 Task: Search one way flight ticket for 5 adults, 2 children, 1 infant in seat and 2 infants on lap in economy from Houston: George Bush Intercontinental/houston Airport to Springfield: Abraham Lincoln Capital Airport on 5-2-2023. Choice of flights is Spirit. Number of bags: 6 checked bags. Price is upto 77000. Outbound departure time preference is 9:15.
Action: Mouse moved to (377, 160)
Screenshot: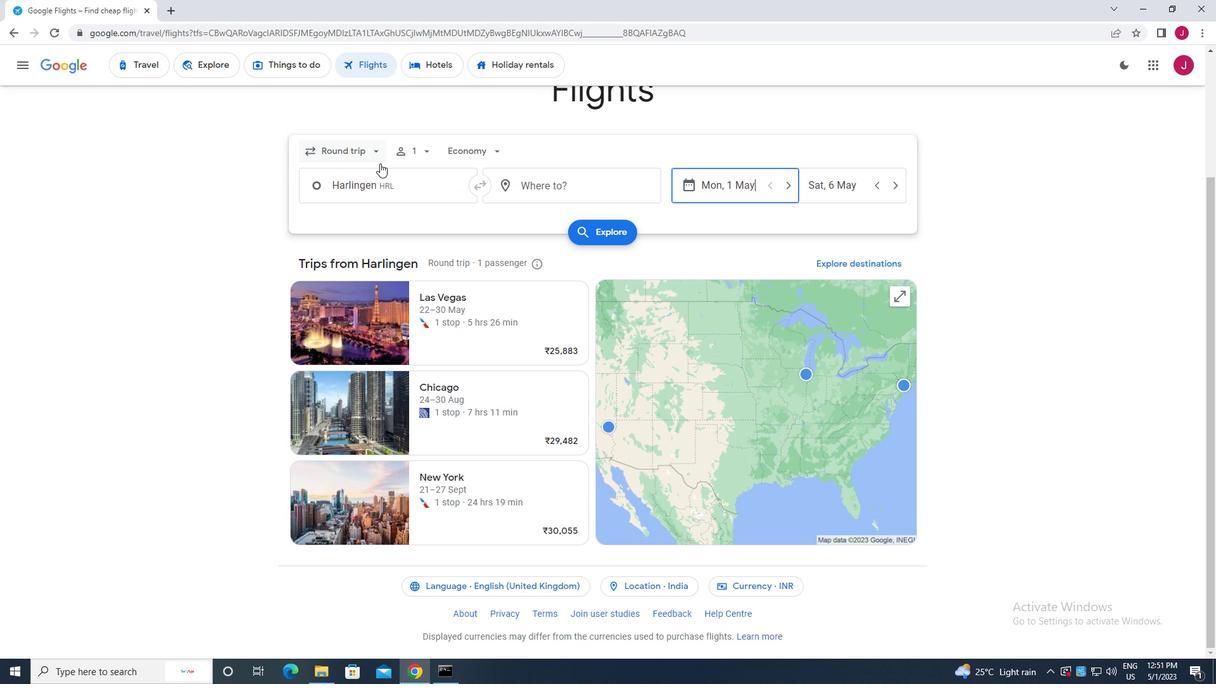 
Action: Mouse pressed left at (377, 160)
Screenshot: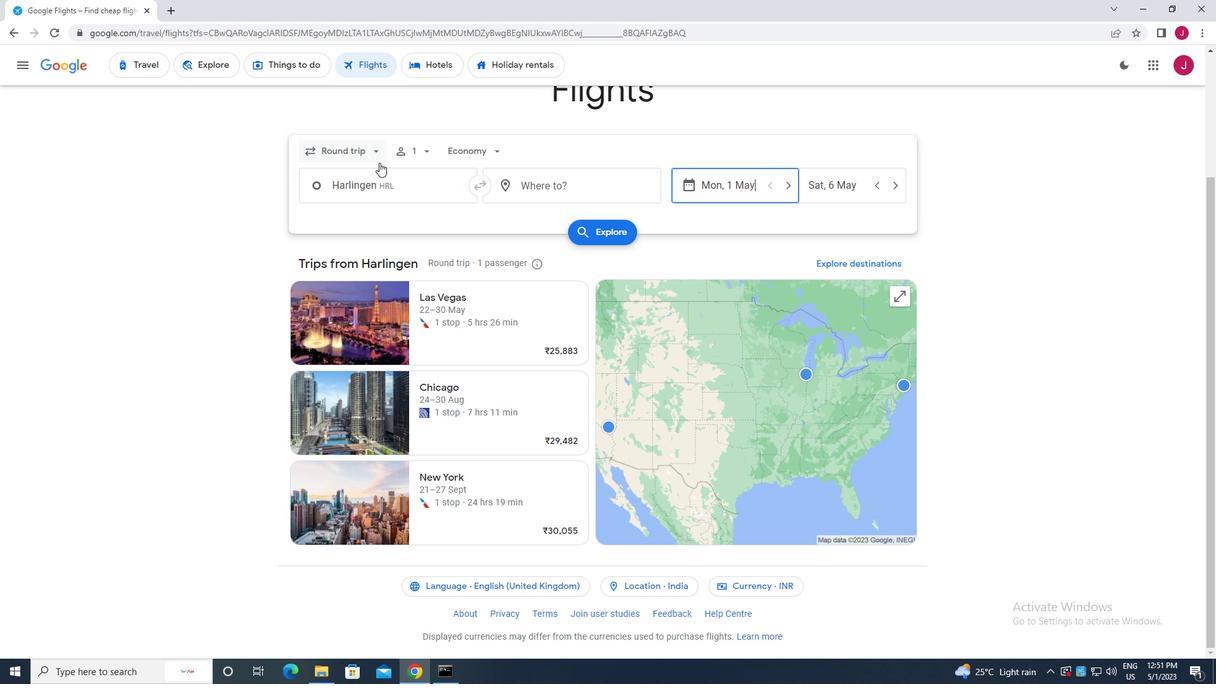 
Action: Mouse moved to (365, 208)
Screenshot: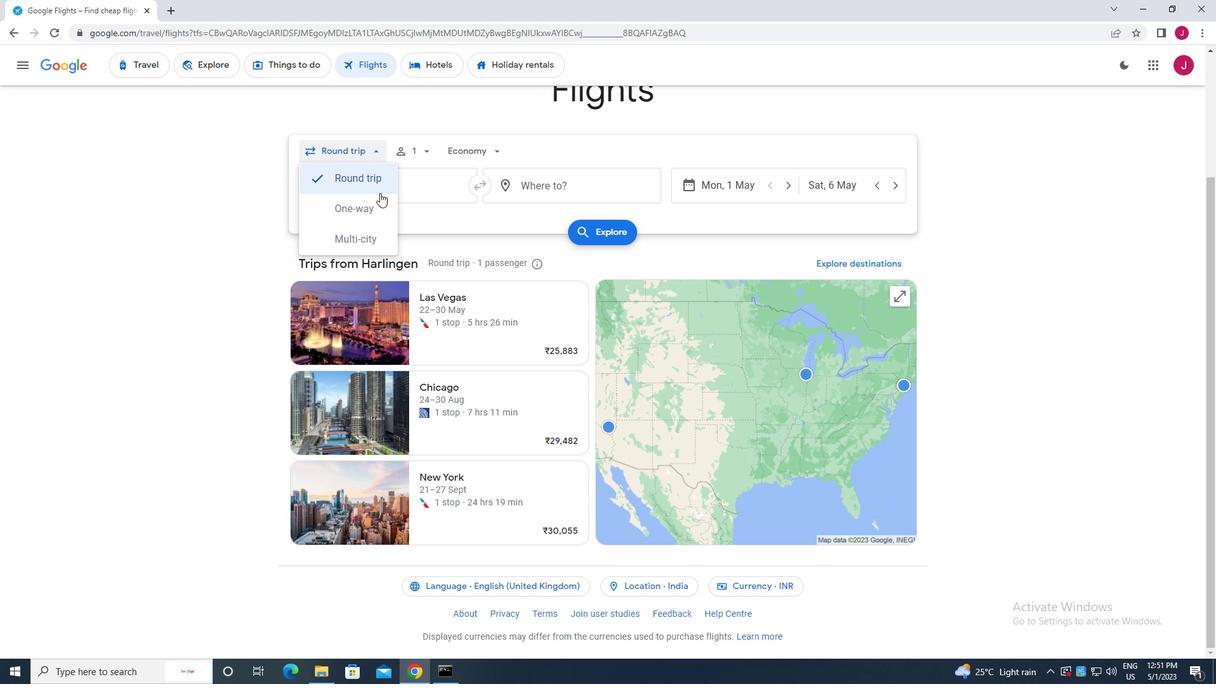 
Action: Mouse pressed left at (365, 208)
Screenshot: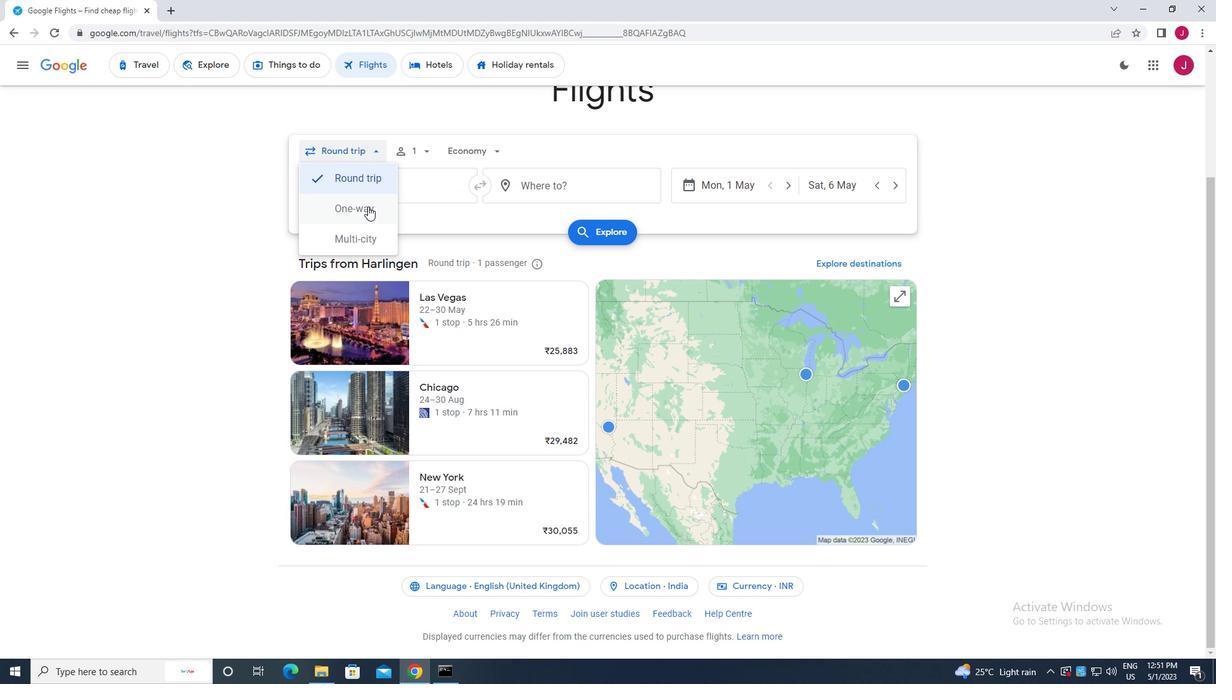
Action: Mouse moved to (423, 157)
Screenshot: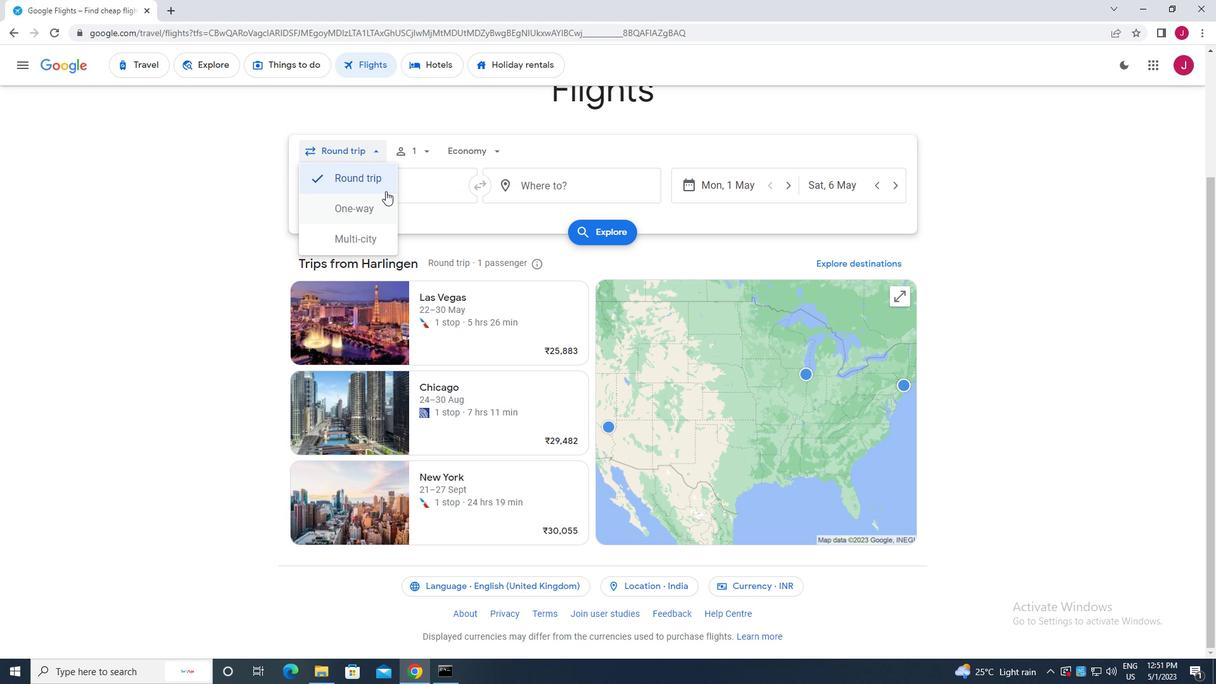 
Action: Mouse pressed left at (423, 157)
Screenshot: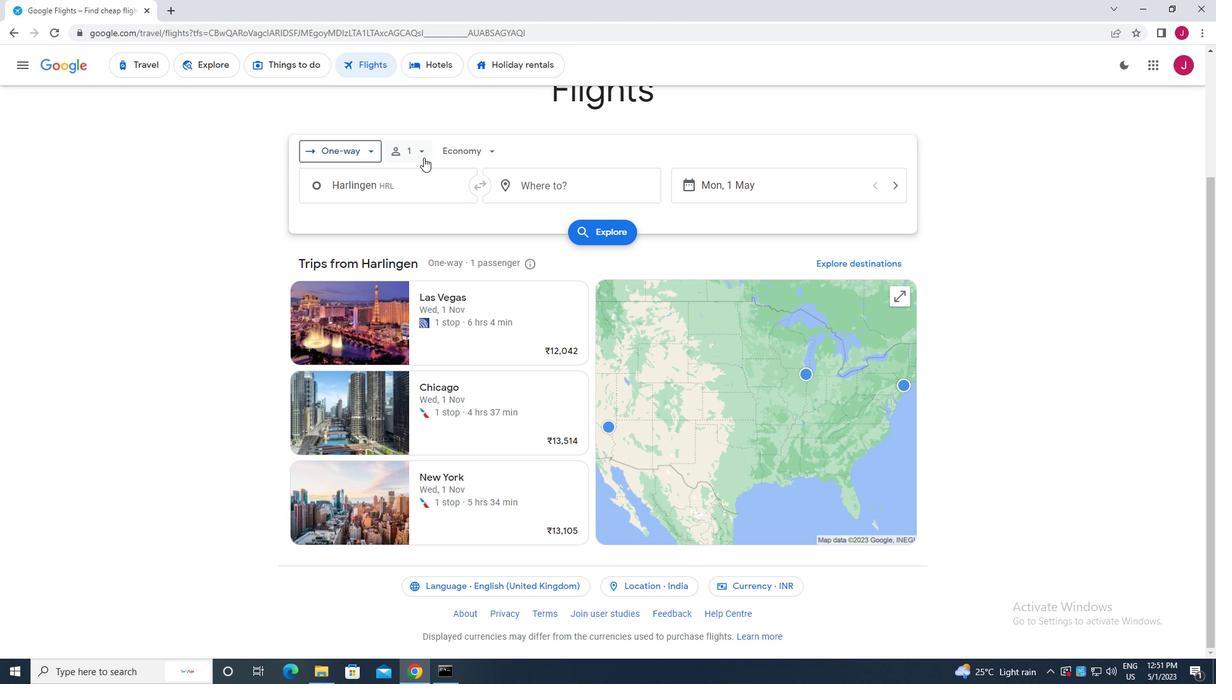 
Action: Mouse moved to (517, 187)
Screenshot: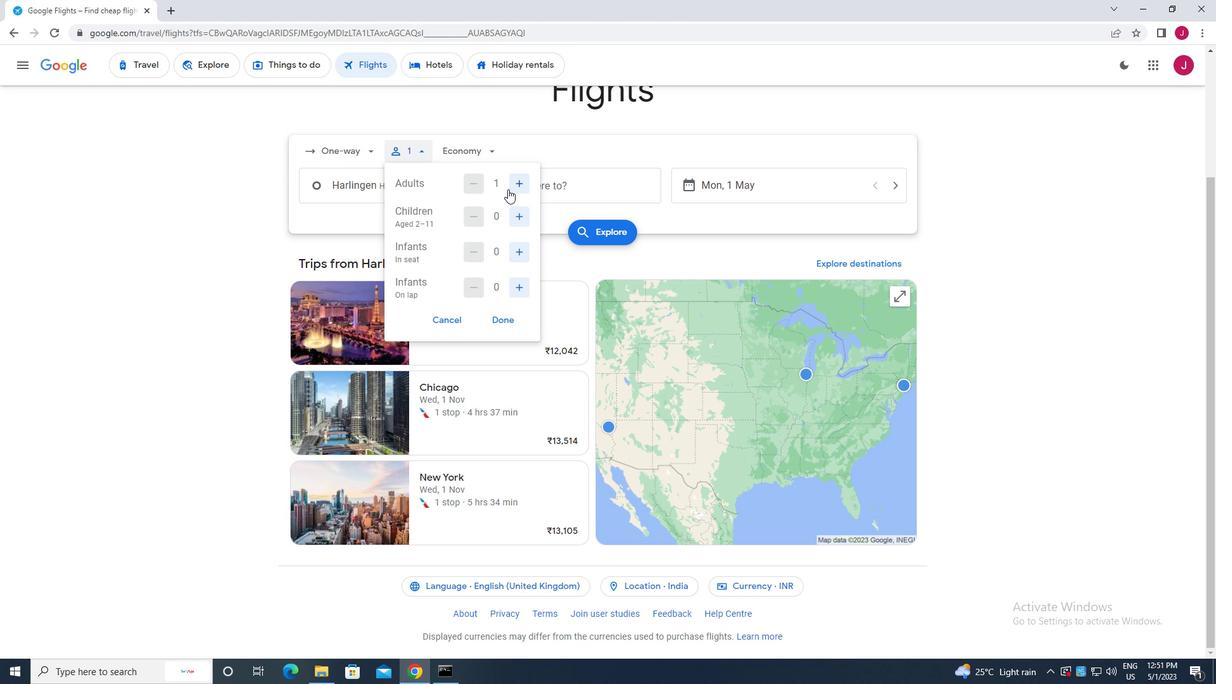 
Action: Mouse pressed left at (517, 187)
Screenshot: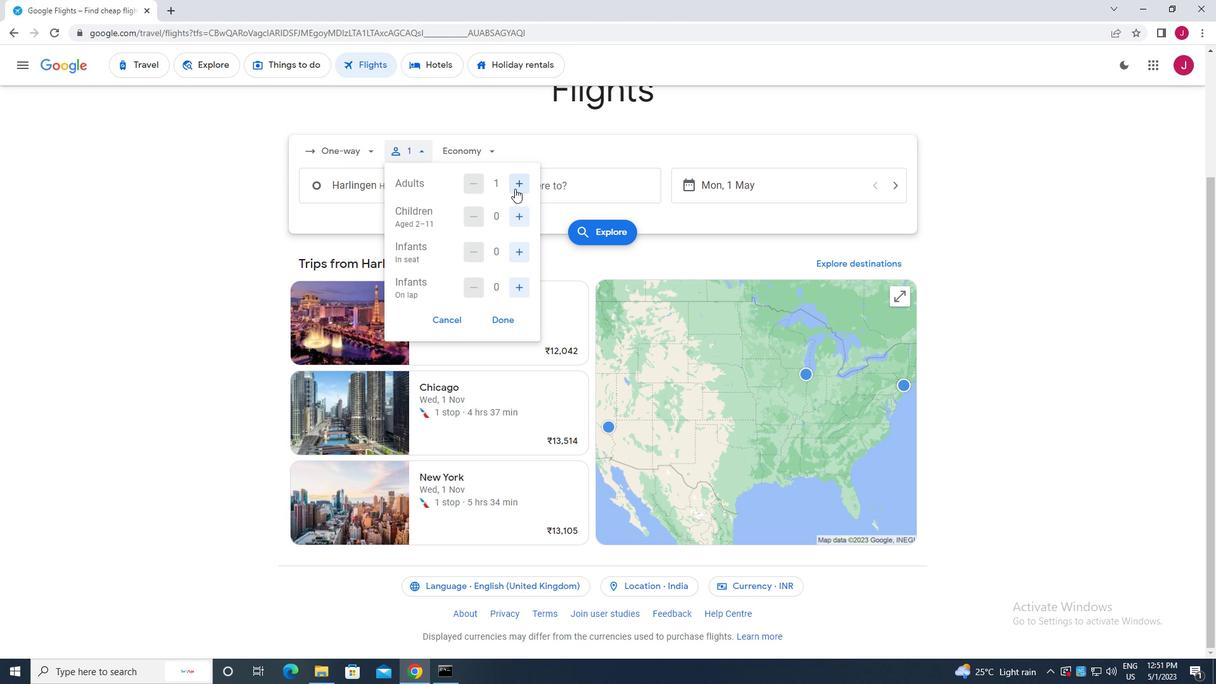 
Action: Mouse pressed left at (517, 187)
Screenshot: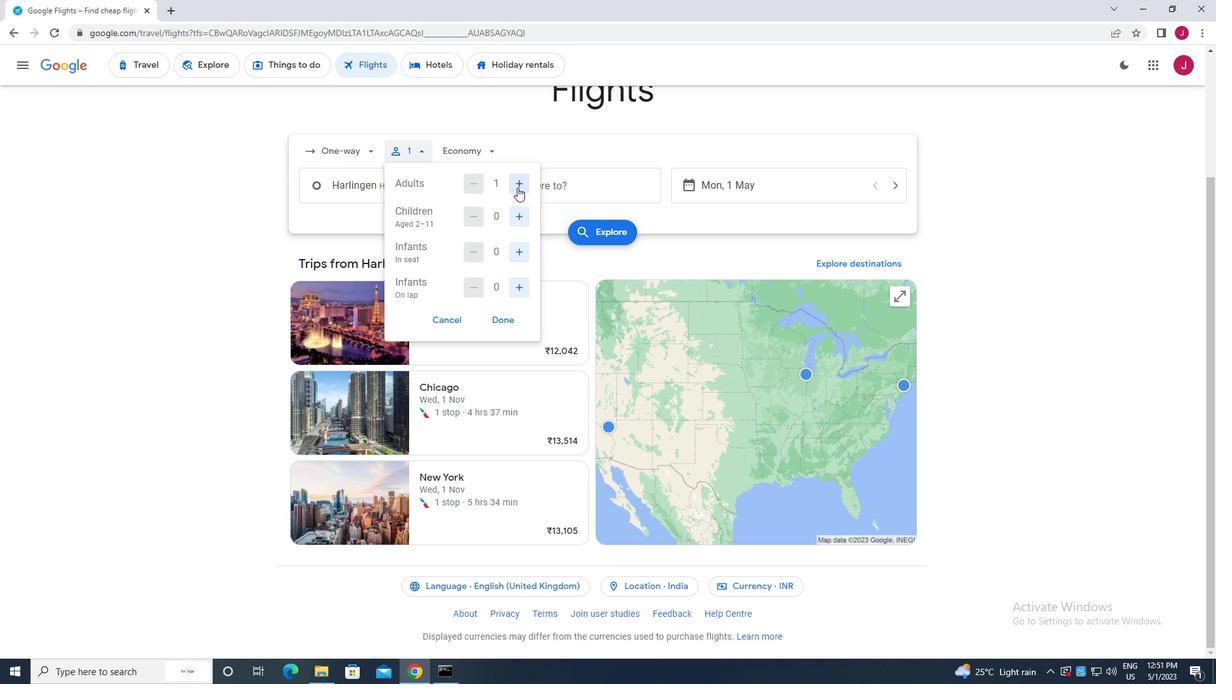 
Action: Mouse moved to (520, 186)
Screenshot: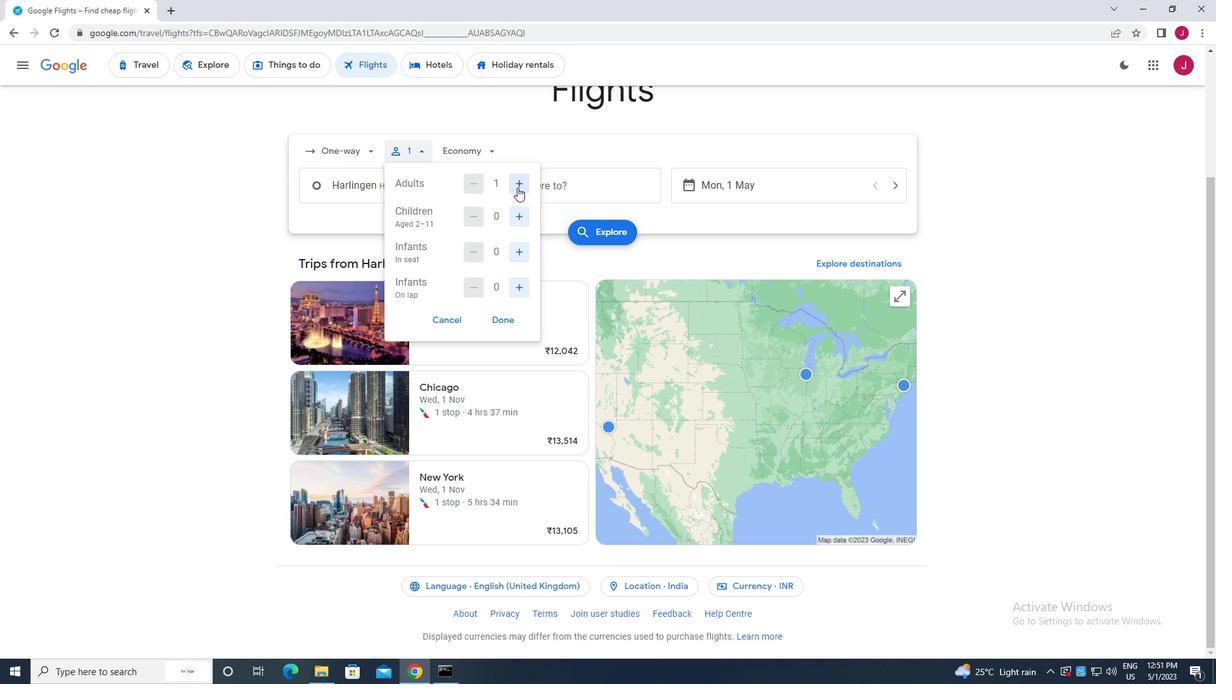 
Action: Mouse pressed left at (520, 186)
Screenshot: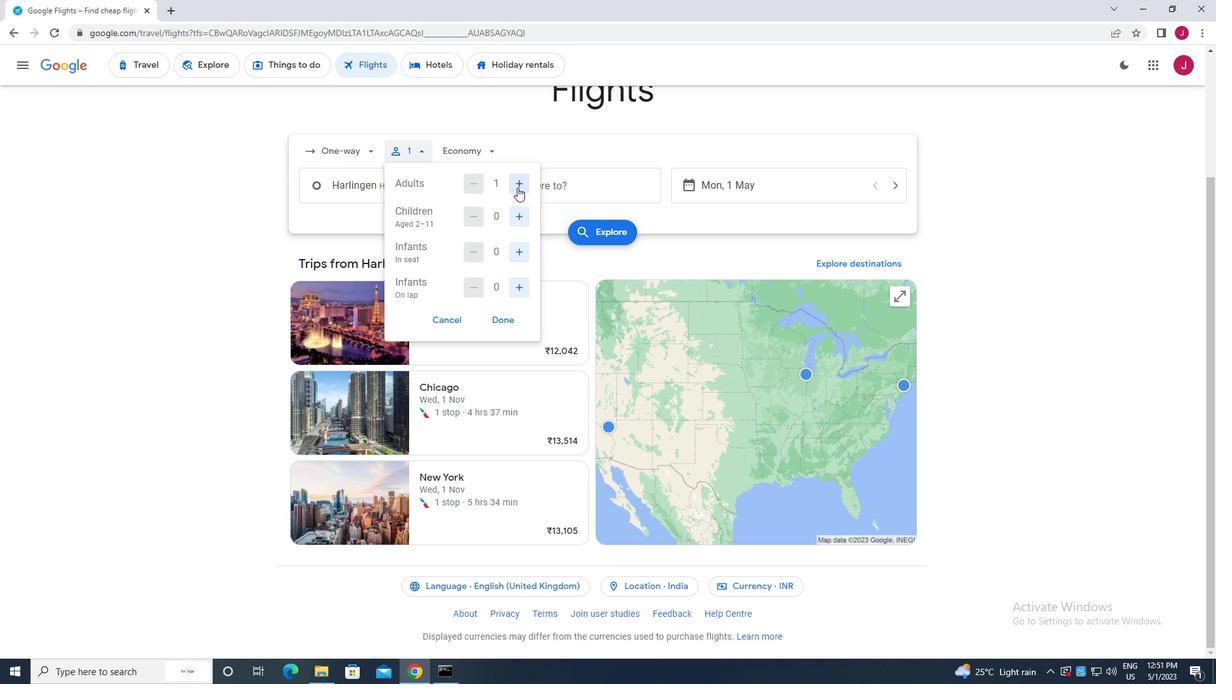 
Action: Mouse moved to (521, 183)
Screenshot: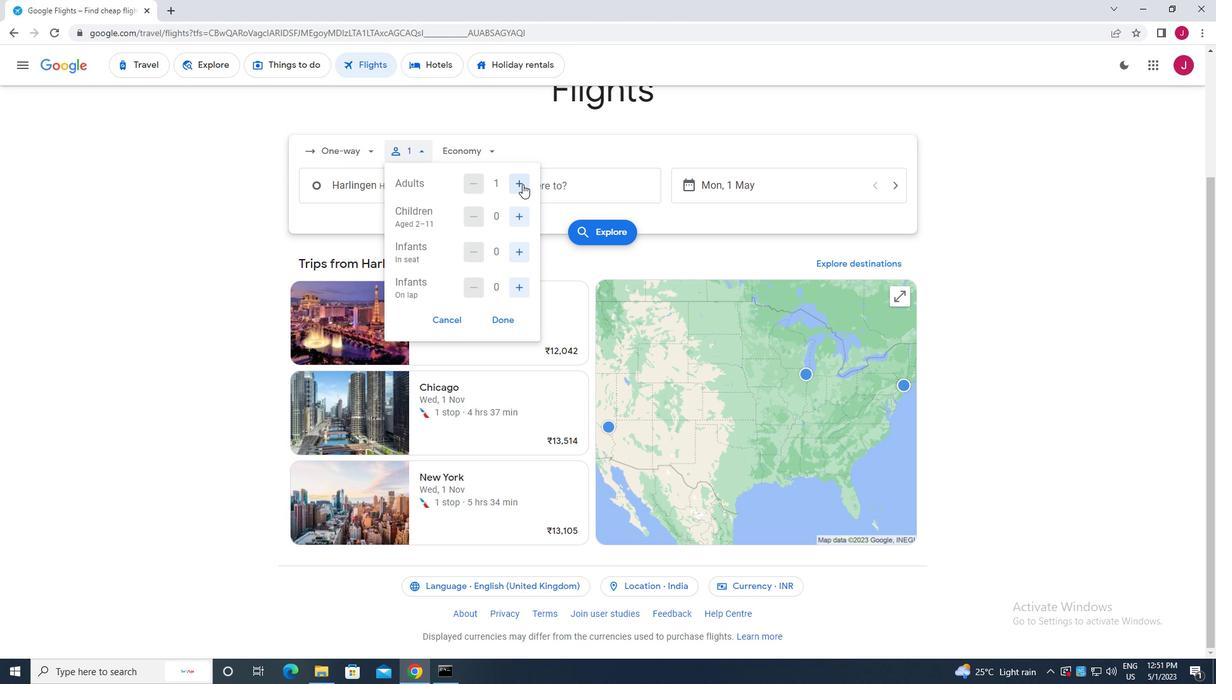 
Action: Mouse pressed left at (521, 183)
Screenshot: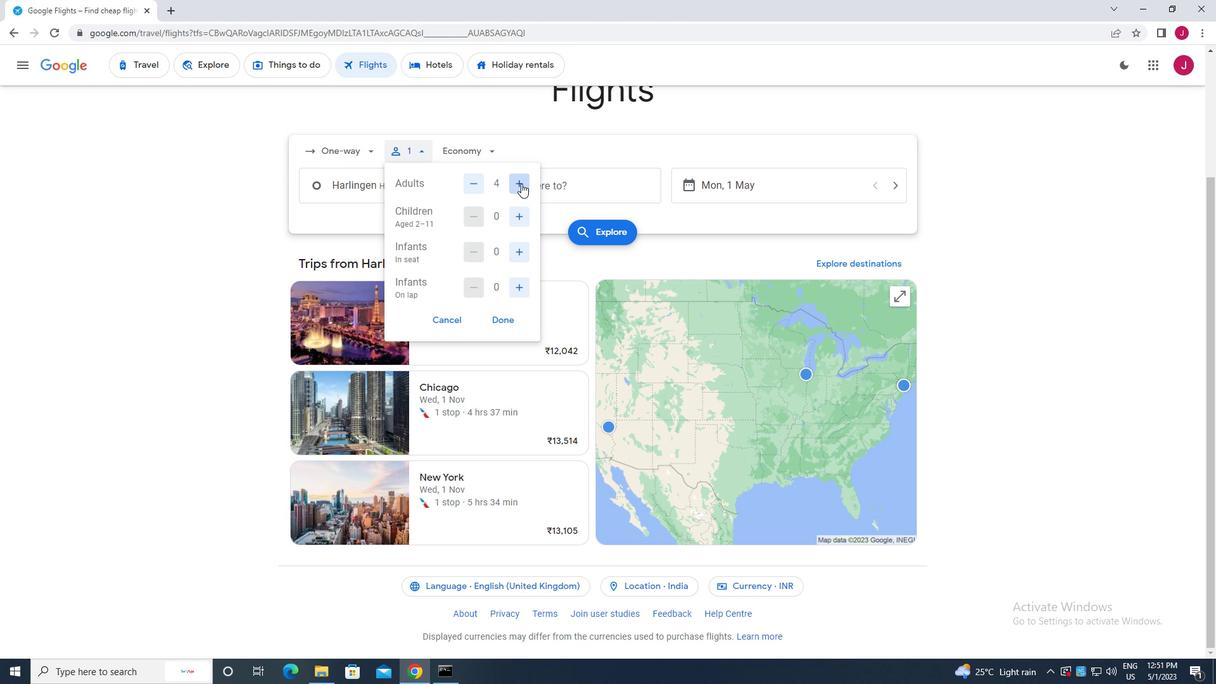 
Action: Mouse moved to (522, 215)
Screenshot: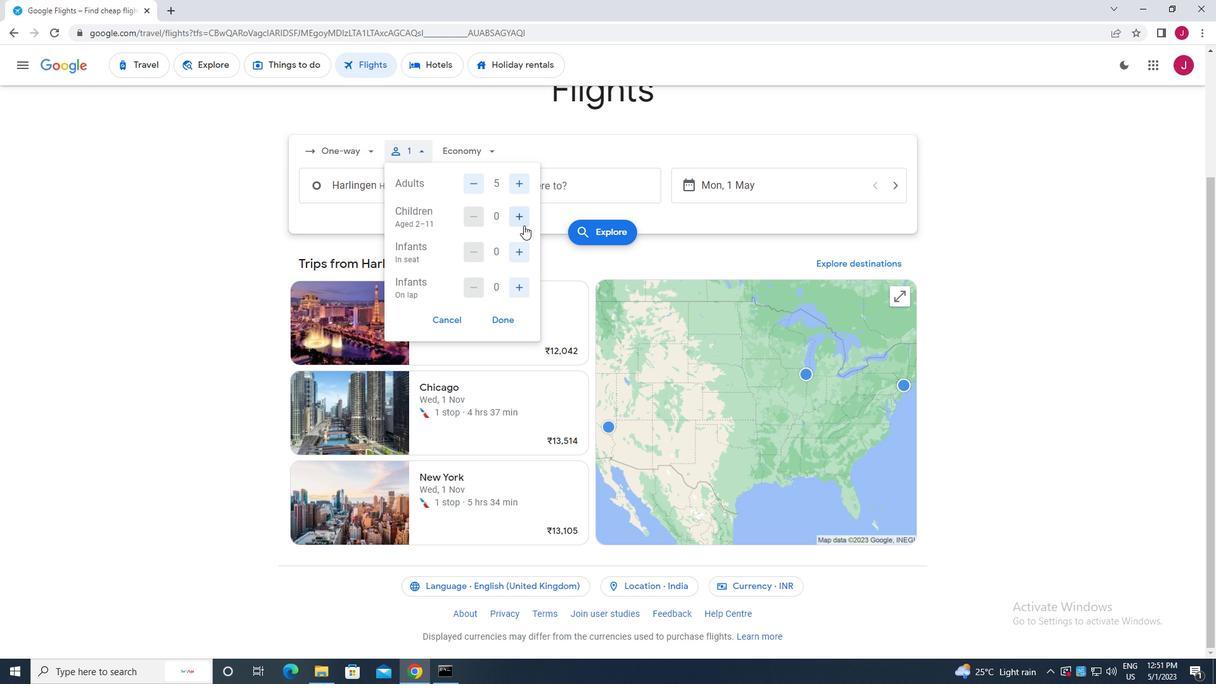 
Action: Mouse pressed left at (522, 215)
Screenshot: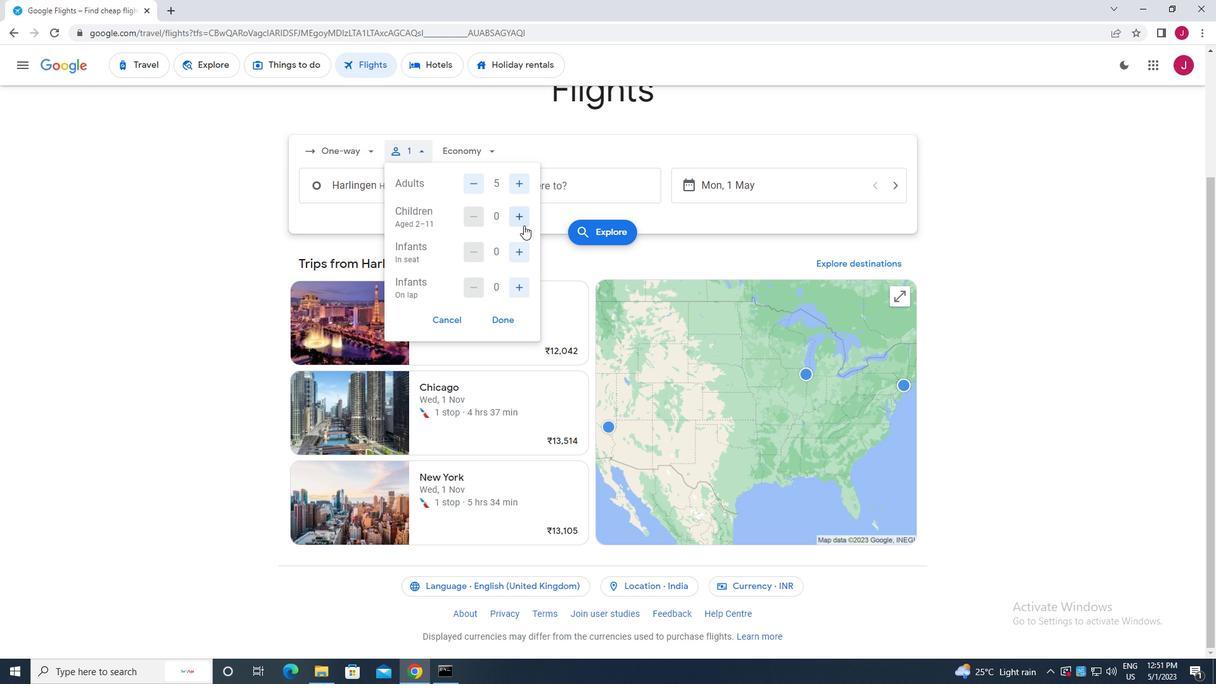 
Action: Mouse pressed left at (522, 215)
Screenshot: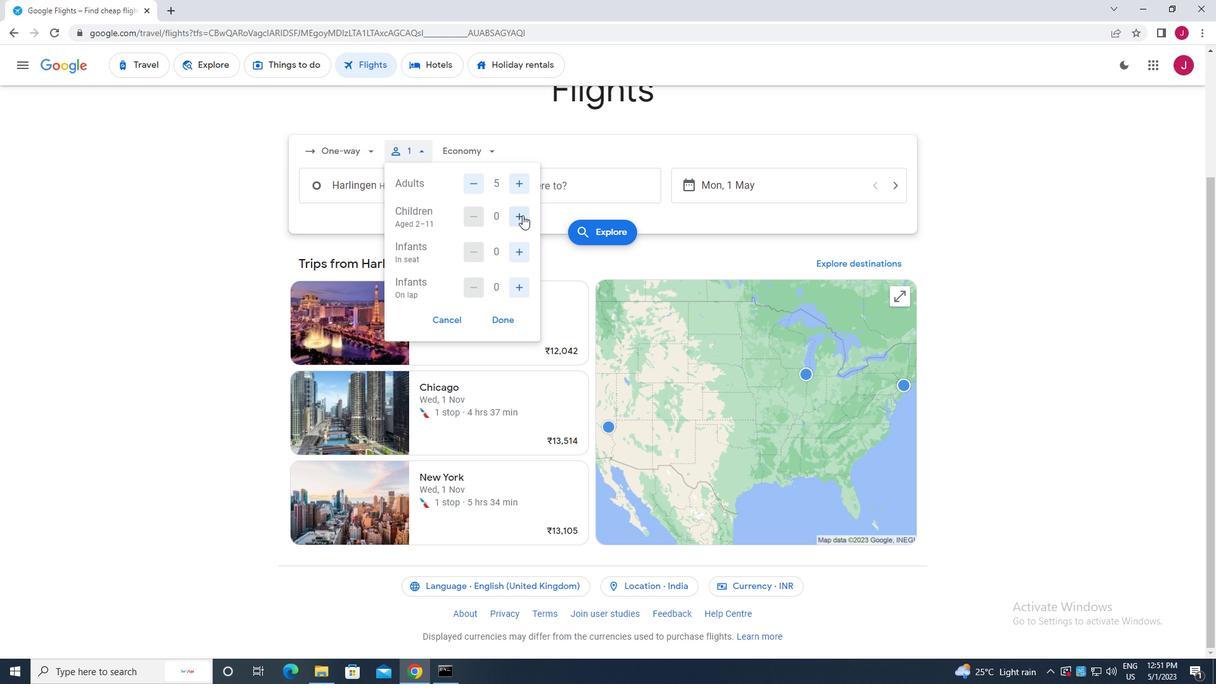 
Action: Mouse moved to (520, 252)
Screenshot: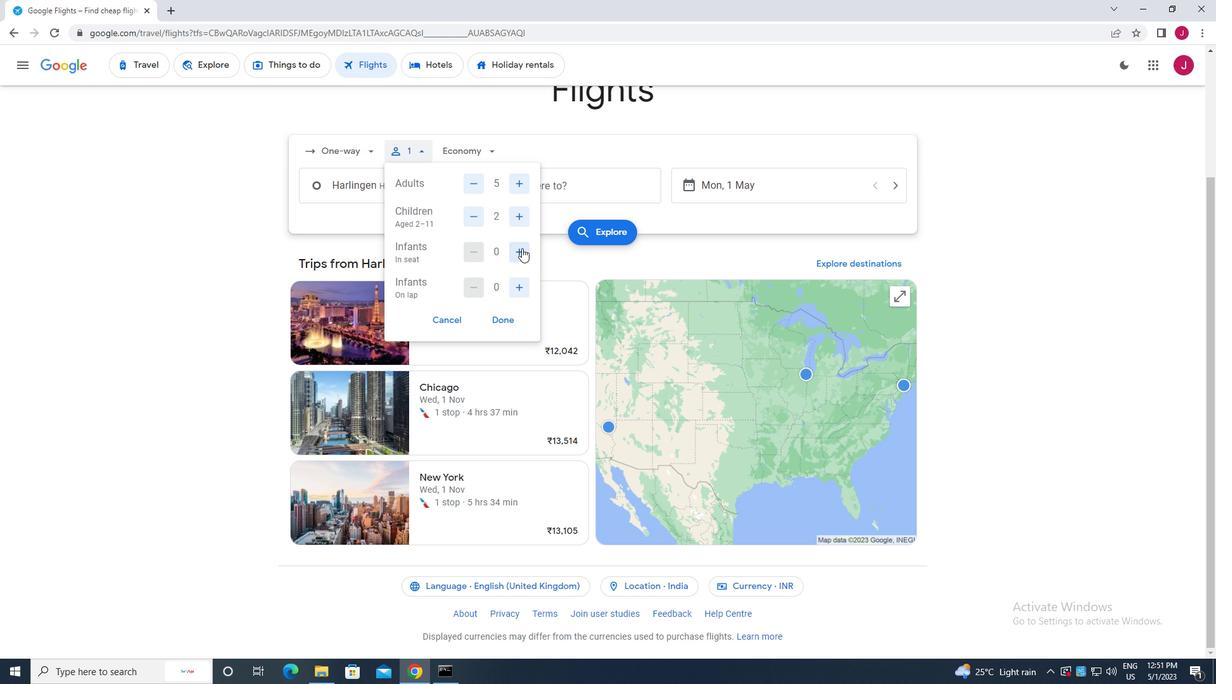 
Action: Mouse pressed left at (520, 252)
Screenshot: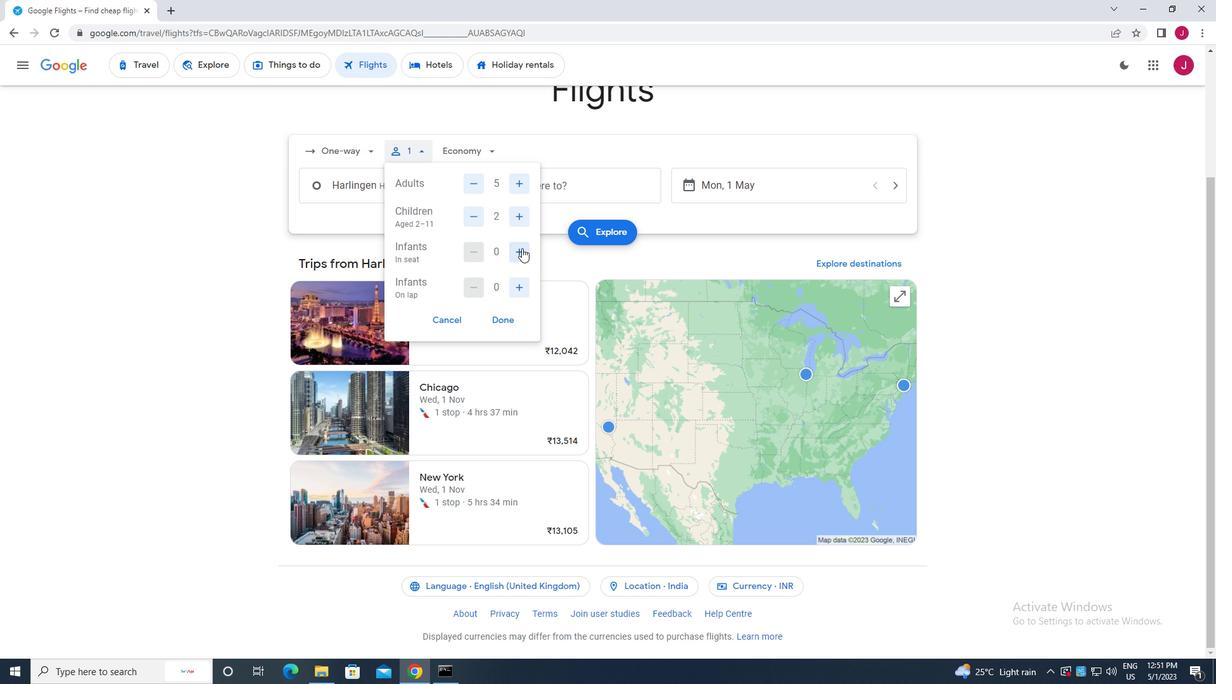 
Action: Mouse moved to (519, 290)
Screenshot: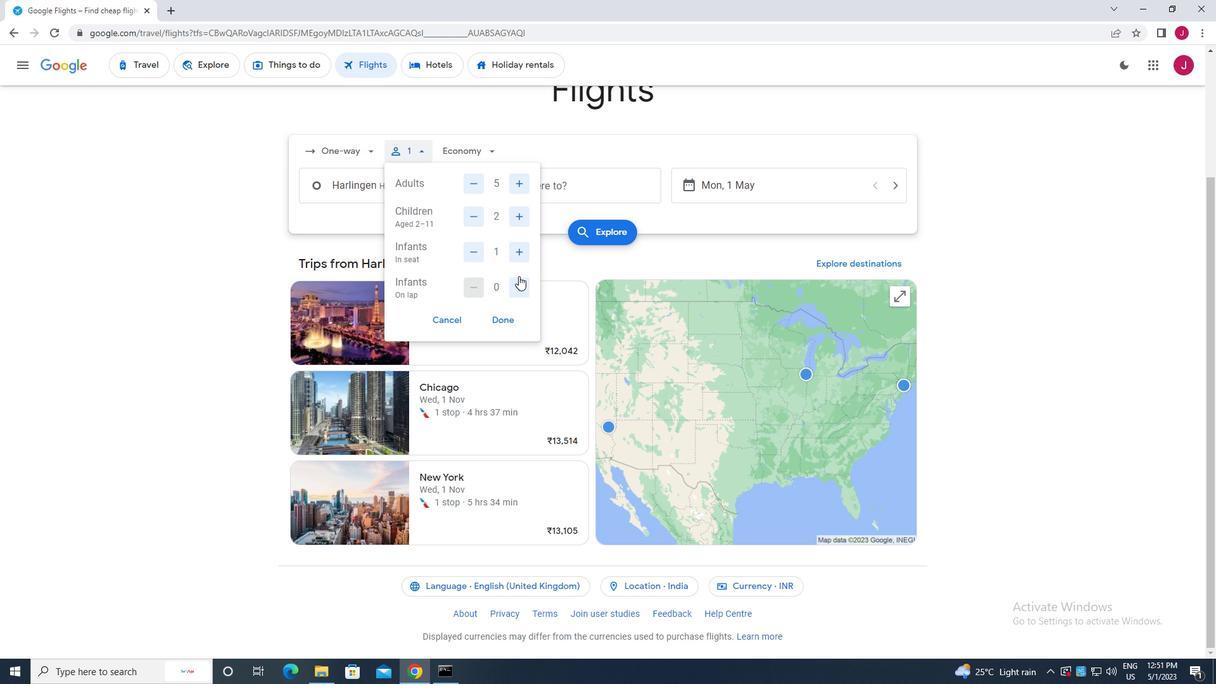 
Action: Mouse pressed left at (519, 290)
Screenshot: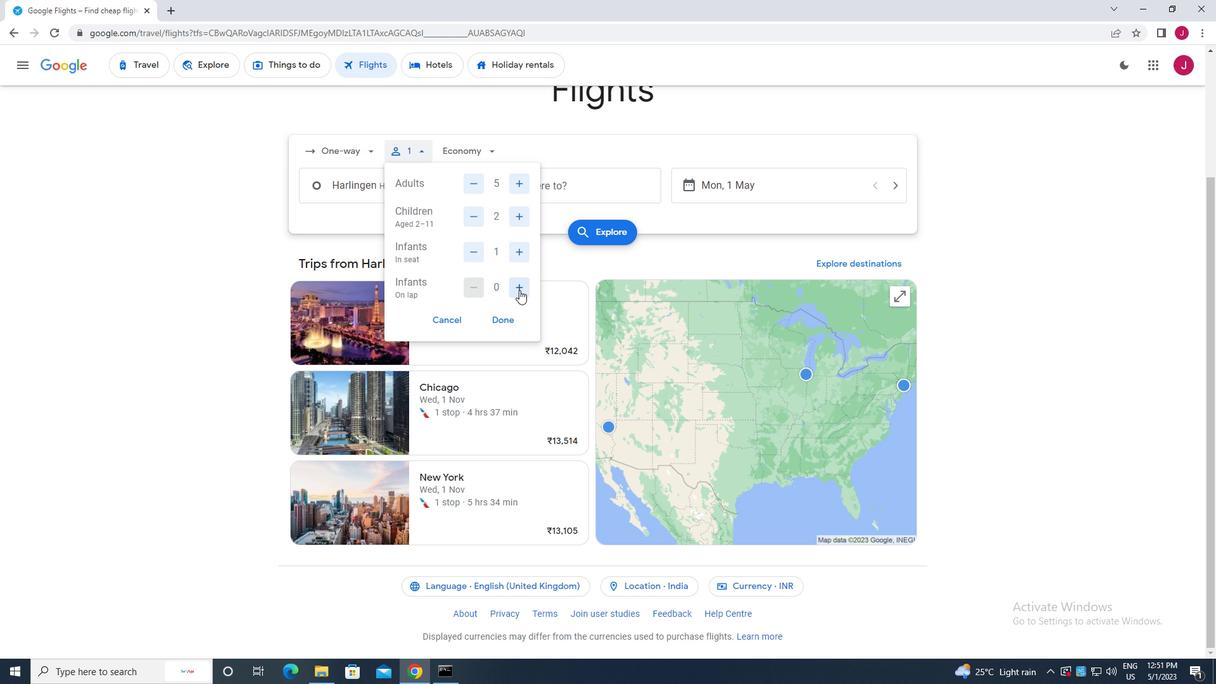 
Action: Mouse pressed left at (519, 290)
Screenshot: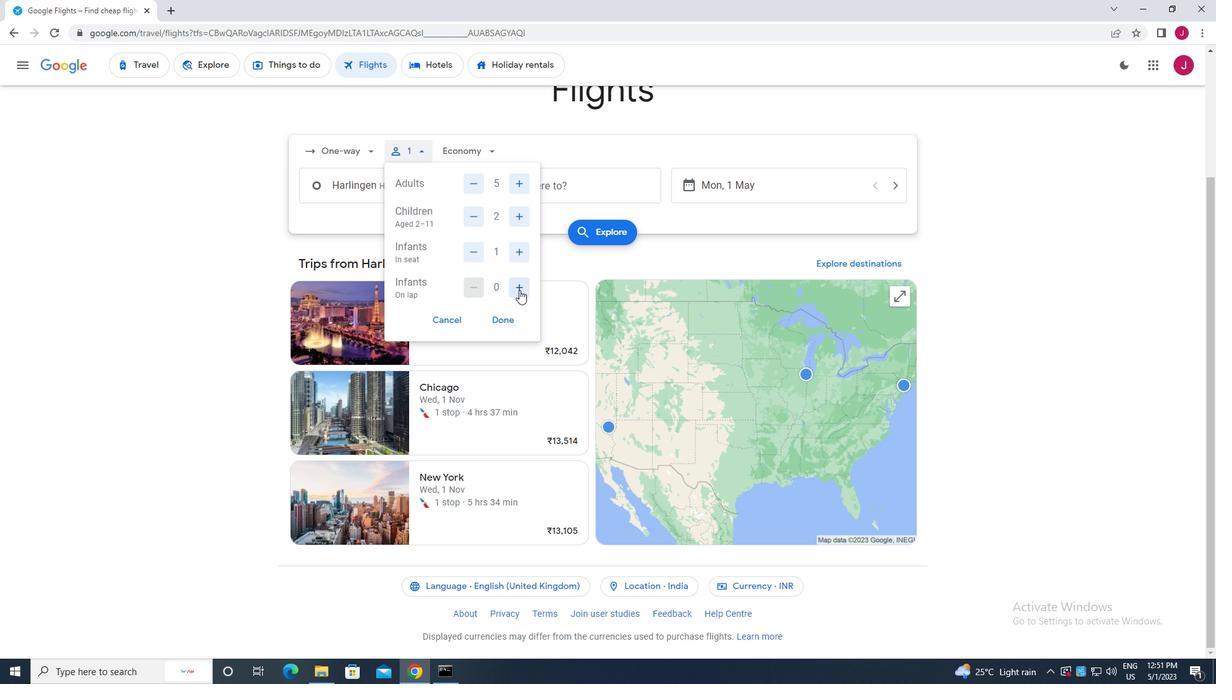 
Action: Mouse moved to (475, 287)
Screenshot: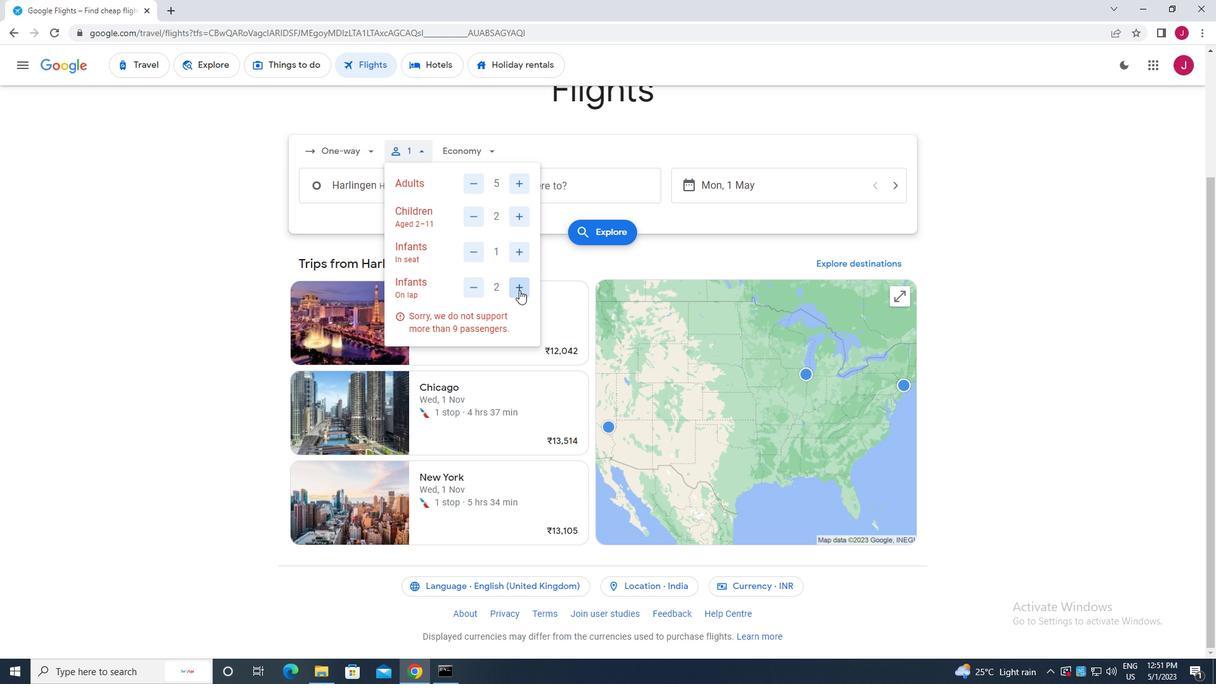 
Action: Mouse pressed left at (475, 287)
Screenshot: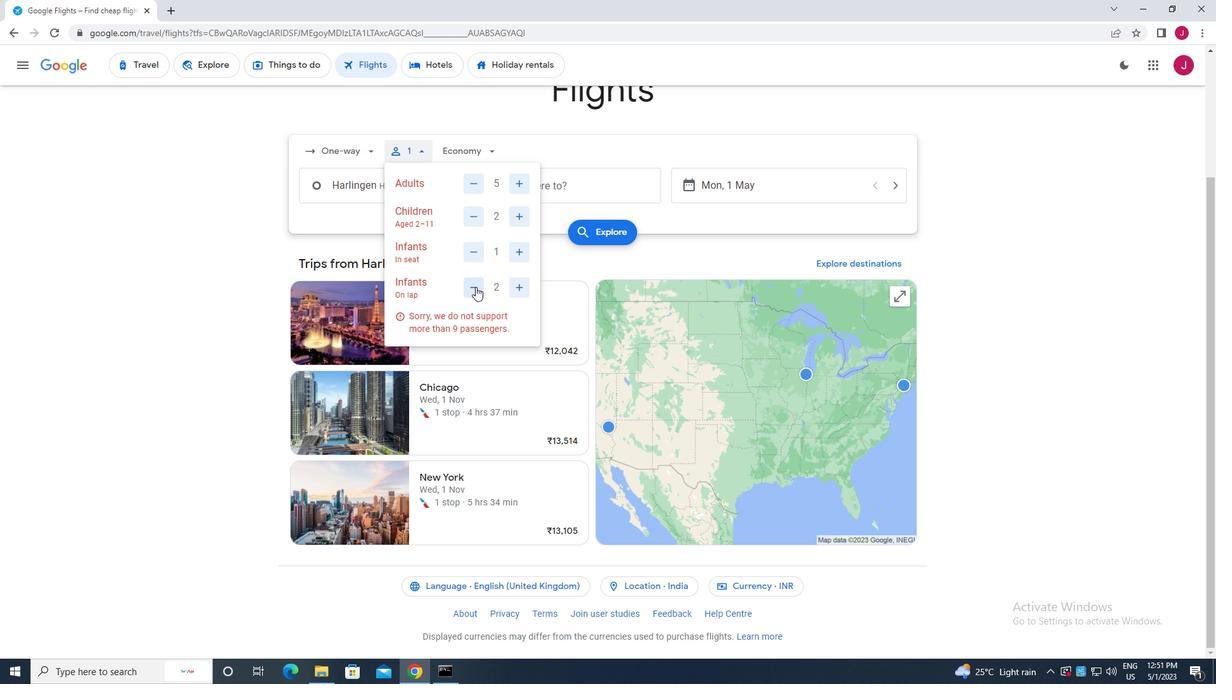 
Action: Mouse moved to (509, 320)
Screenshot: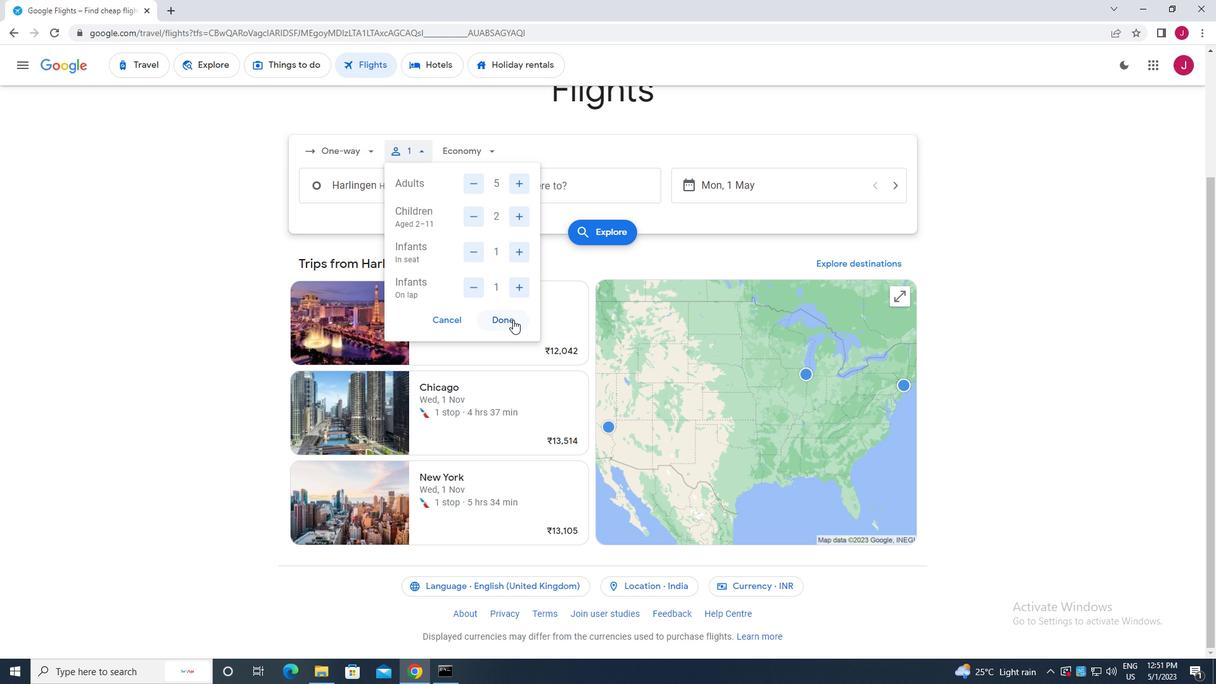 
Action: Mouse pressed left at (509, 320)
Screenshot: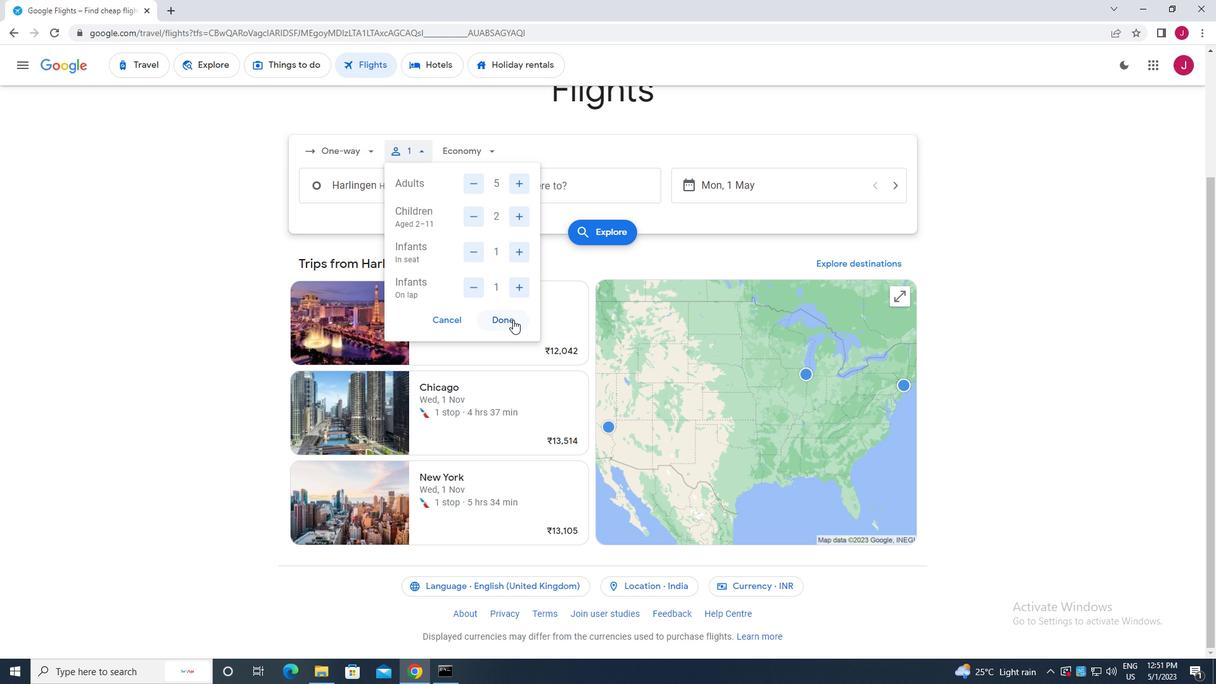 
Action: Mouse moved to (497, 156)
Screenshot: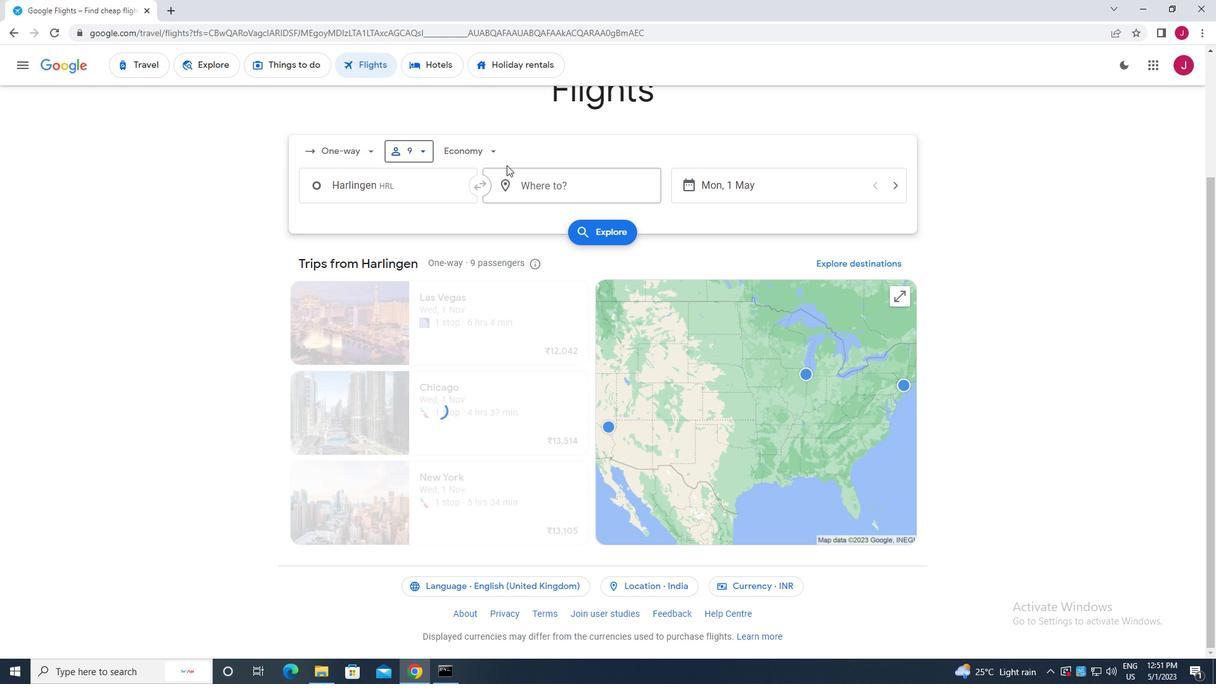 
Action: Mouse pressed left at (497, 156)
Screenshot: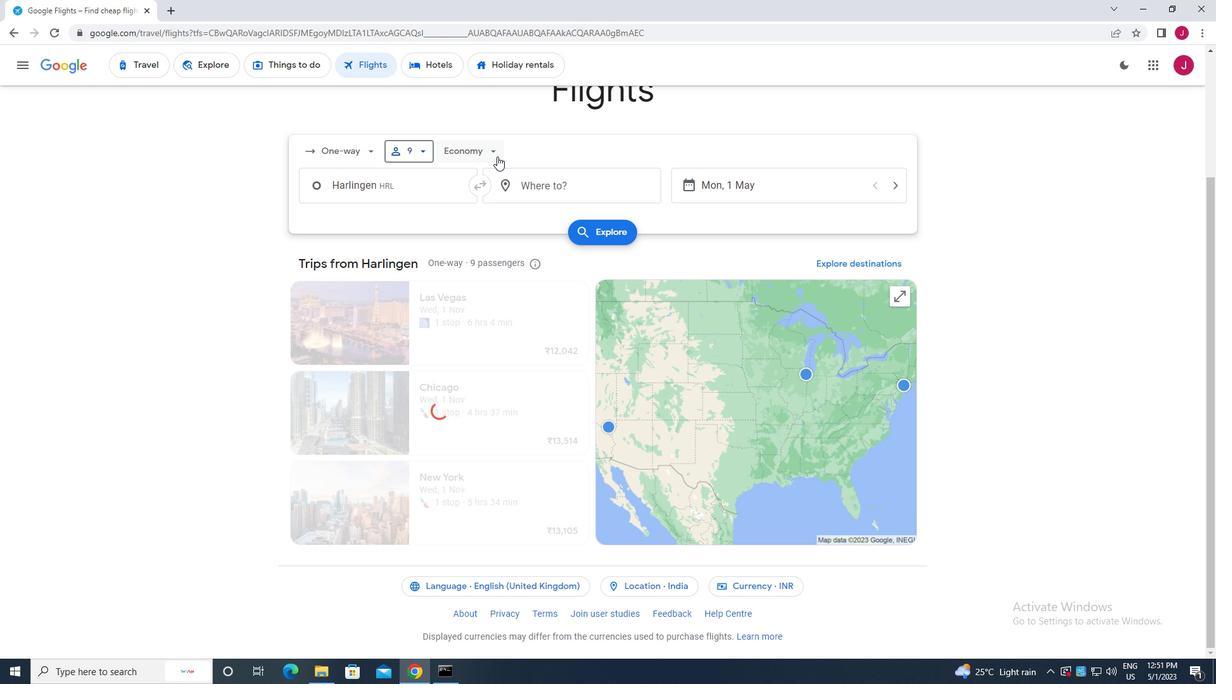 
Action: Mouse moved to (486, 171)
Screenshot: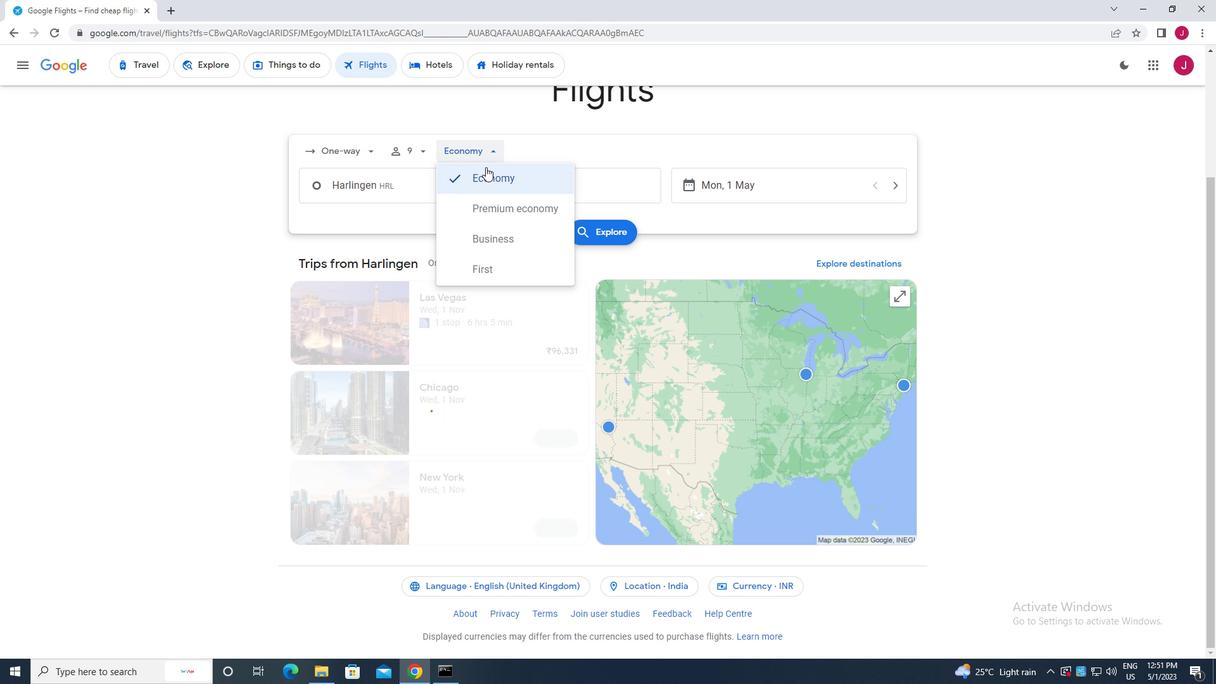 
Action: Mouse pressed left at (486, 171)
Screenshot: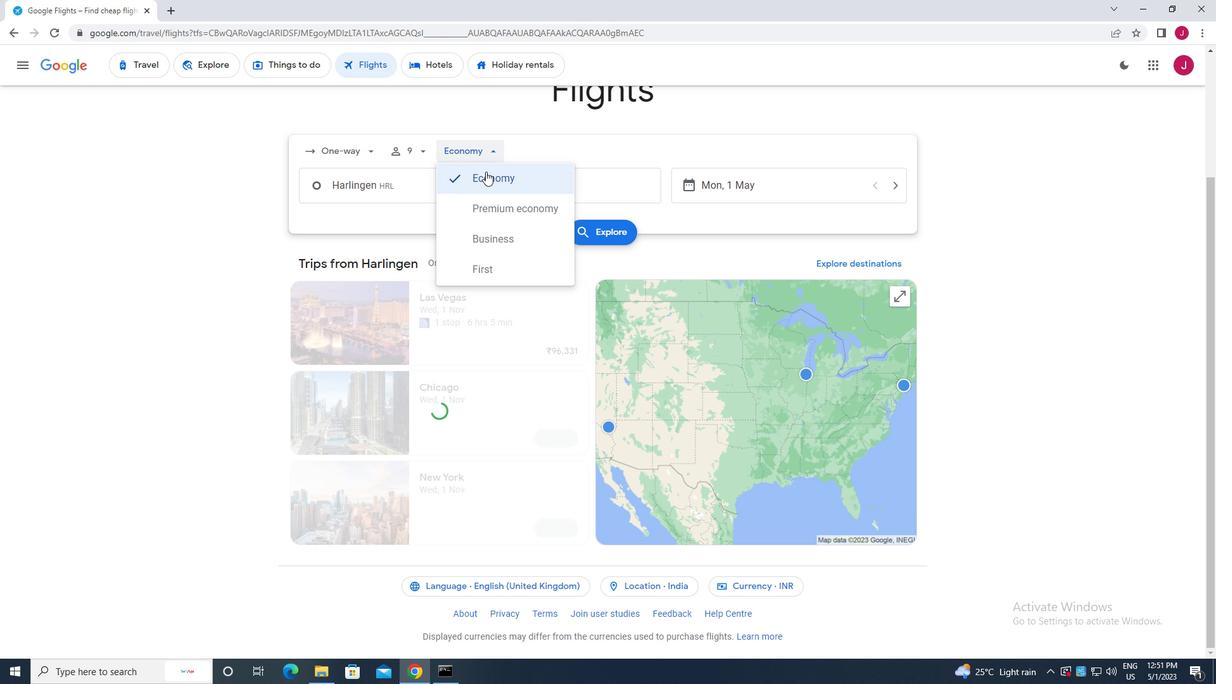 
Action: Mouse moved to (423, 195)
Screenshot: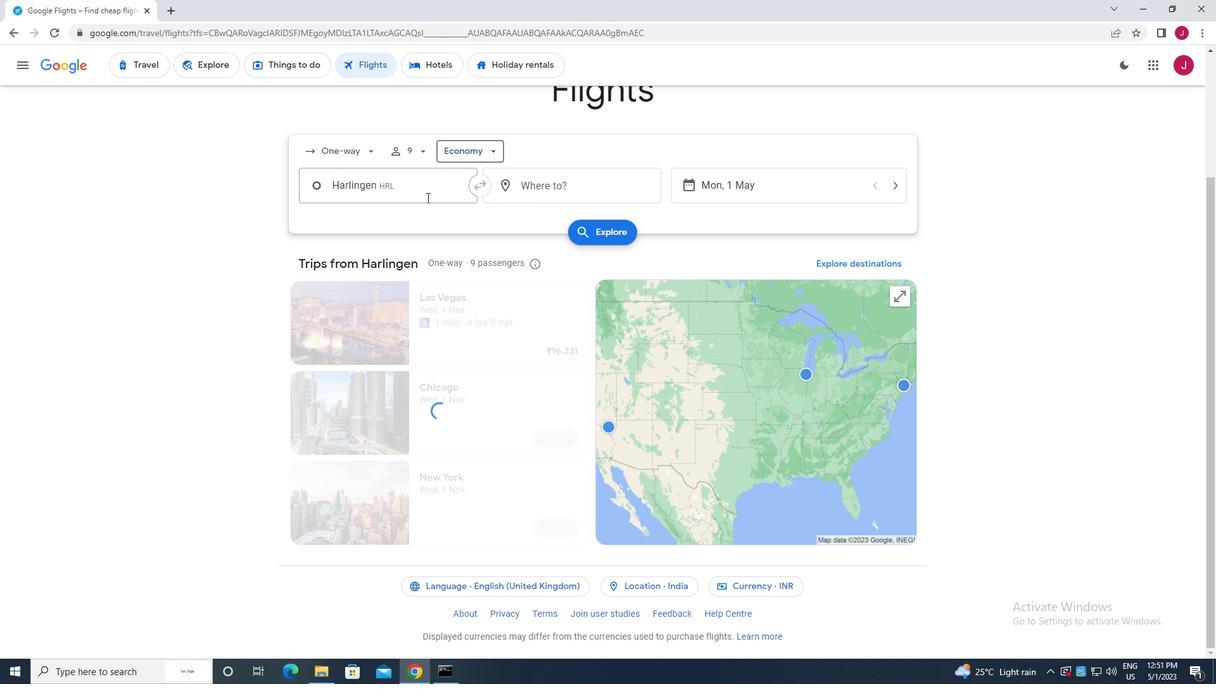 
Action: Mouse pressed left at (423, 195)
Screenshot: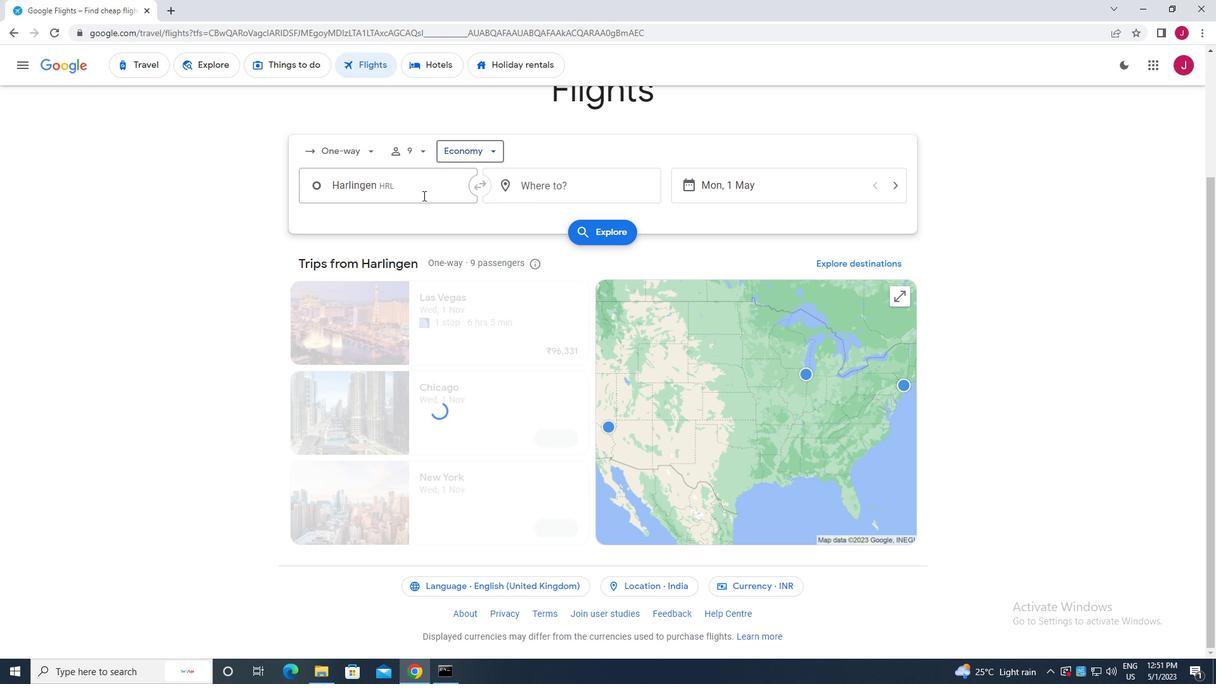 
Action: Mouse moved to (422, 195)
Screenshot: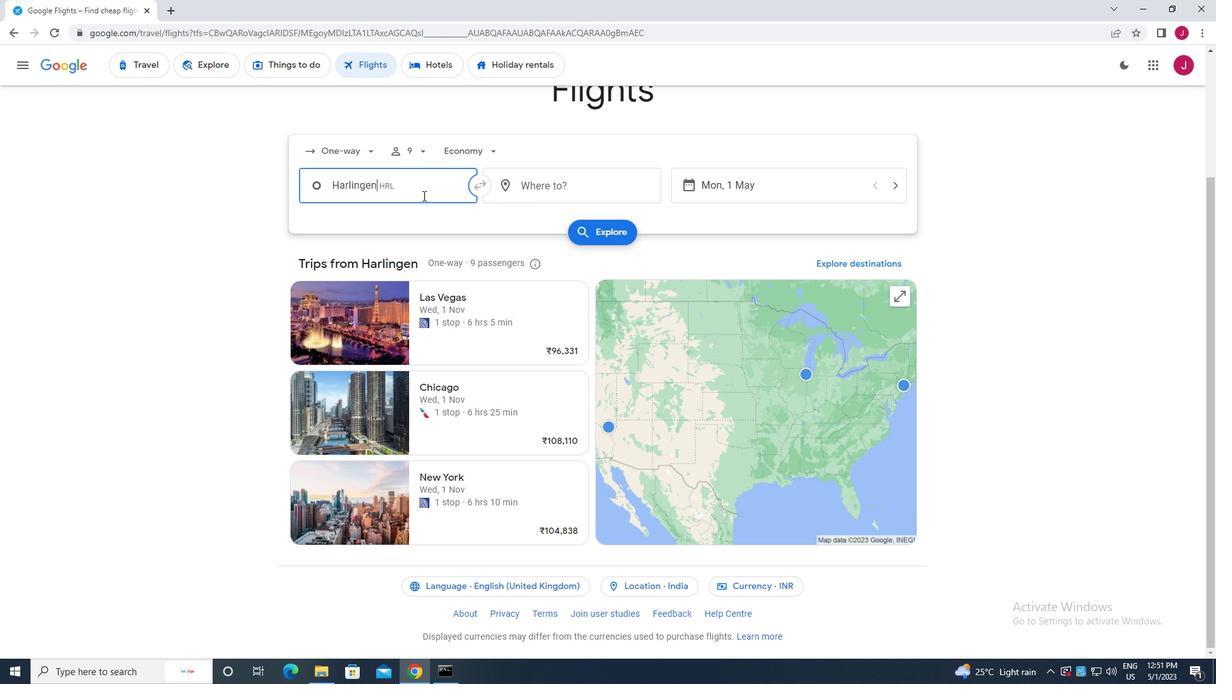 
Action: Key pressed houston<Key.backspace><Key.backspace><Key.backspace><Key.backspace><Key.backspace><Key.backspace><Key.backspace><Key.backspace><Key.backspace><Key.backspace><Key.backspace><Key.backspace><Key.backspace><Key.backspace><Key.backspace>george<Key.space>bu
Screenshot: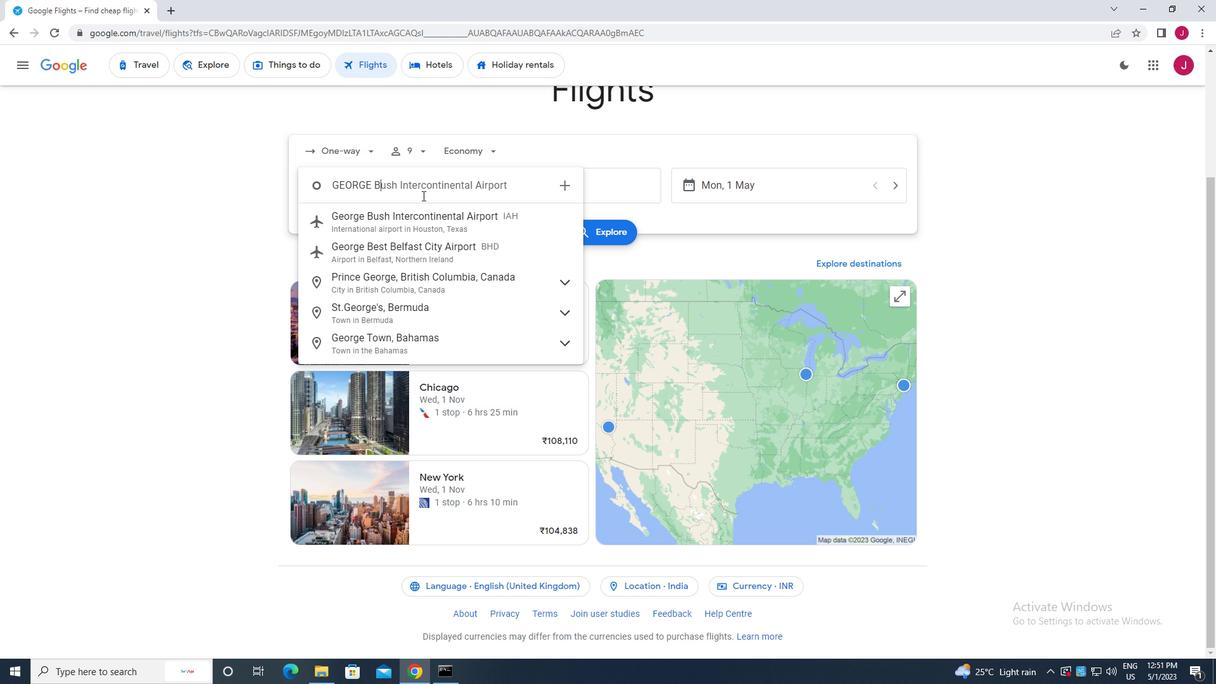 
Action: Mouse moved to (435, 225)
Screenshot: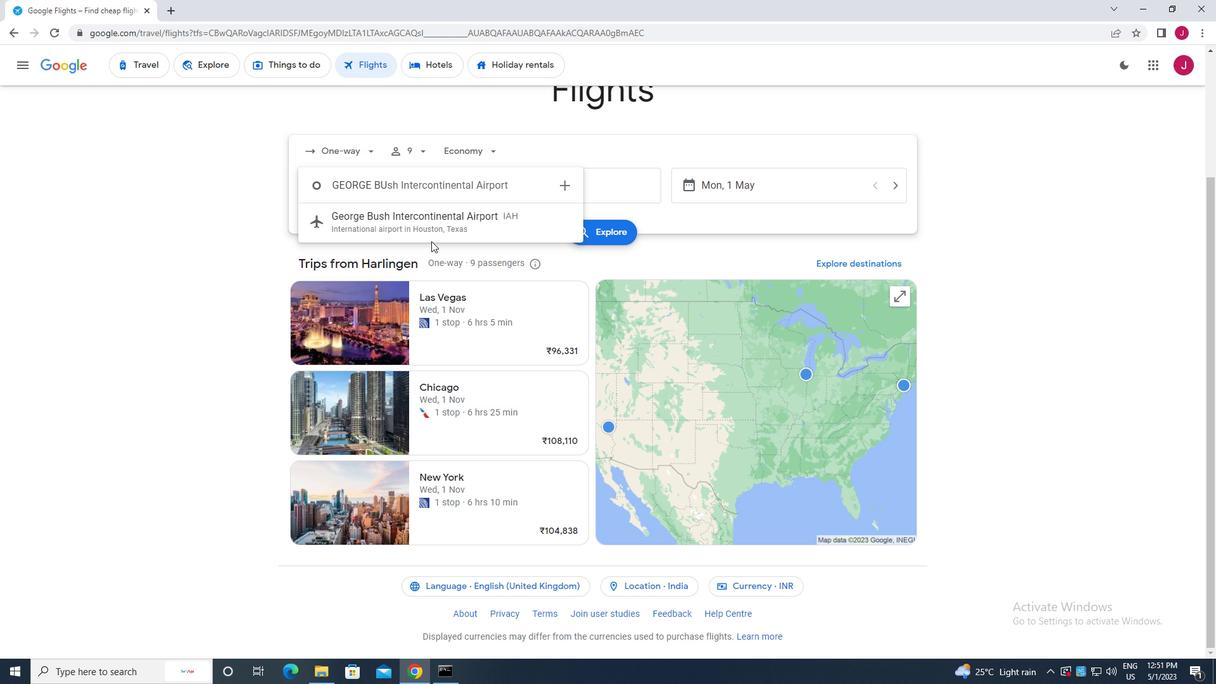 
Action: Mouse pressed left at (435, 225)
Screenshot: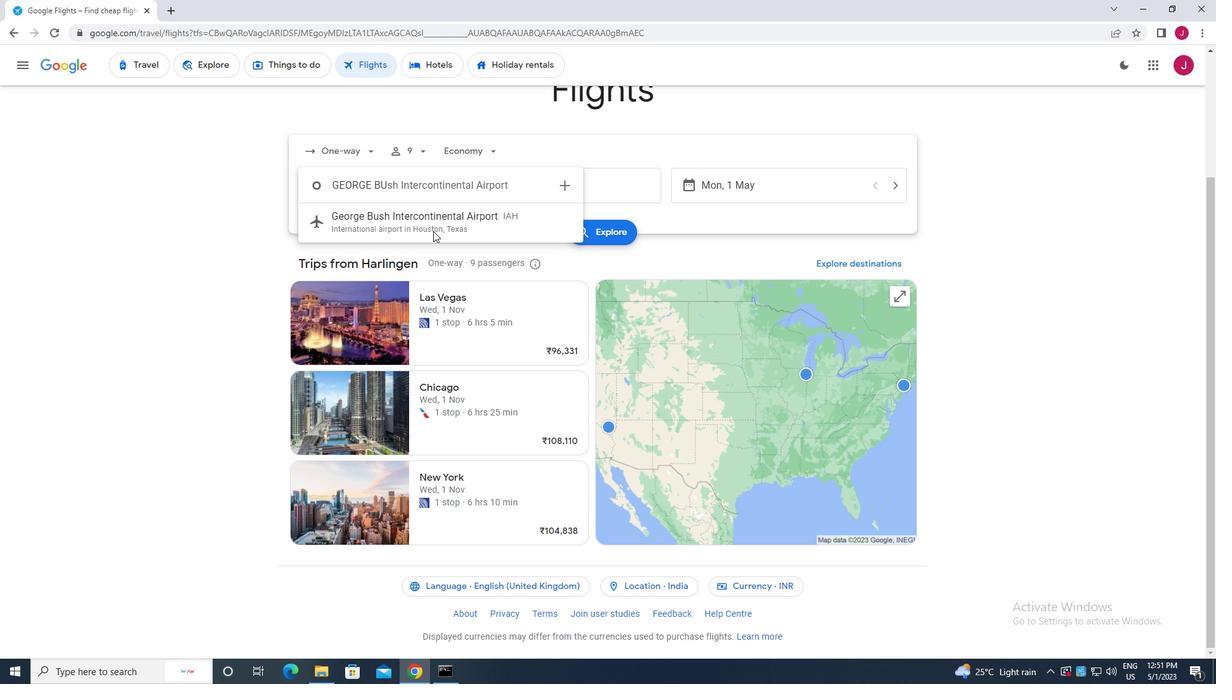
Action: Mouse moved to (593, 181)
Screenshot: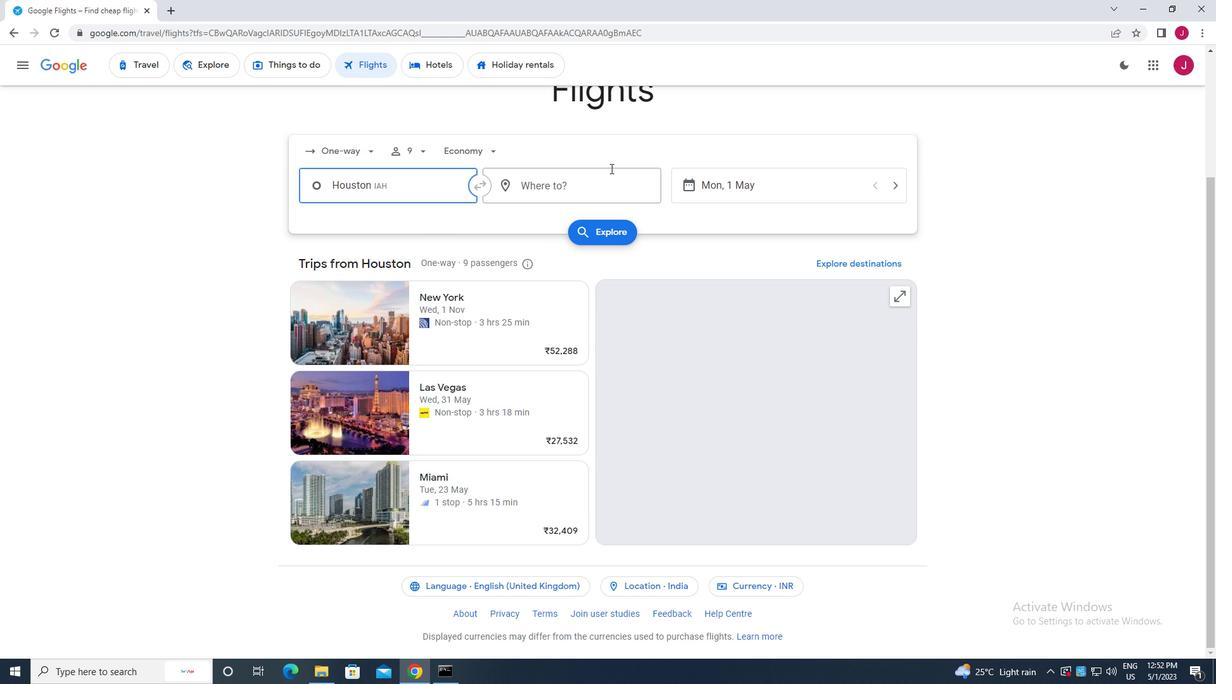 
Action: Mouse pressed left at (593, 181)
Screenshot: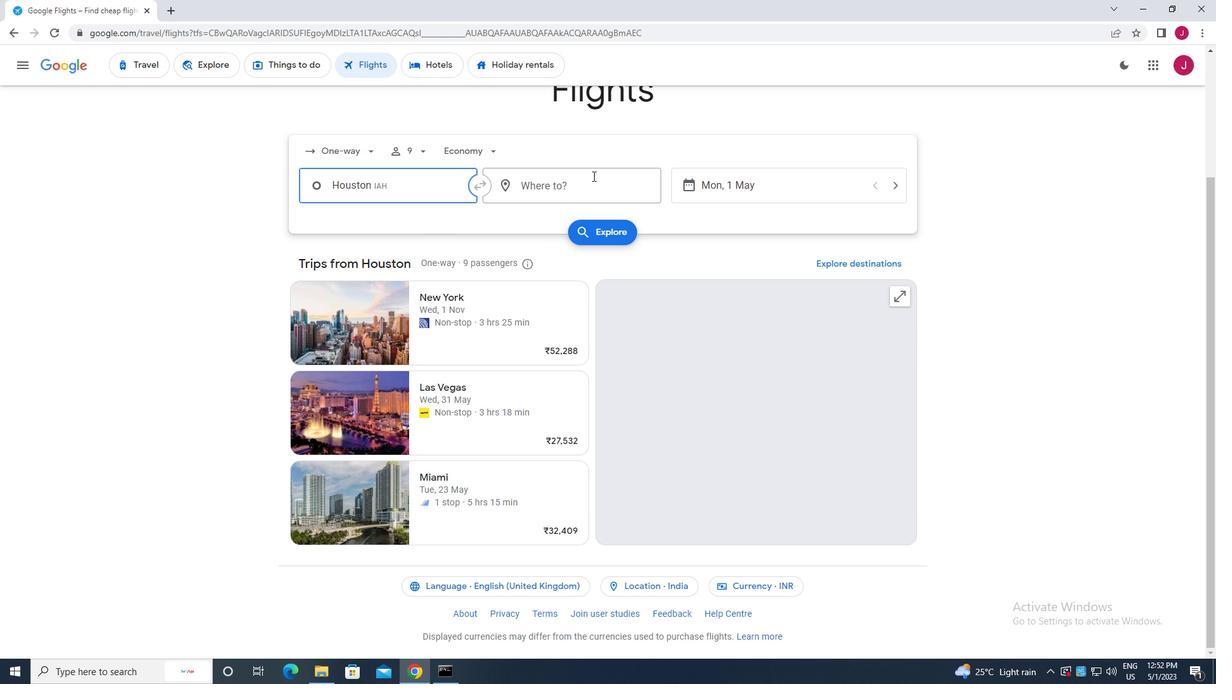 
Action: Mouse moved to (591, 181)
Screenshot: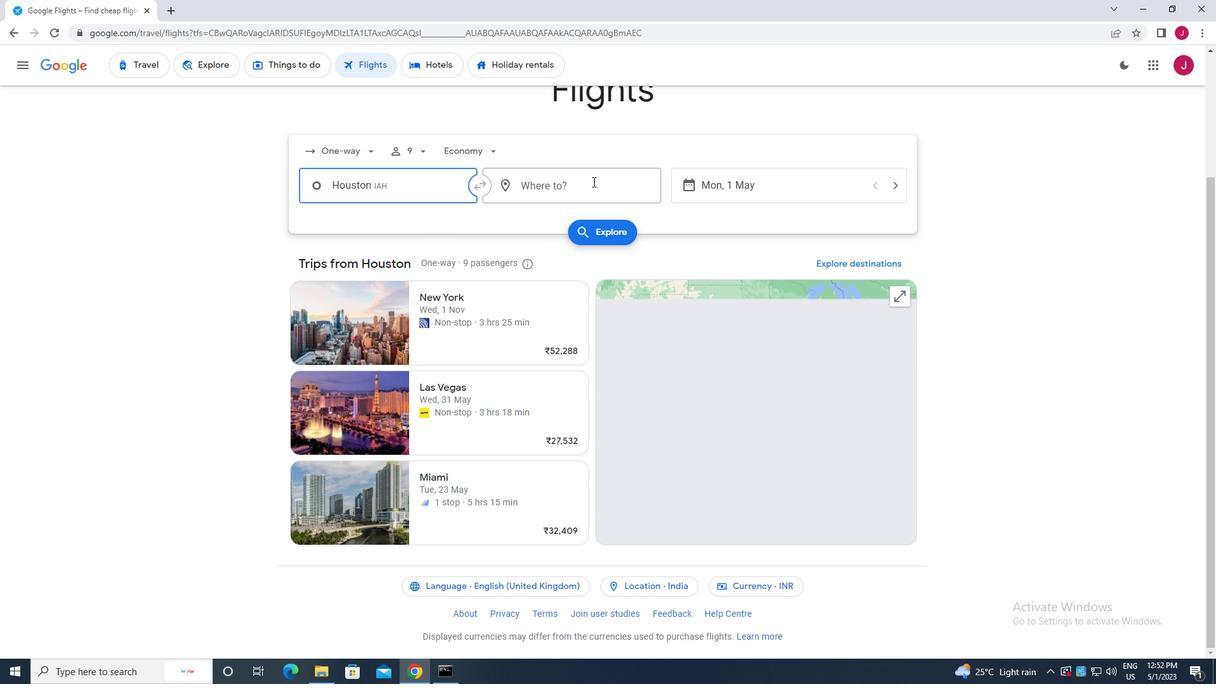 
Action: Key pressed springf
Screenshot: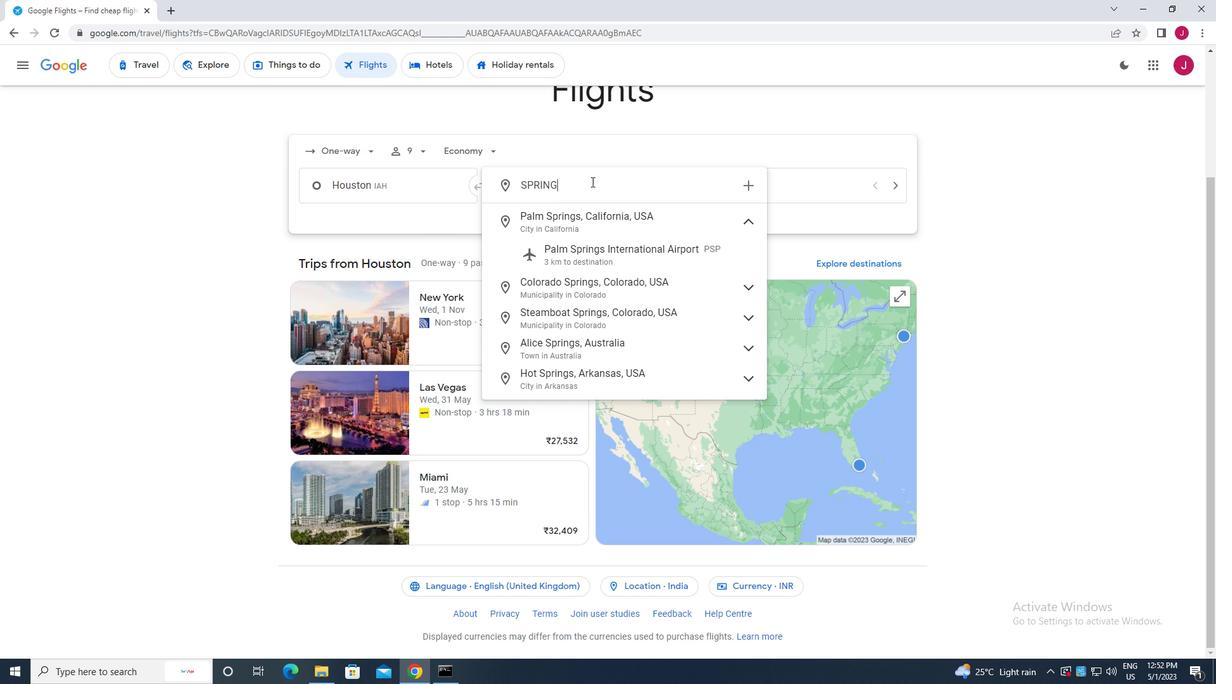 
Action: Mouse moved to (591, 283)
Screenshot: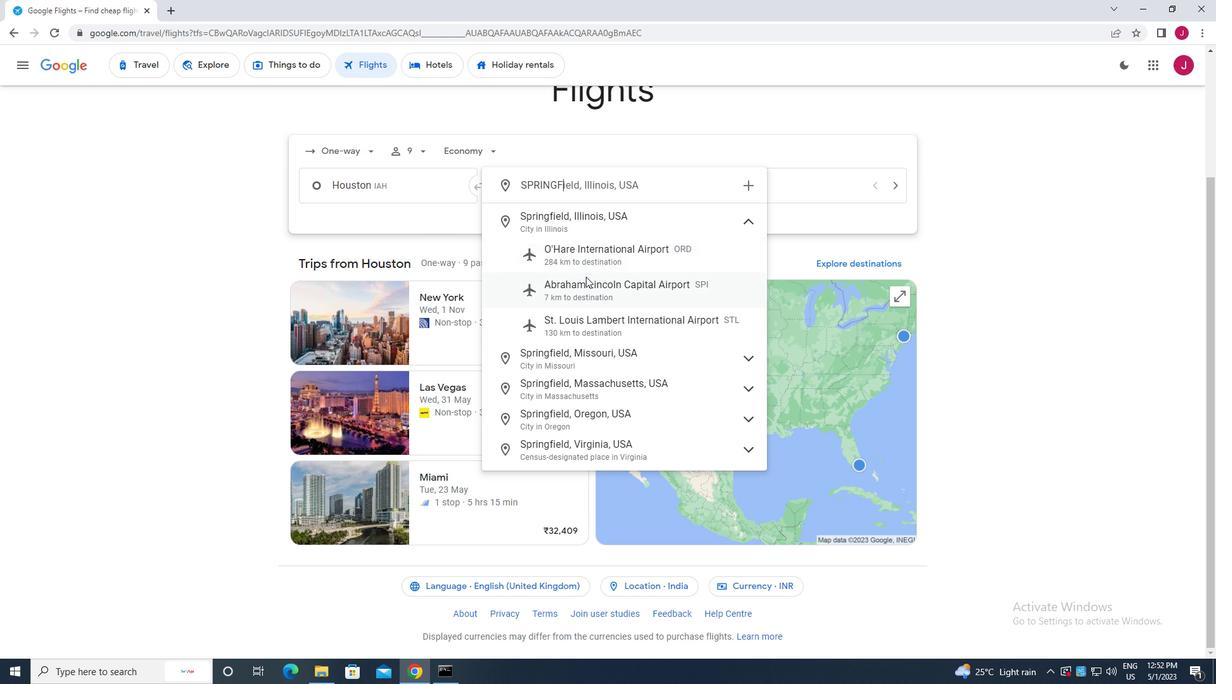 
Action: Mouse pressed left at (591, 283)
Screenshot: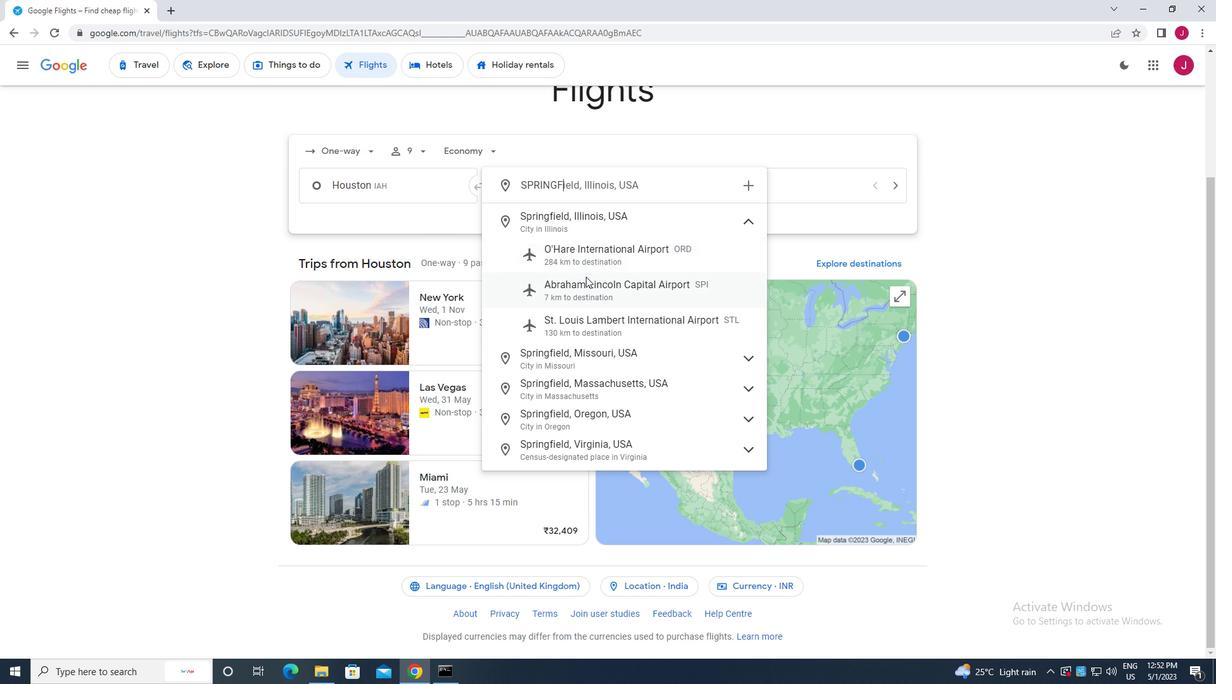 
Action: Mouse moved to (719, 189)
Screenshot: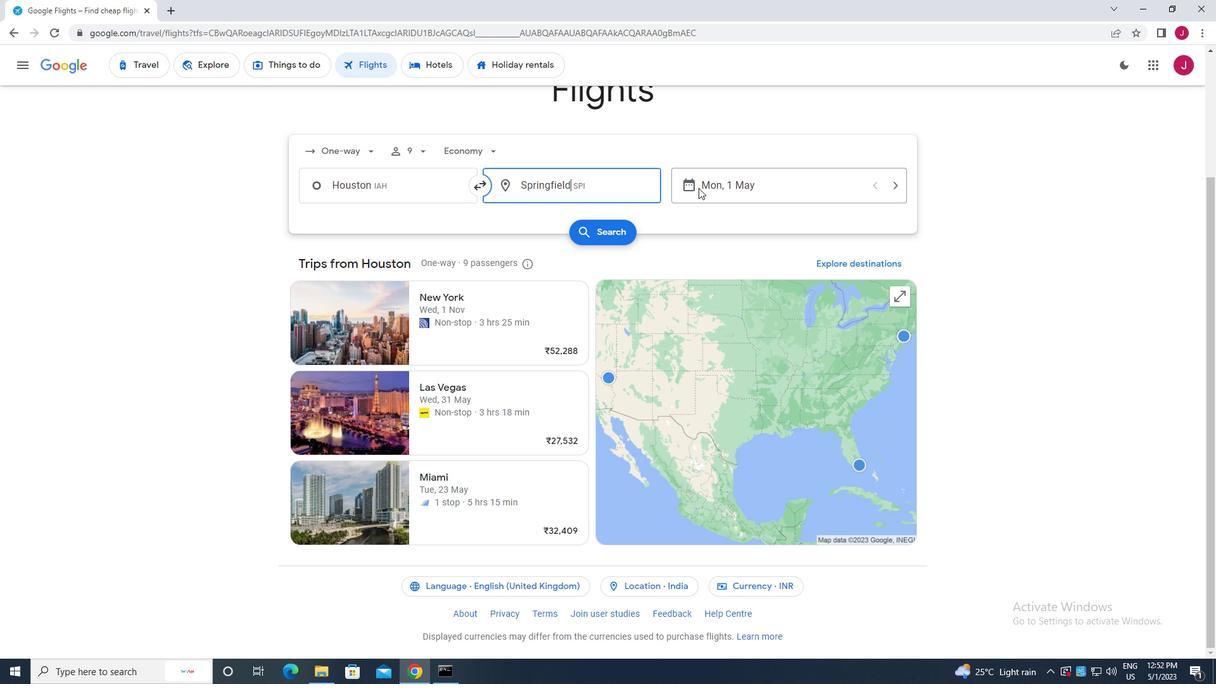 
Action: Mouse pressed left at (719, 189)
Screenshot: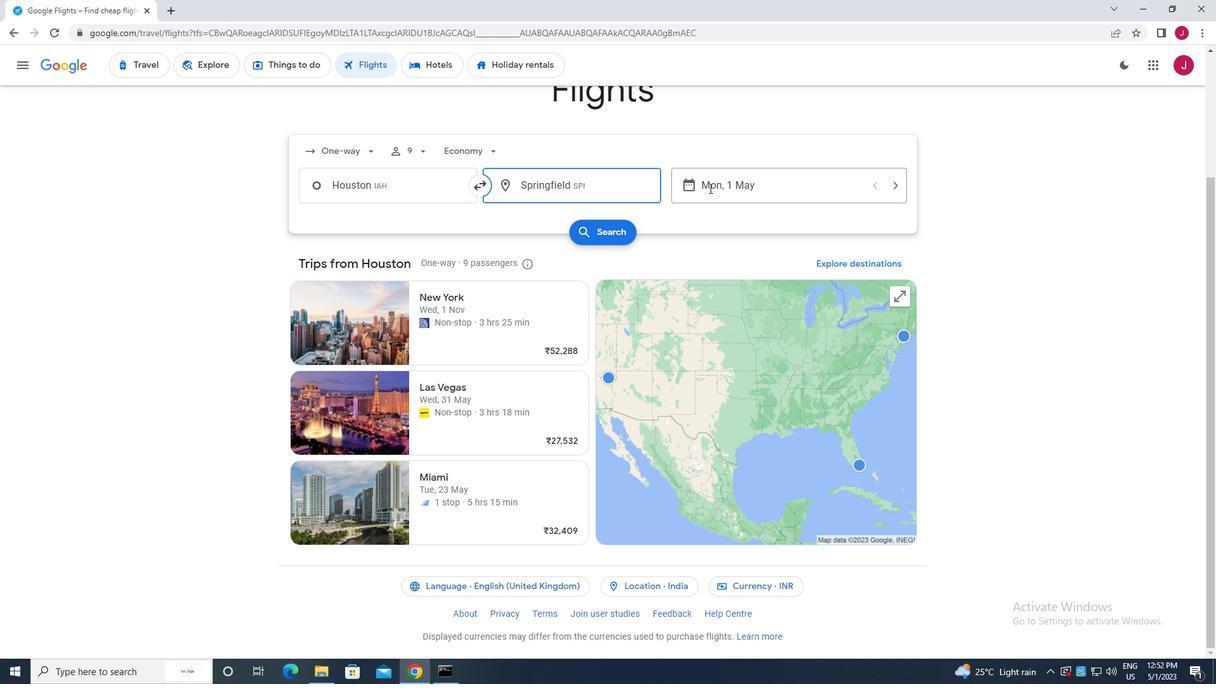 
Action: Mouse moved to (525, 285)
Screenshot: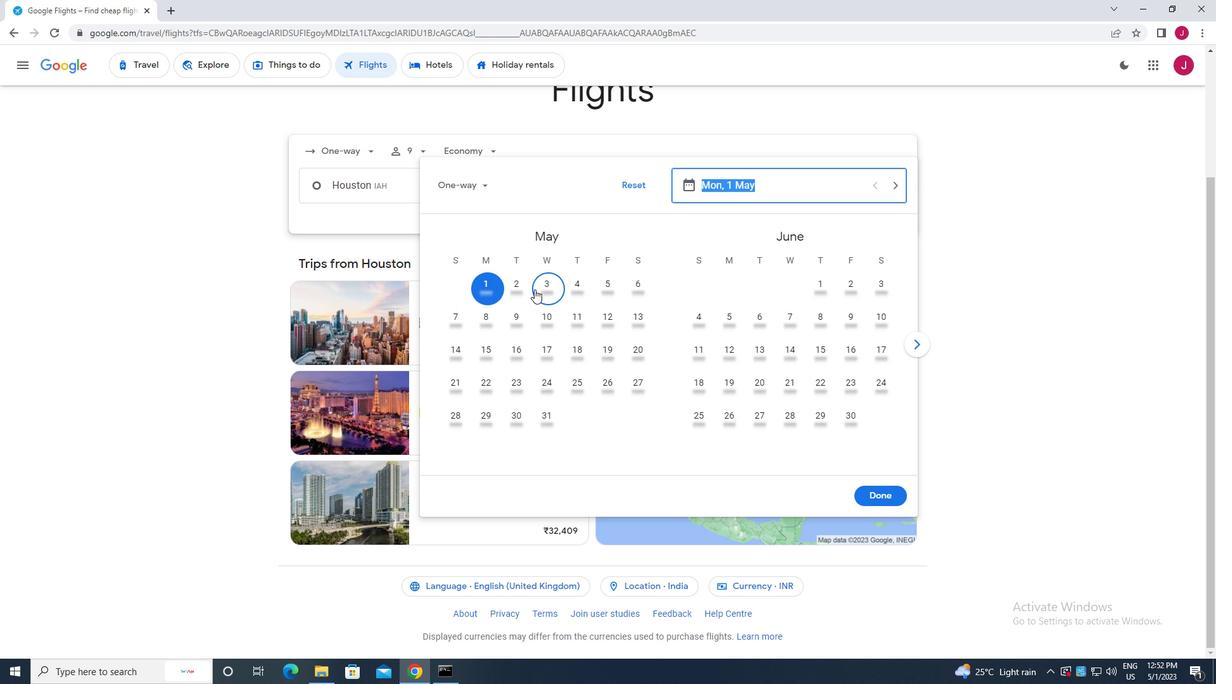 
Action: Mouse pressed left at (525, 285)
Screenshot: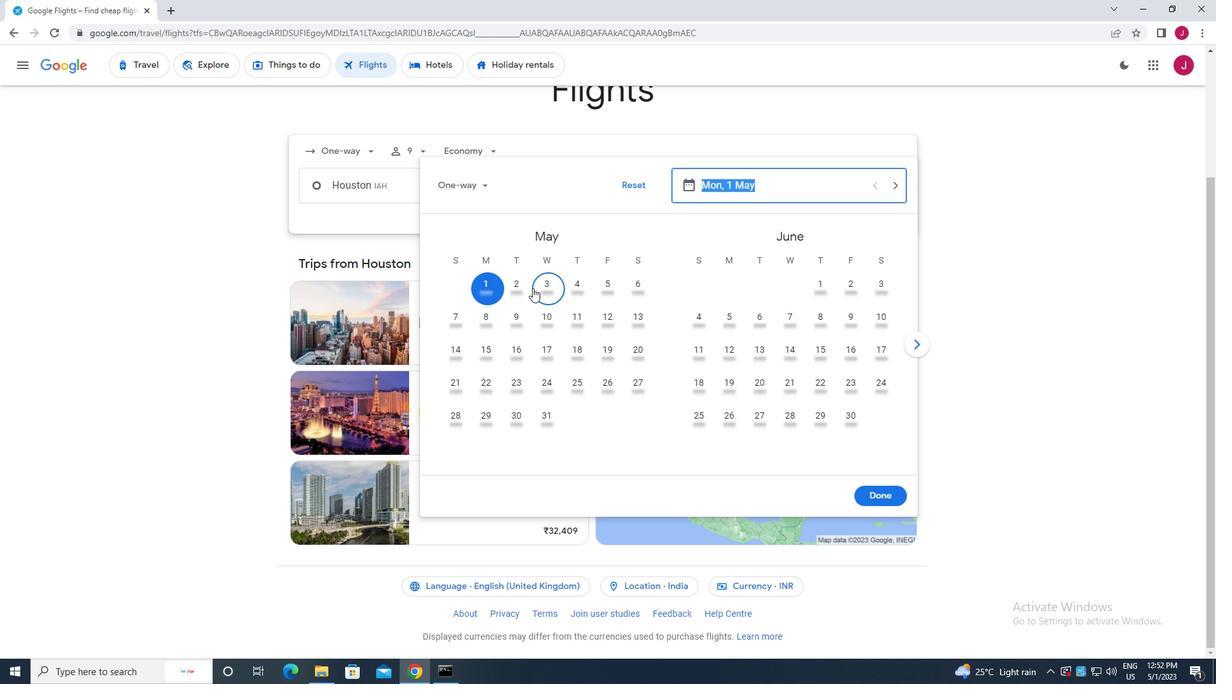 
Action: Mouse moved to (875, 500)
Screenshot: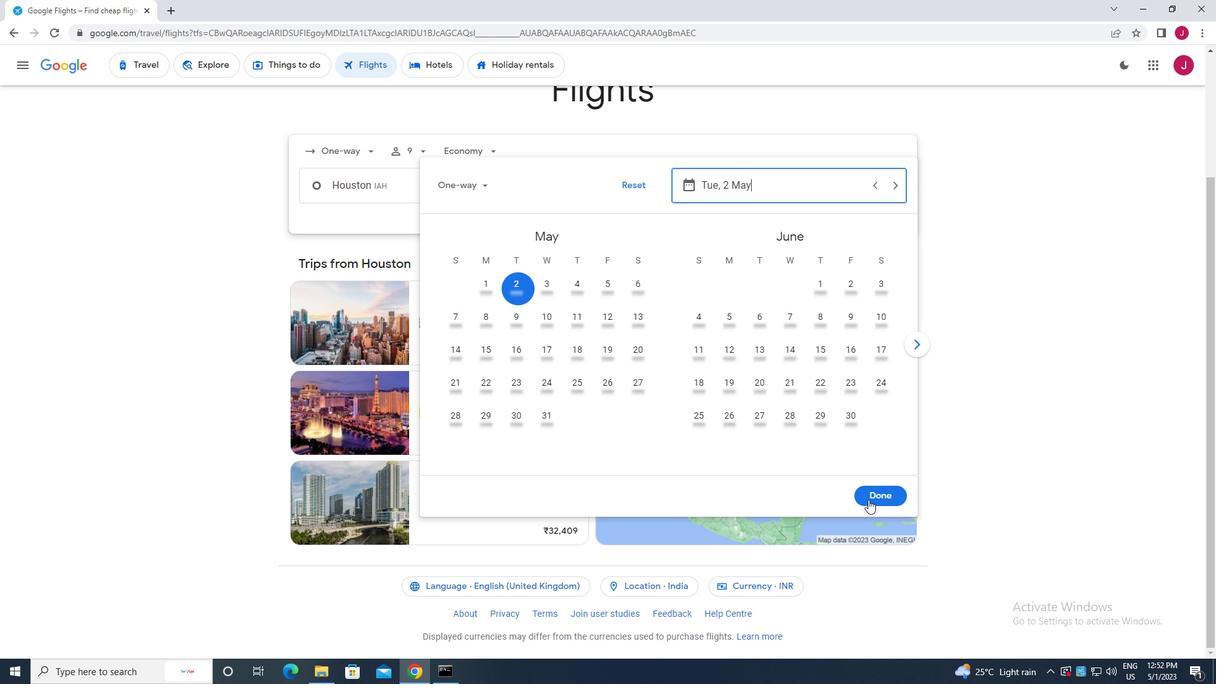 
Action: Mouse pressed left at (875, 500)
Screenshot: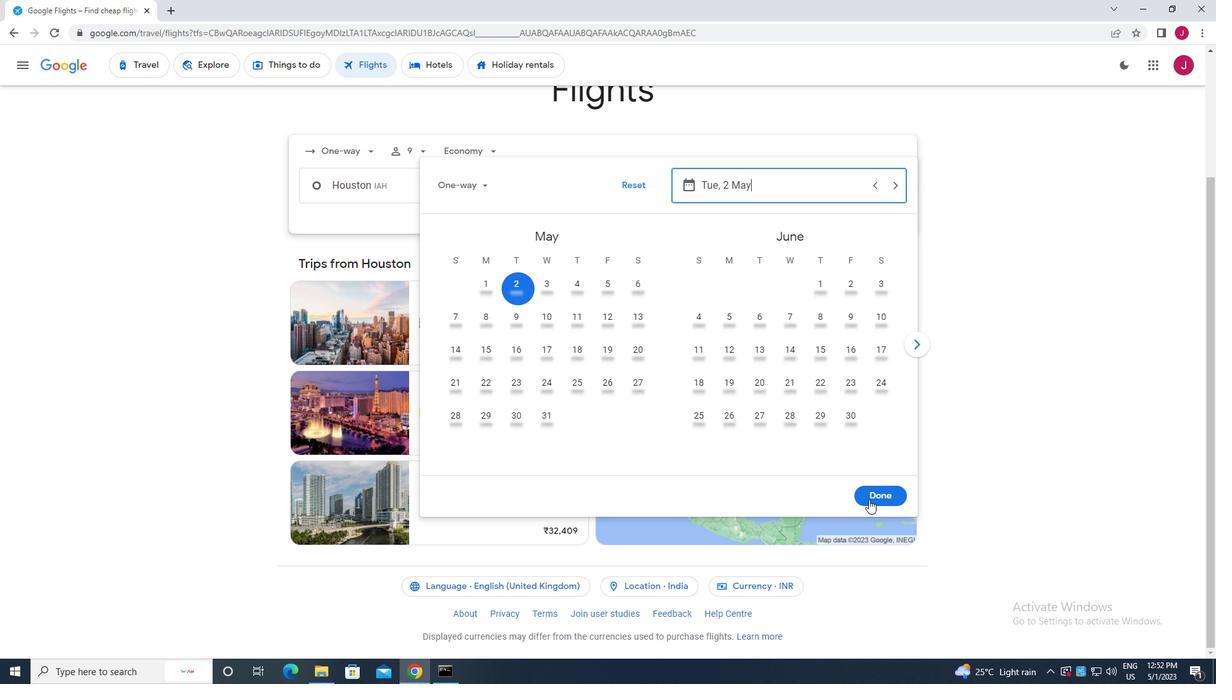 
Action: Mouse moved to (593, 234)
Screenshot: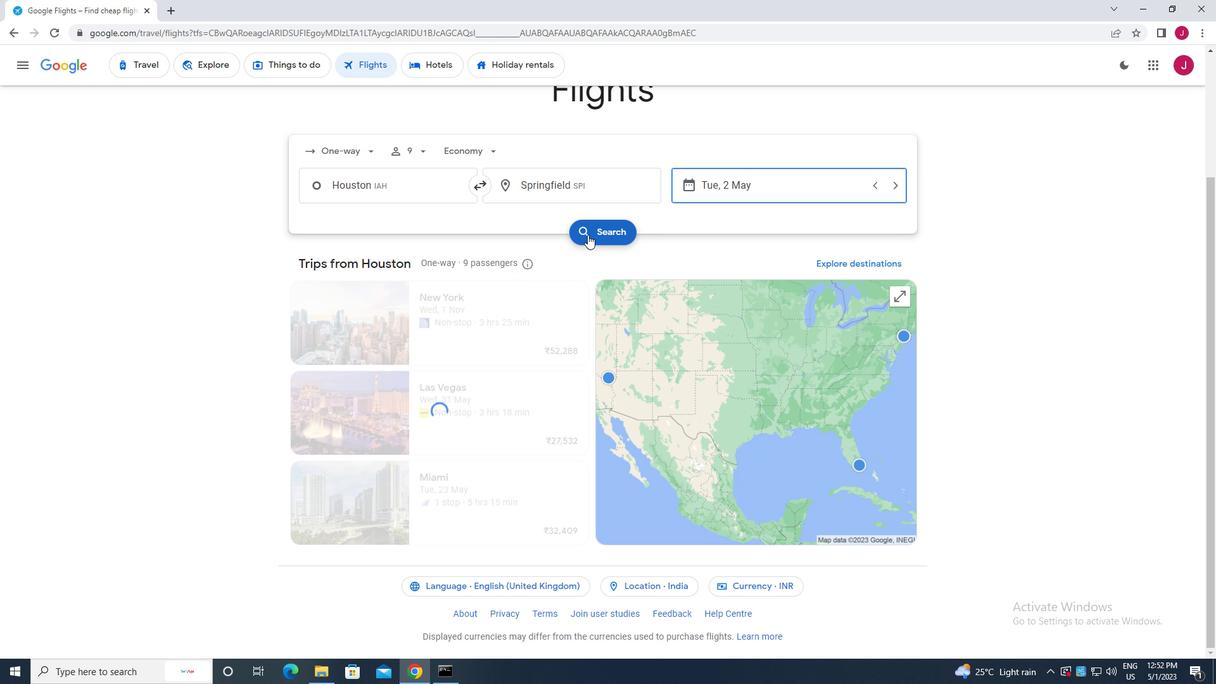 
Action: Mouse pressed left at (593, 234)
Screenshot: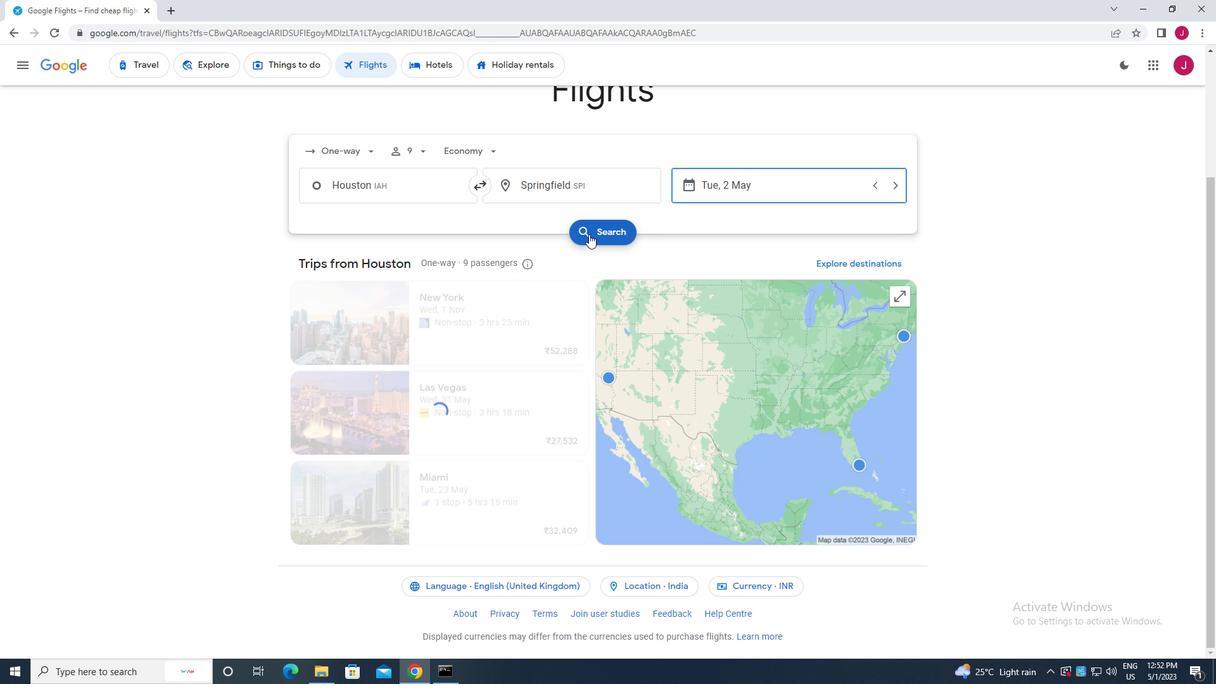 
Action: Mouse moved to (332, 179)
Screenshot: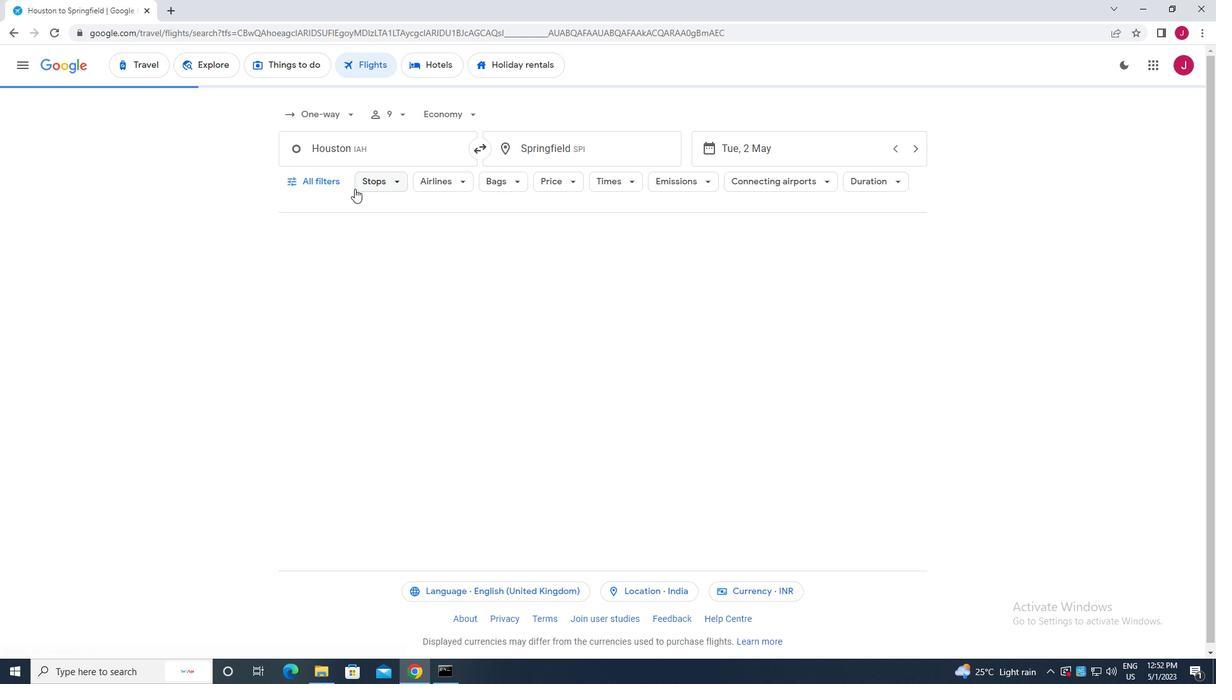 
Action: Mouse pressed left at (332, 179)
Screenshot: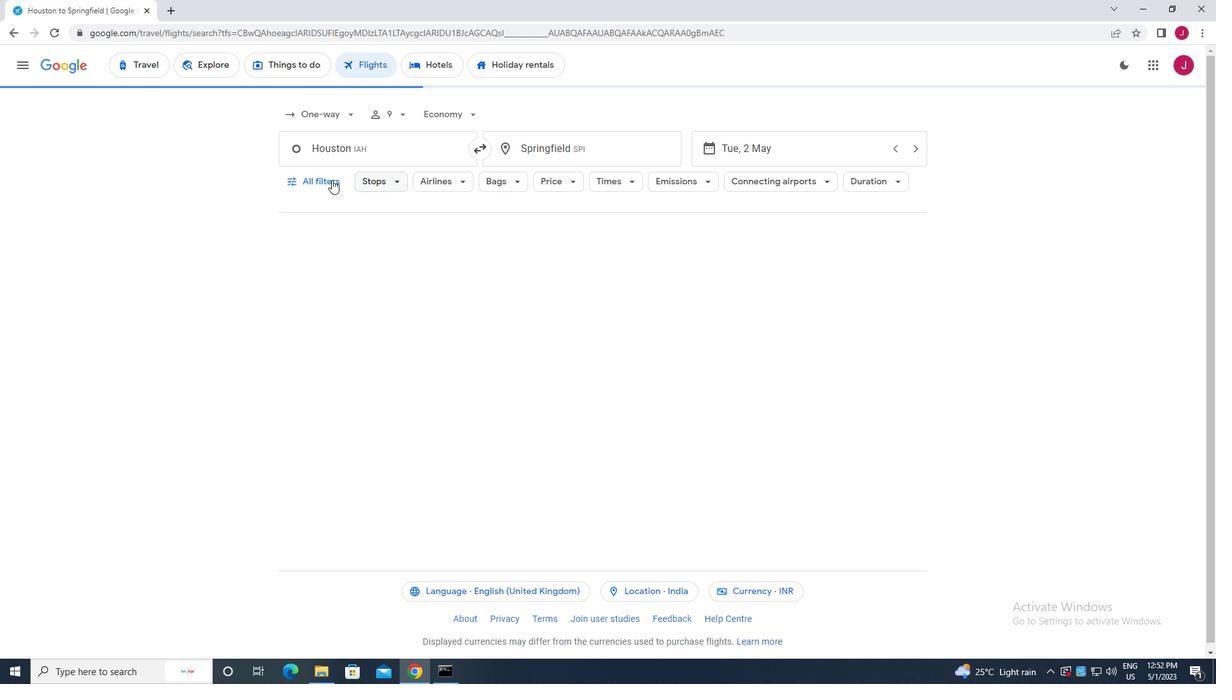
Action: Mouse moved to (415, 314)
Screenshot: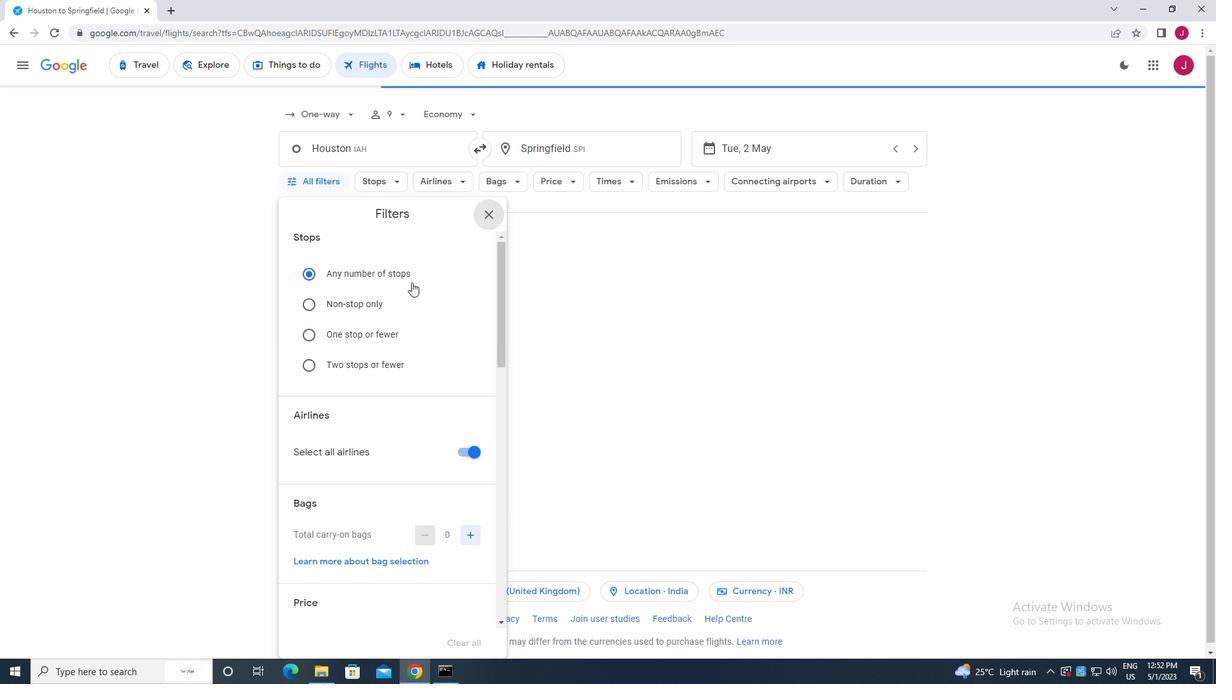 
Action: Mouse scrolled (415, 313) with delta (0, 0)
Screenshot: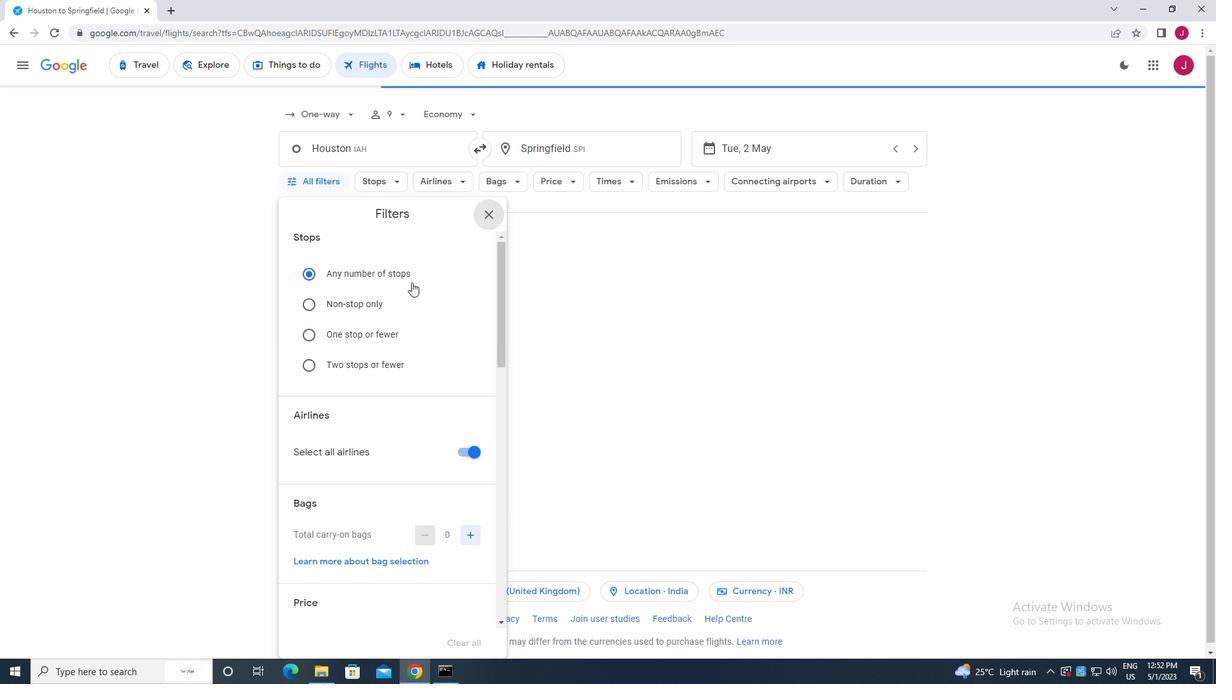 
Action: Mouse moved to (415, 314)
Screenshot: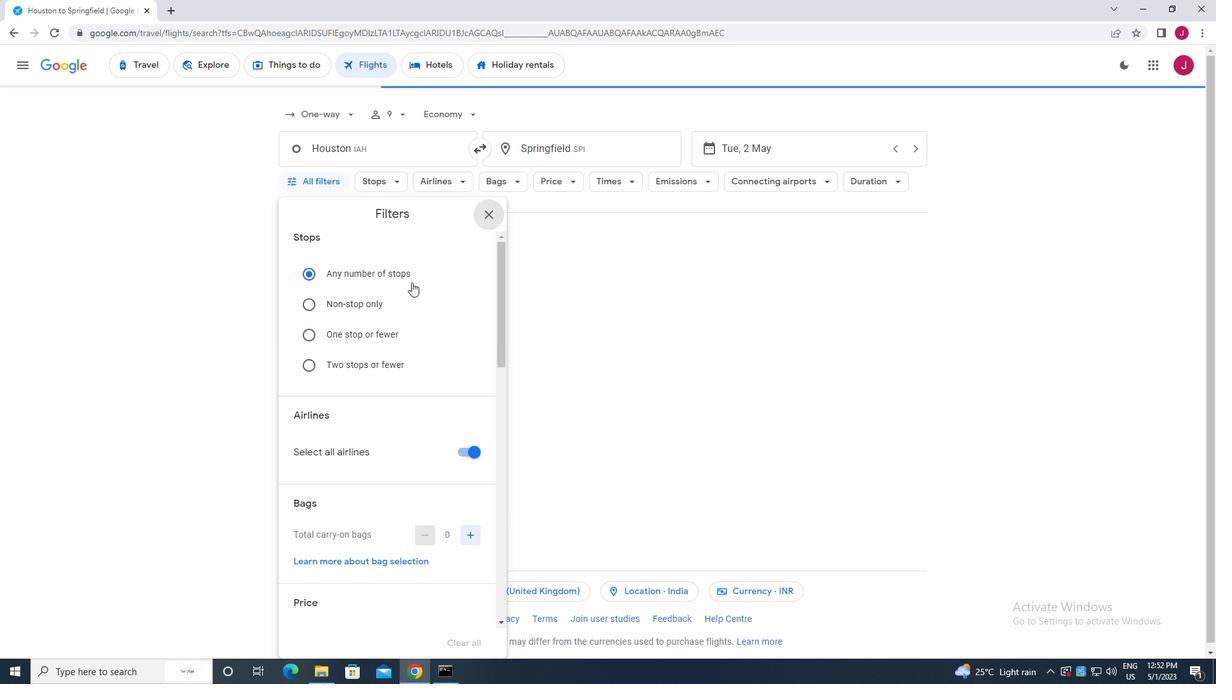 
Action: Mouse scrolled (415, 314) with delta (0, 0)
Screenshot: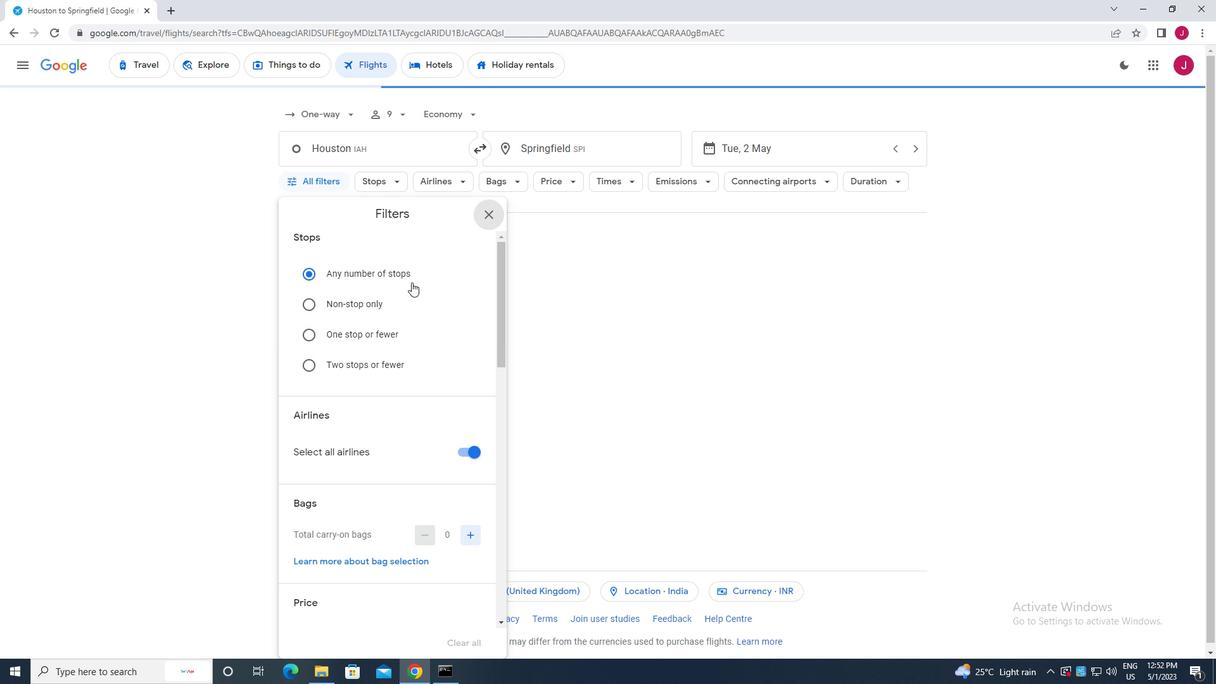 
Action: Mouse scrolled (415, 314) with delta (0, 0)
Screenshot: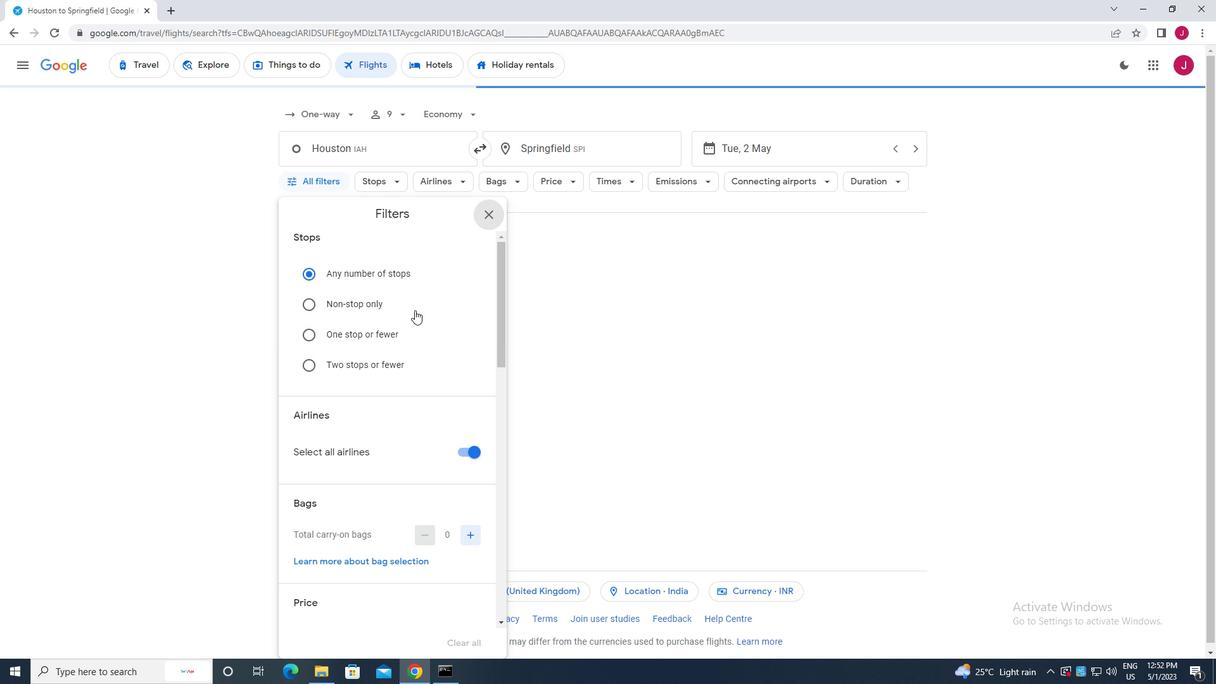 
Action: Mouse moved to (462, 261)
Screenshot: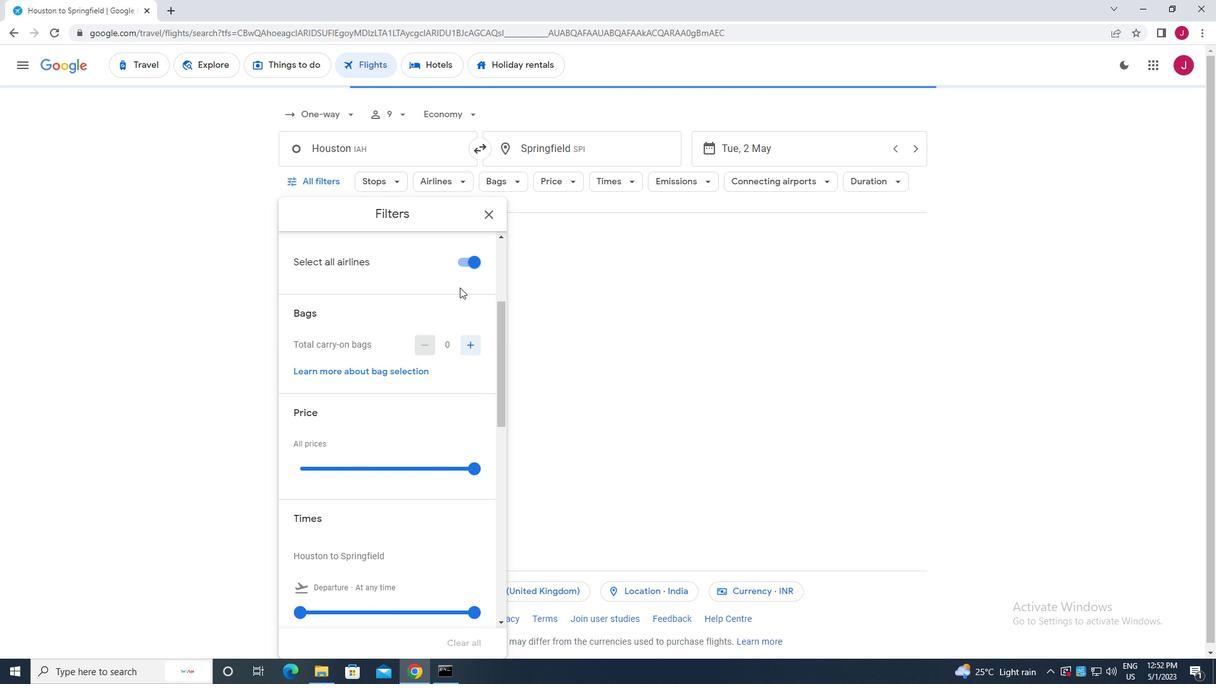 
Action: Mouse pressed left at (462, 261)
Screenshot: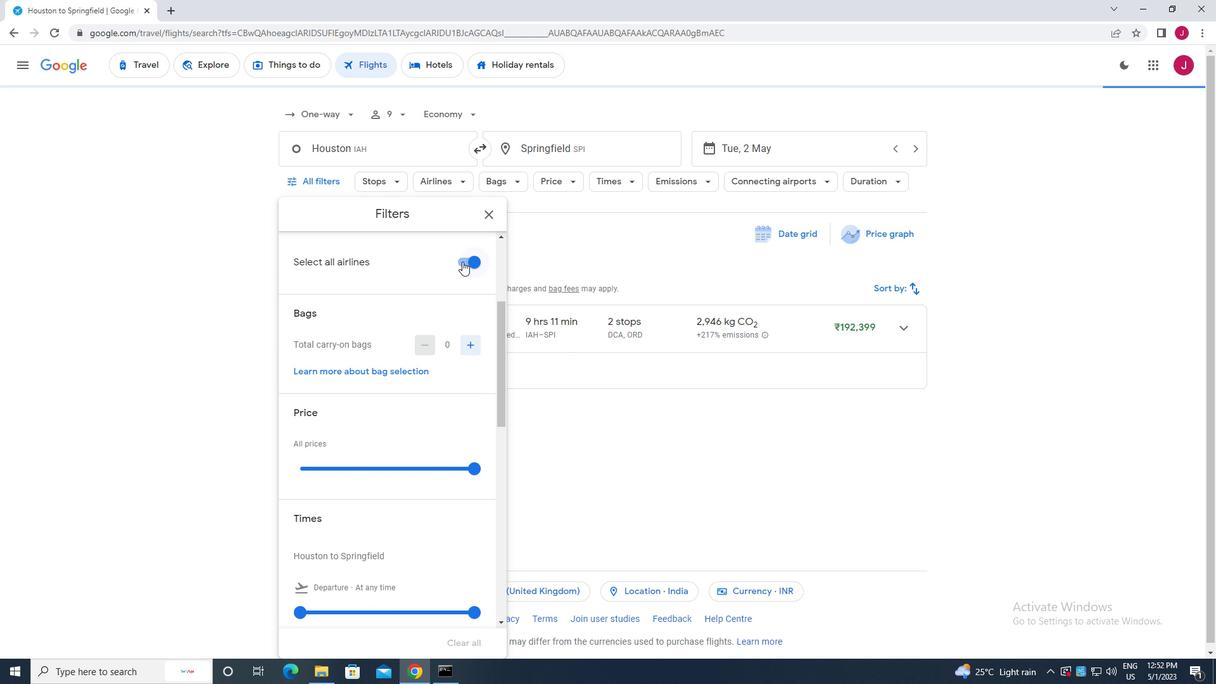 
Action: Mouse moved to (463, 257)
Screenshot: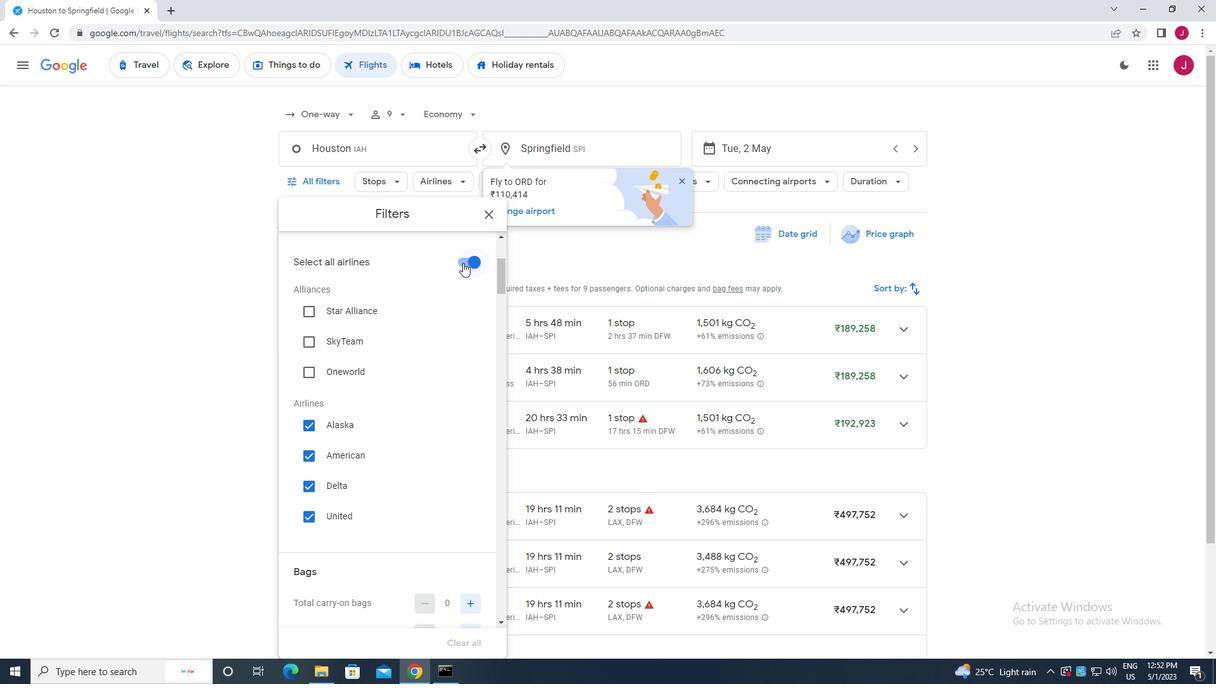 
Action: Mouse pressed left at (463, 257)
Screenshot: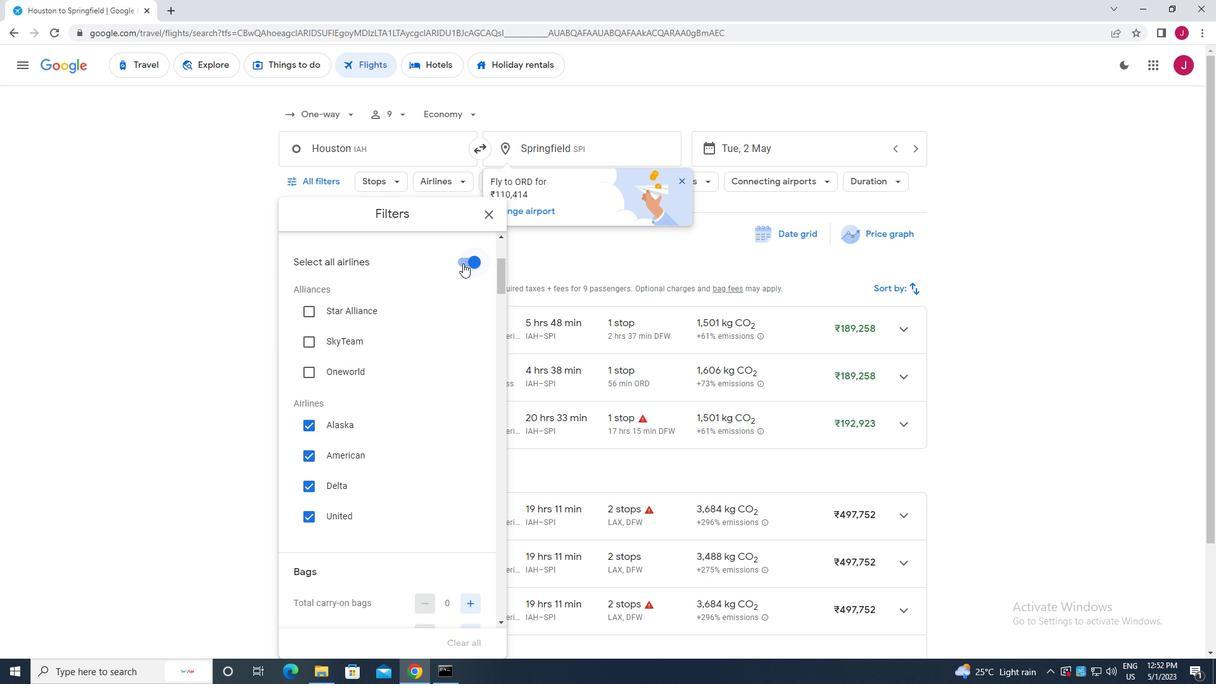 
Action: Mouse moved to (458, 280)
Screenshot: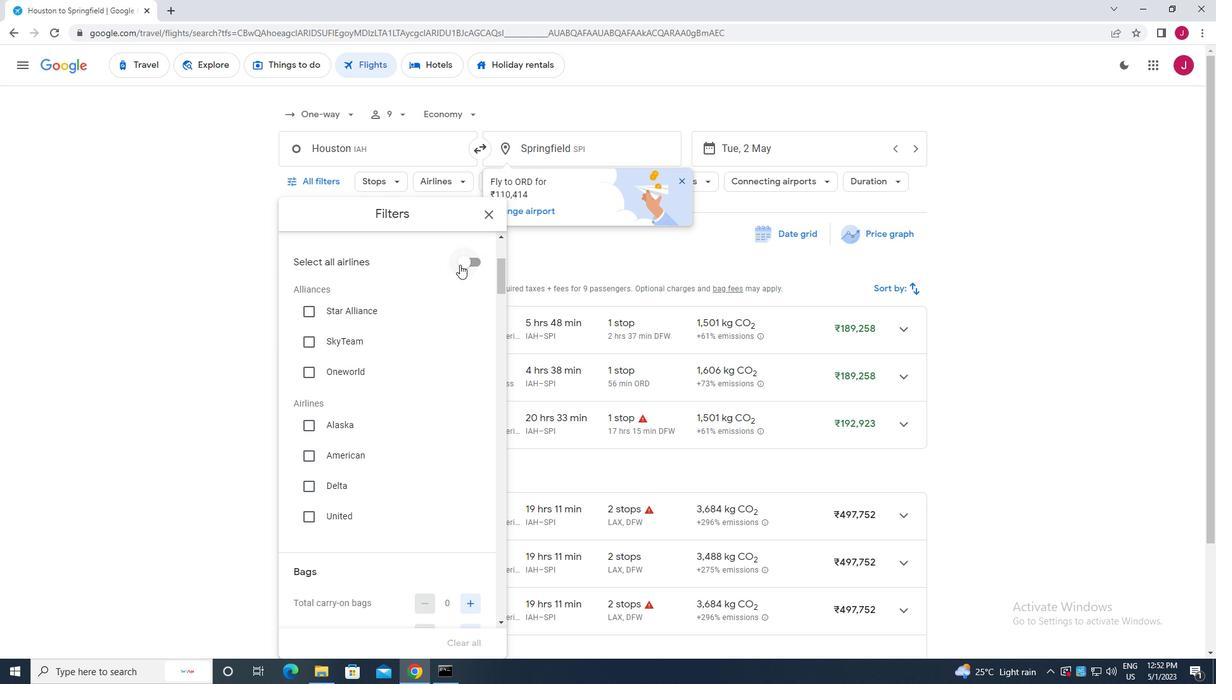 
Action: Mouse scrolled (458, 279) with delta (0, 0)
Screenshot: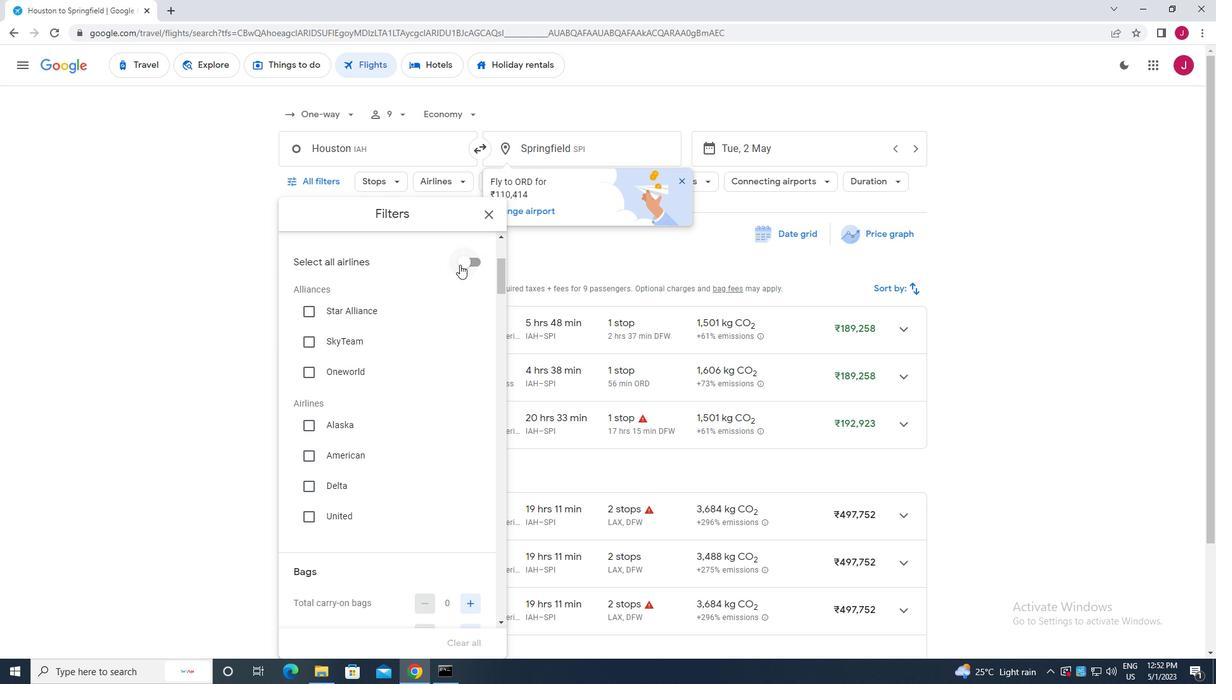
Action: Mouse moved to (458, 280)
Screenshot: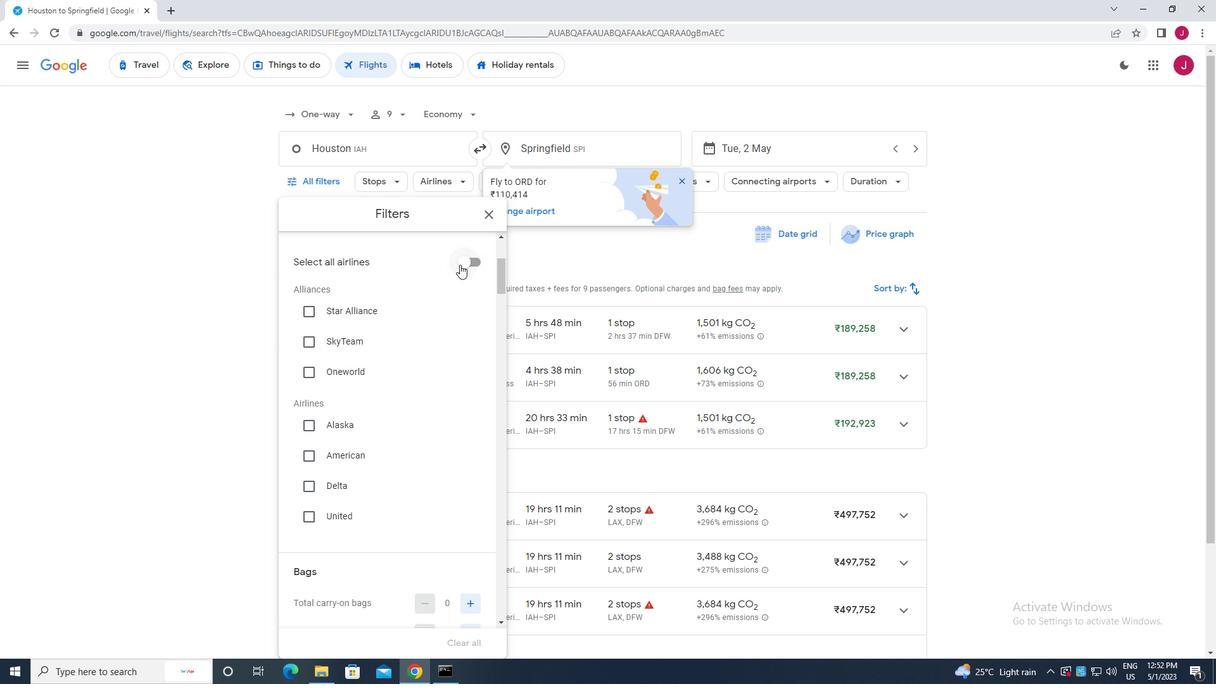 
Action: Mouse scrolled (458, 280) with delta (0, 0)
Screenshot: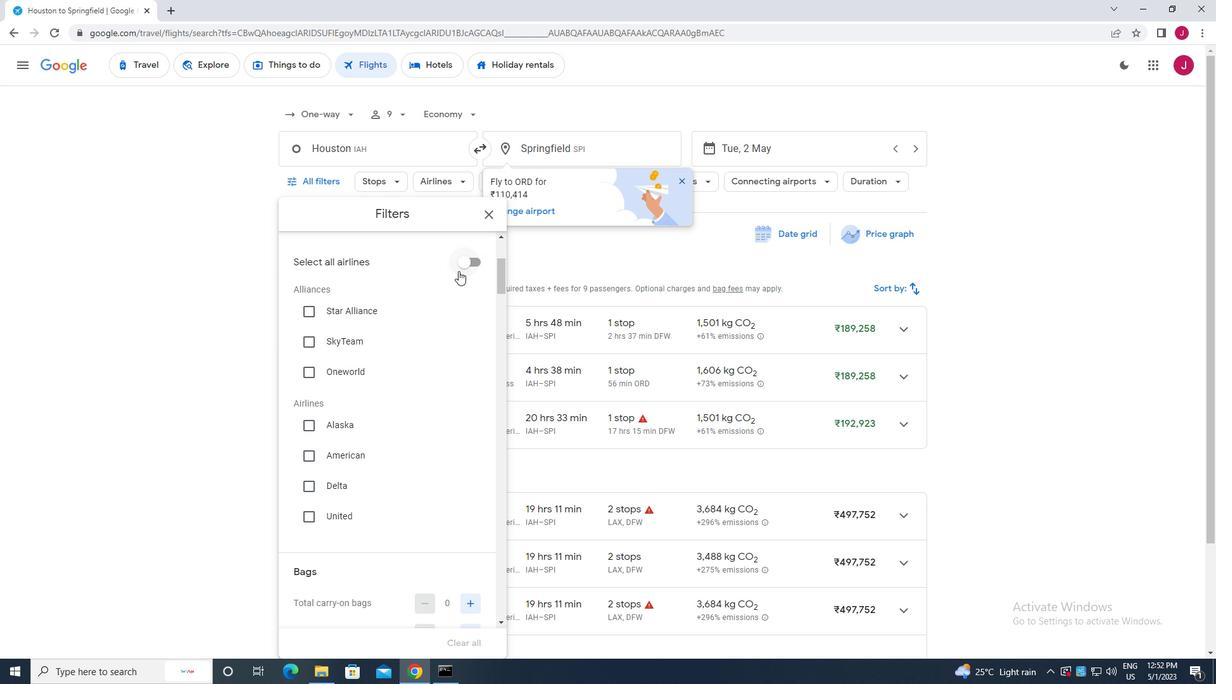 
Action: Mouse moved to (458, 282)
Screenshot: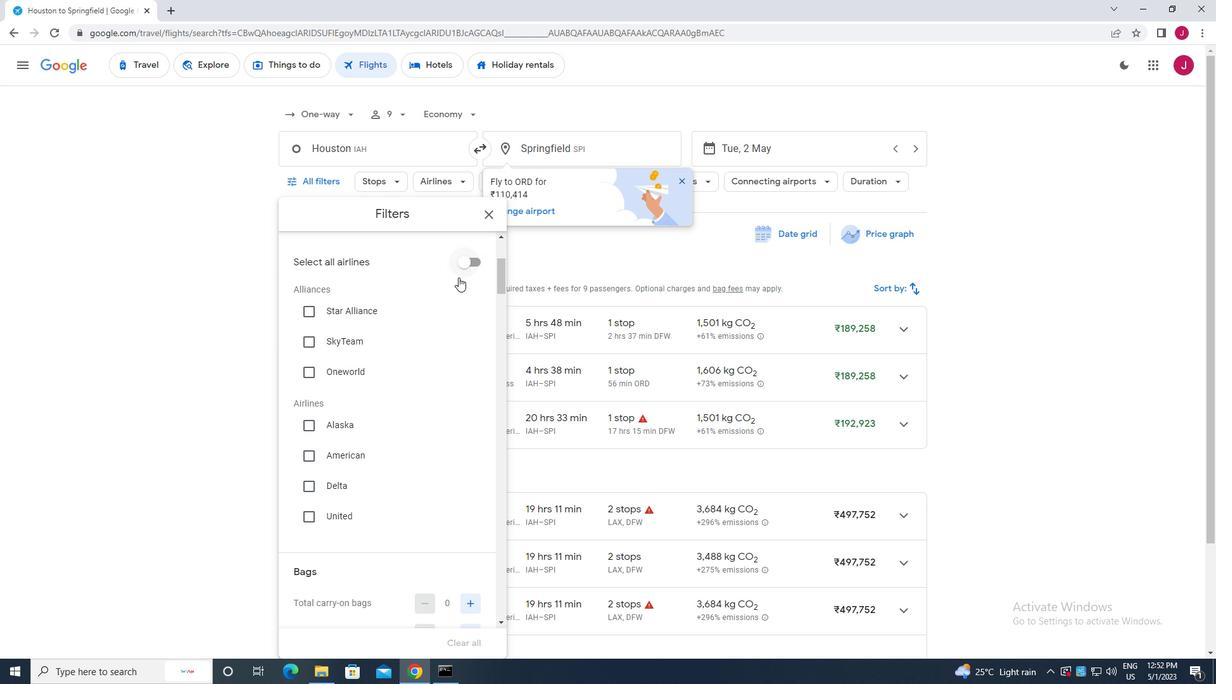 
Action: Mouse scrolled (458, 281) with delta (0, 0)
Screenshot: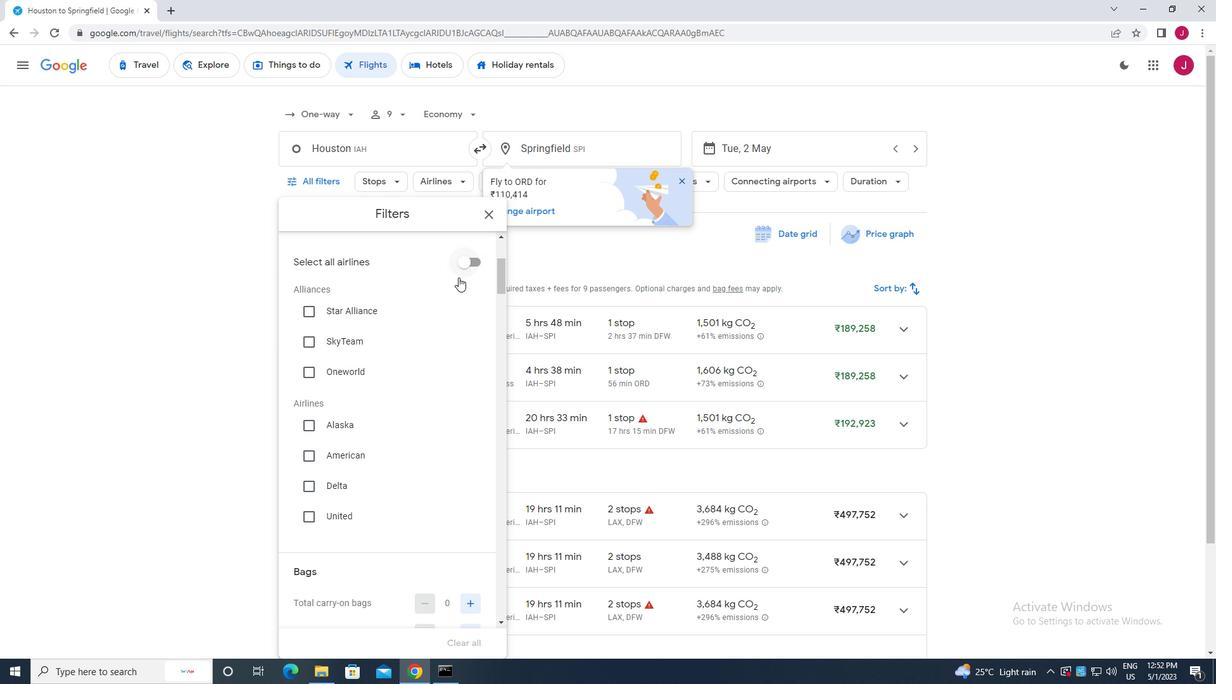 
Action: Mouse scrolled (458, 281) with delta (0, 0)
Screenshot: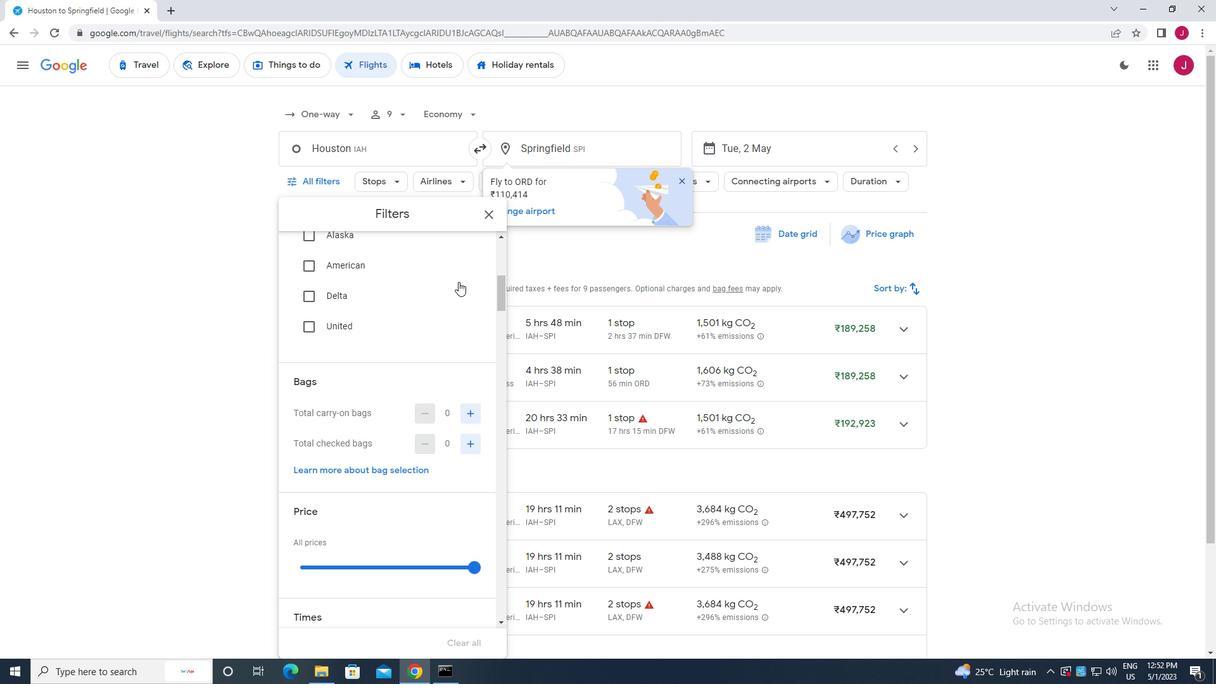 
Action: Mouse scrolled (458, 281) with delta (0, 0)
Screenshot: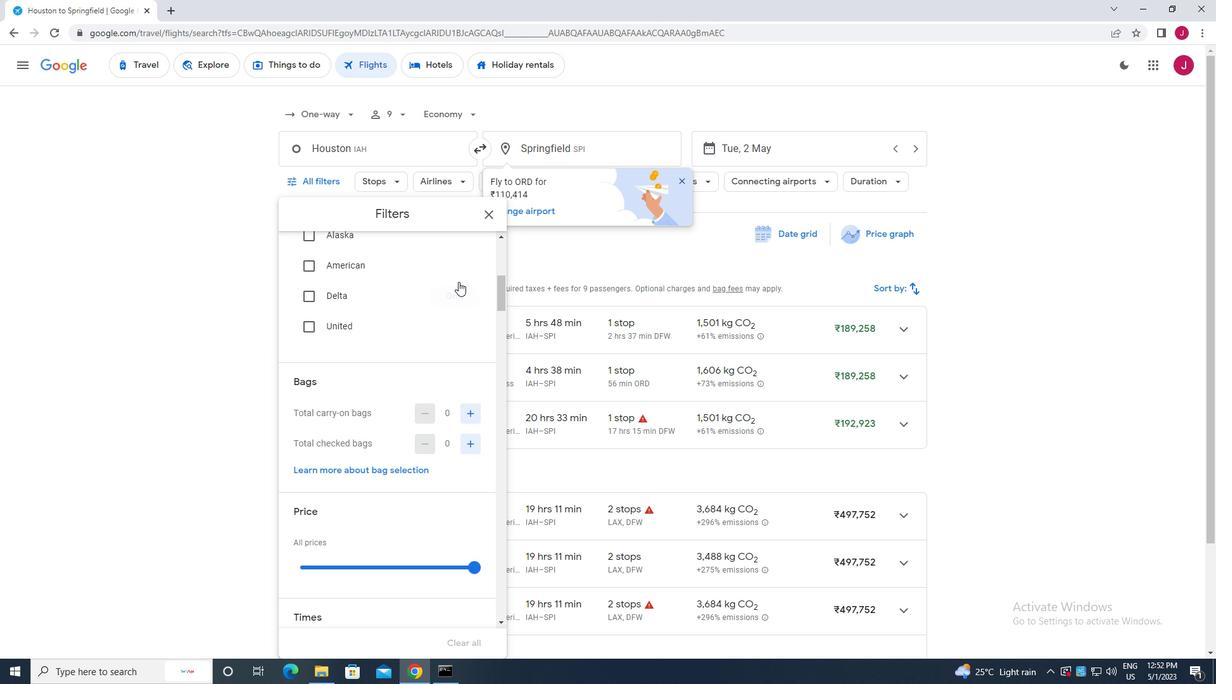 
Action: Mouse moved to (461, 328)
Screenshot: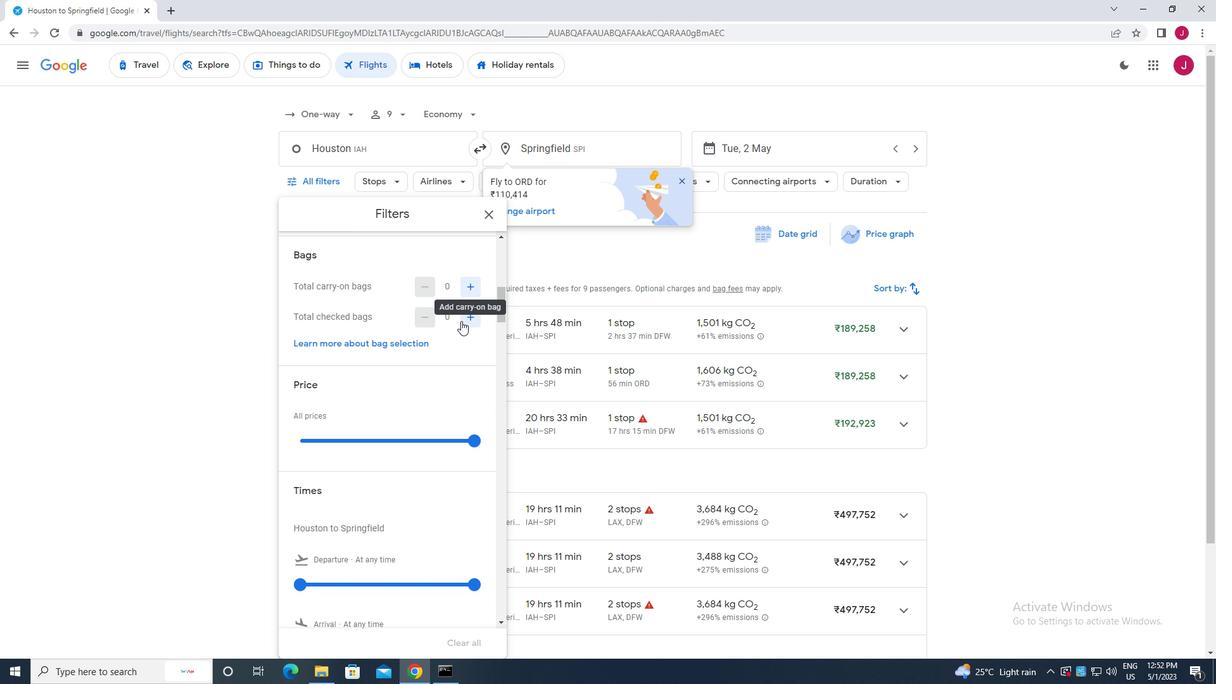 
Action: Mouse scrolled (461, 328) with delta (0, 0)
Screenshot: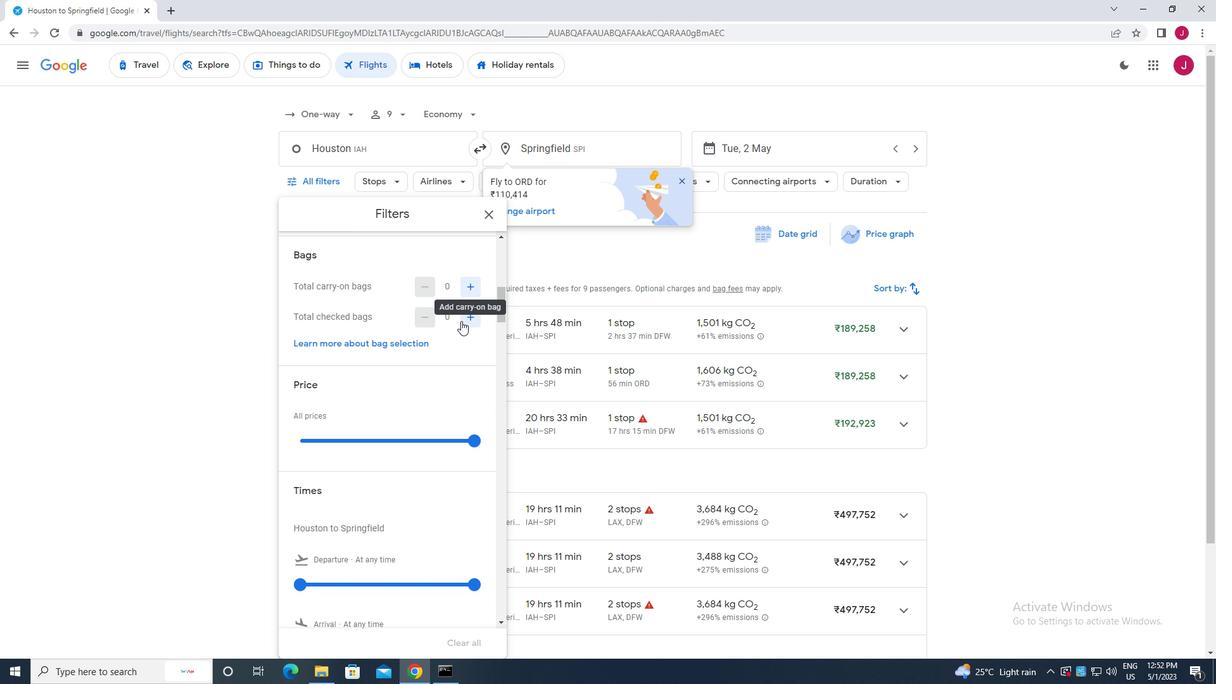 
Action: Mouse moved to (461, 329)
Screenshot: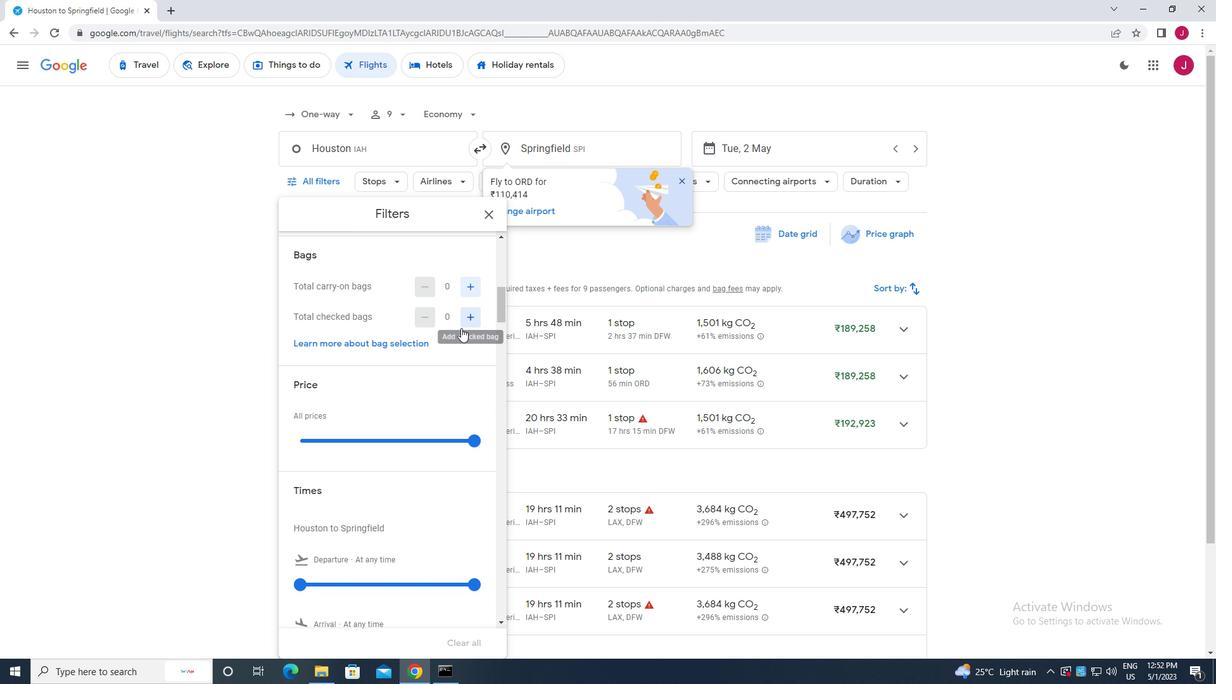 
Action: Mouse scrolled (461, 330) with delta (0, 0)
Screenshot: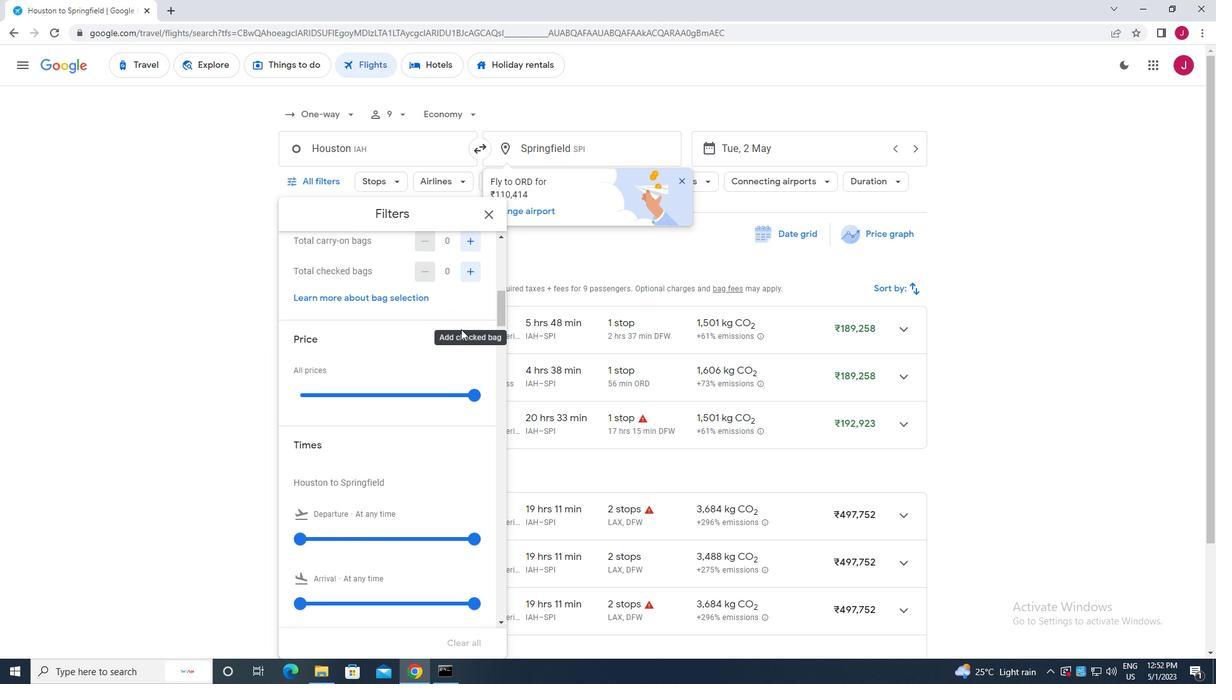 
Action: Mouse moved to (458, 325)
Screenshot: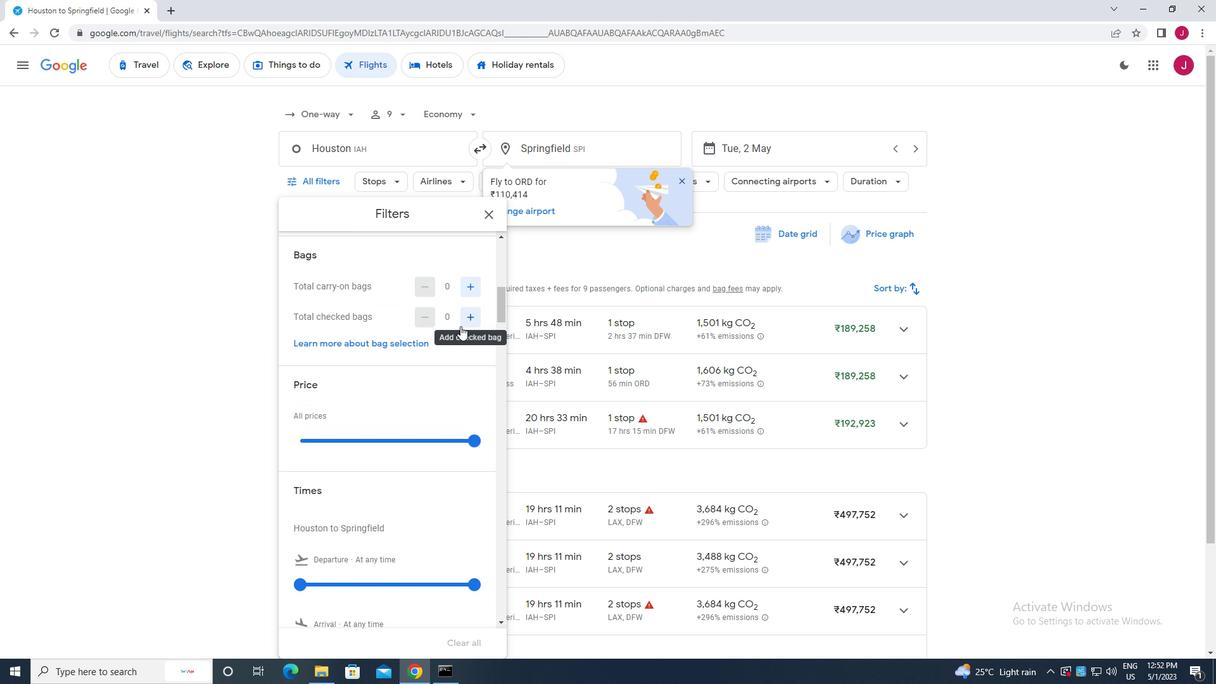
Action: Mouse scrolled (458, 325) with delta (0, 0)
Screenshot: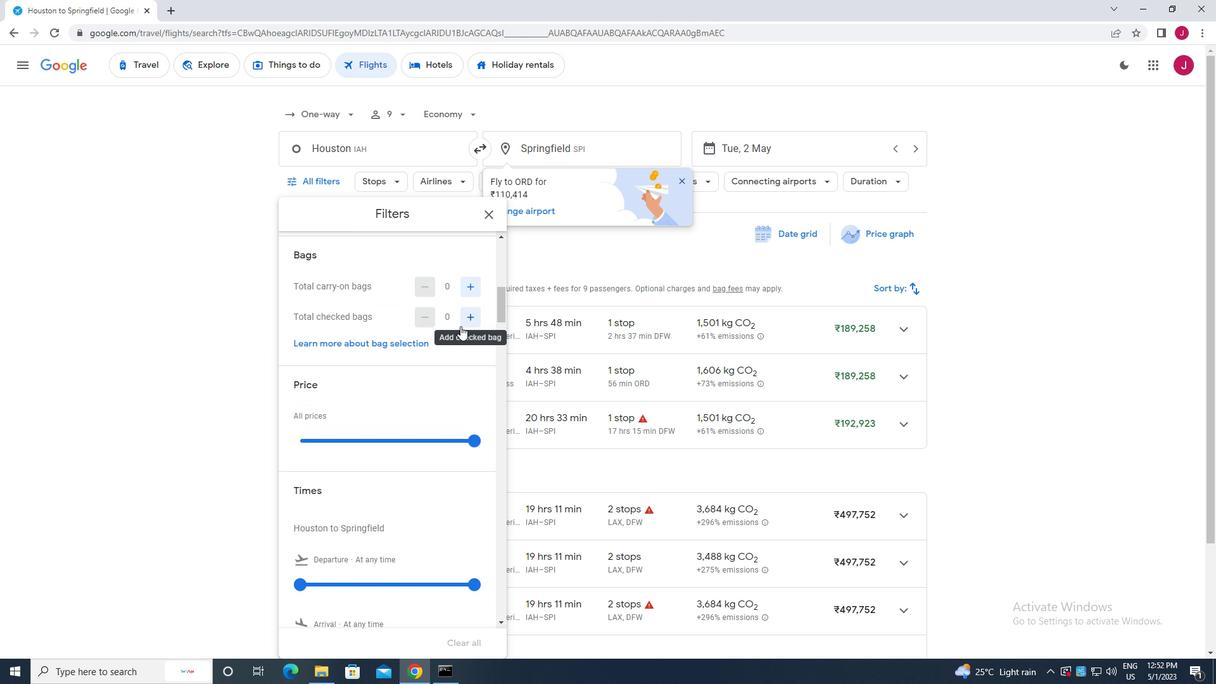 
Action: Mouse moved to (457, 325)
Screenshot: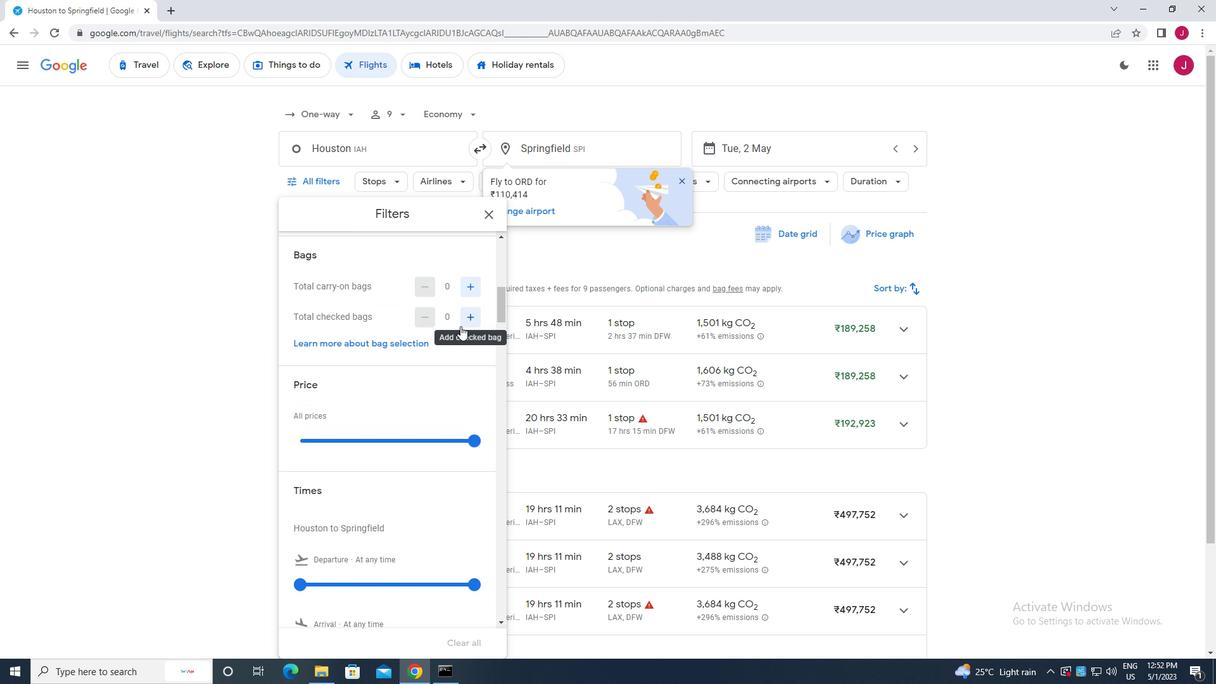 
Action: Mouse scrolled (457, 325) with delta (0, 0)
Screenshot: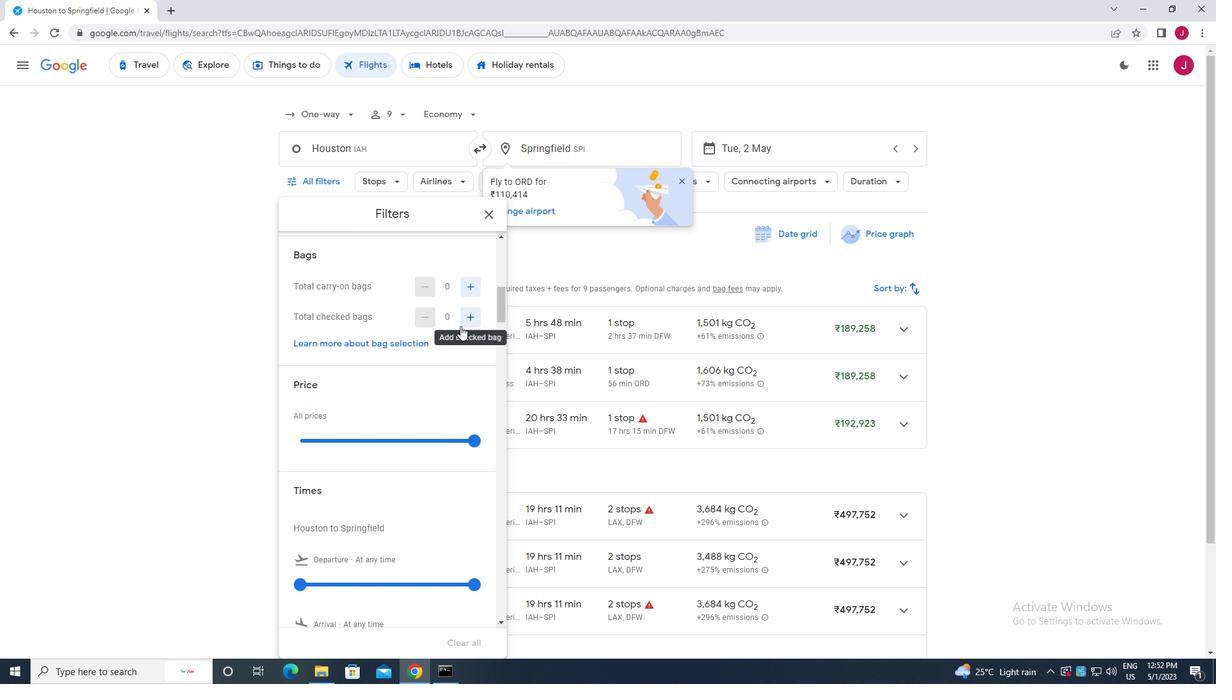 
Action: Mouse scrolled (457, 325) with delta (0, 0)
Screenshot: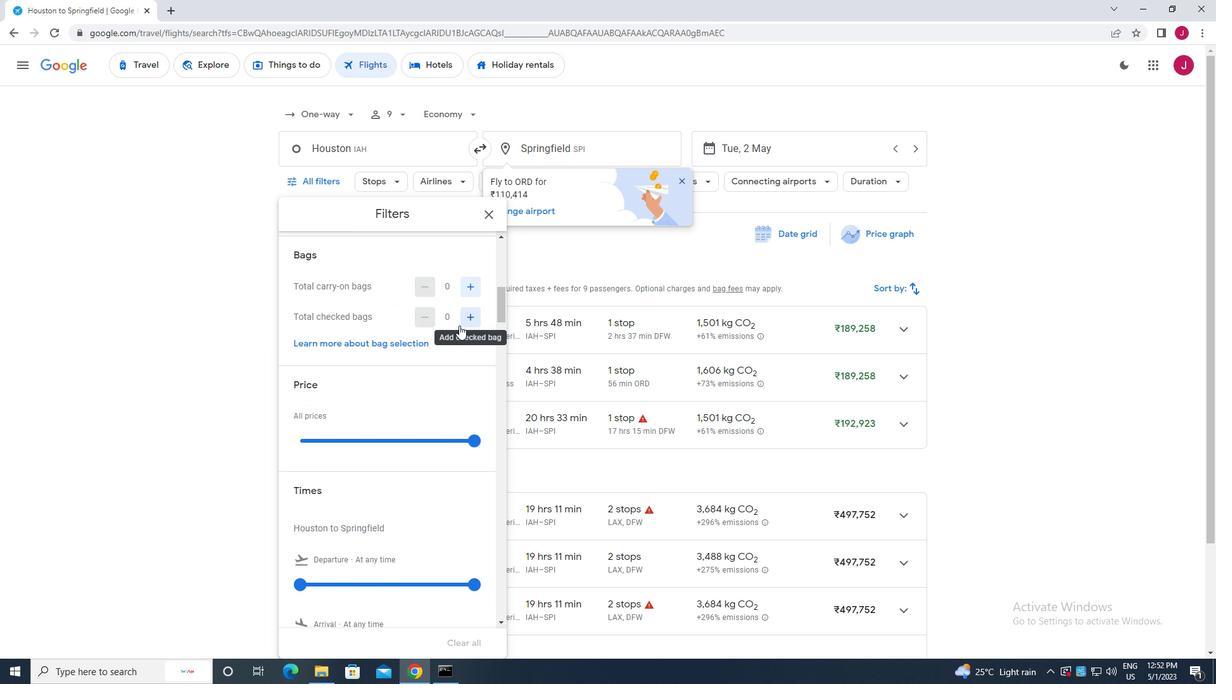 
Action: Mouse moved to (388, 353)
Screenshot: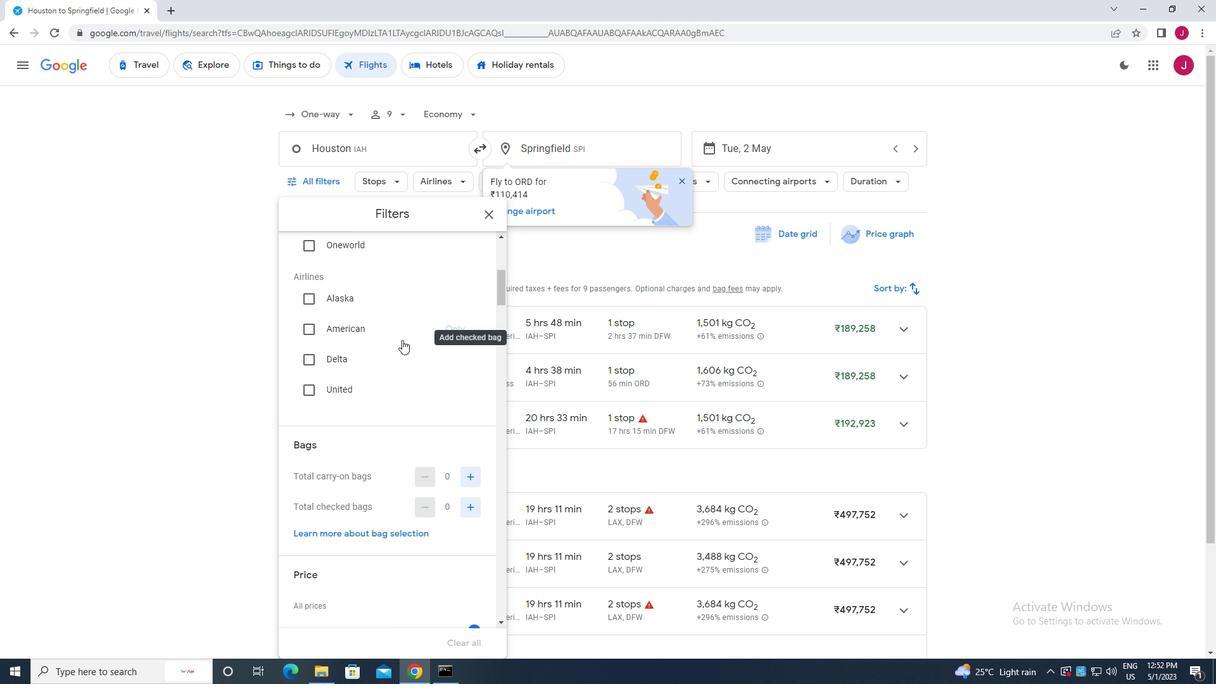 
Action: Mouse scrolled (388, 354) with delta (0, 0)
Screenshot: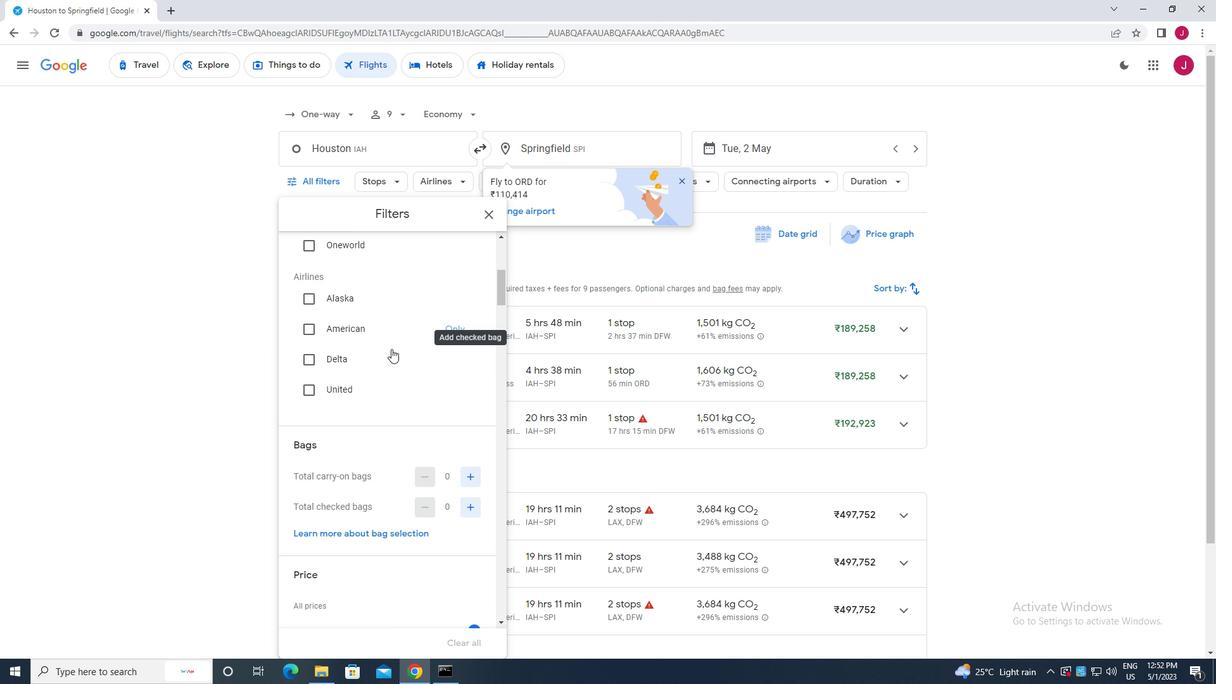 
Action: Mouse moved to (388, 353)
Screenshot: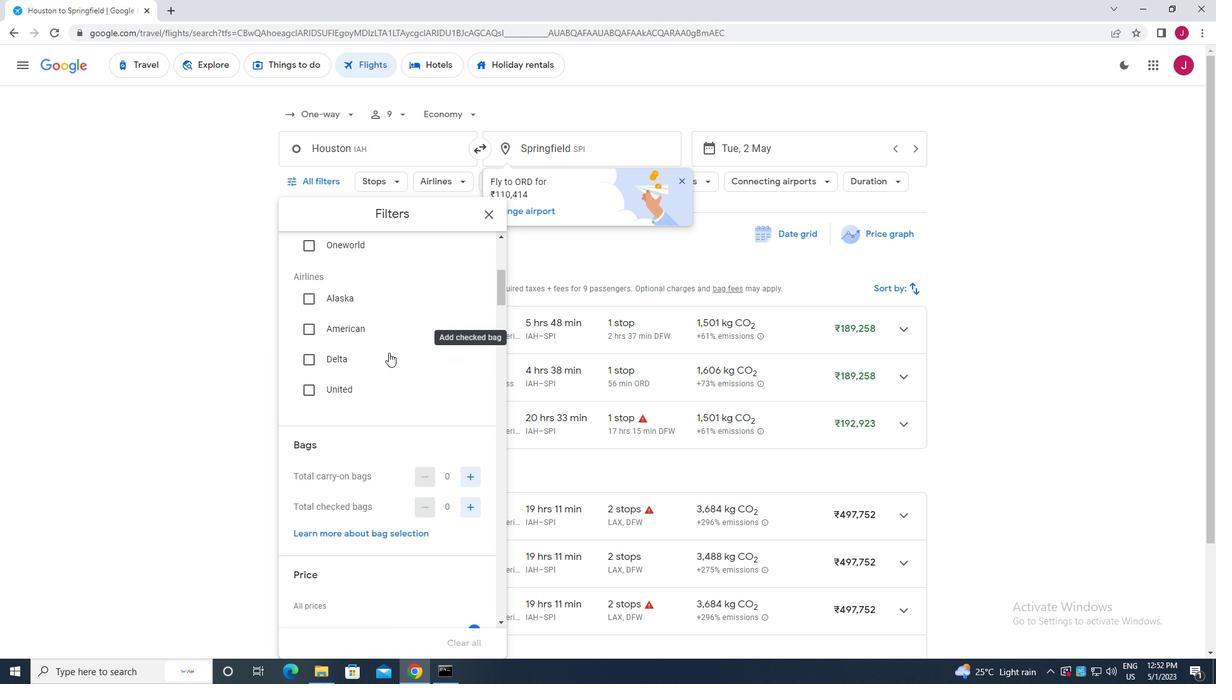 
Action: Mouse scrolled (388, 354) with delta (0, 0)
Screenshot: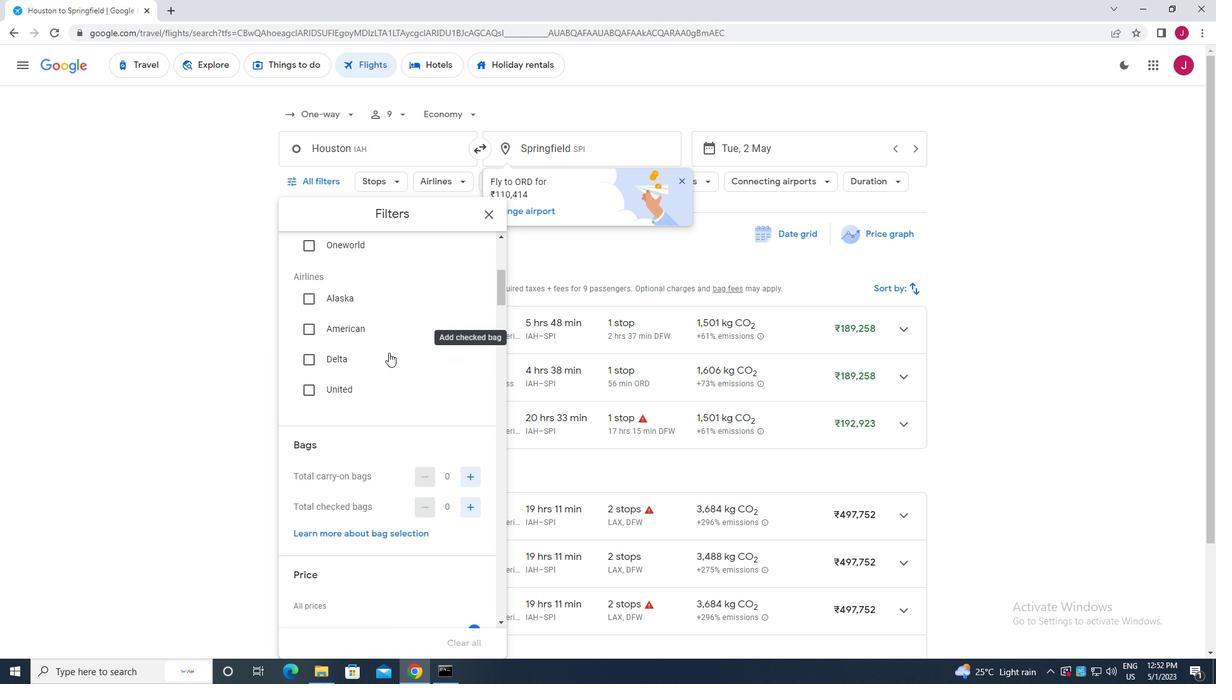 
Action: Mouse scrolled (388, 354) with delta (0, 0)
Screenshot: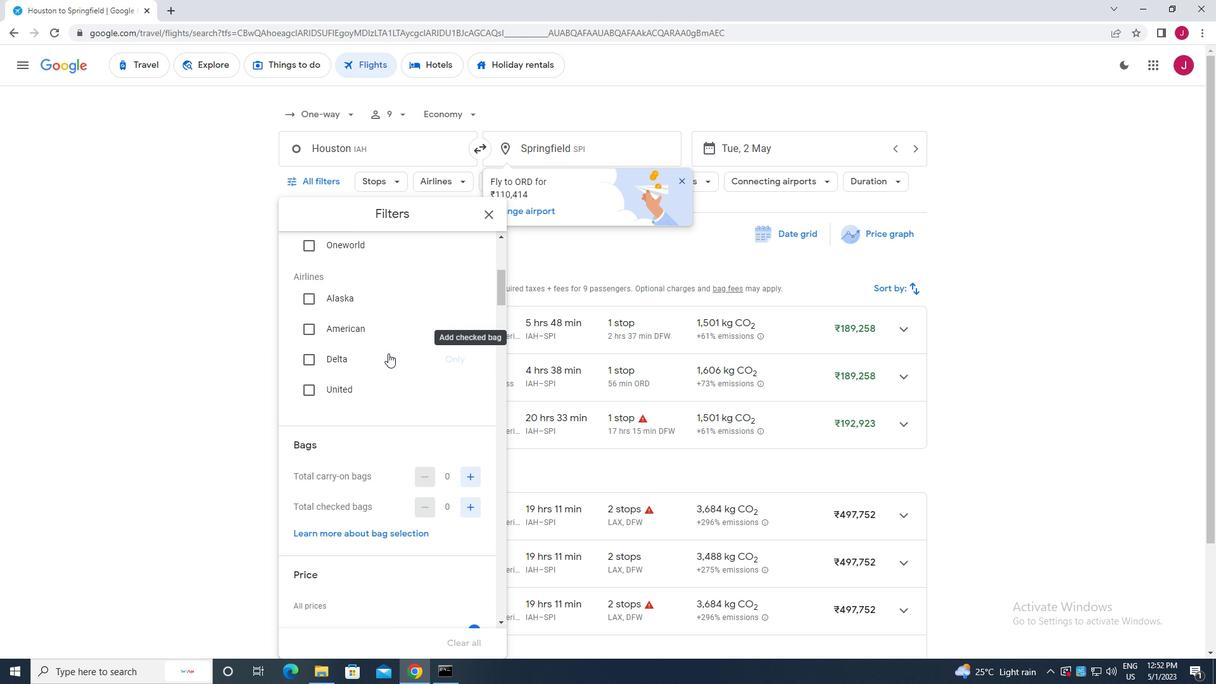 
Action: Mouse moved to (367, 397)
Screenshot: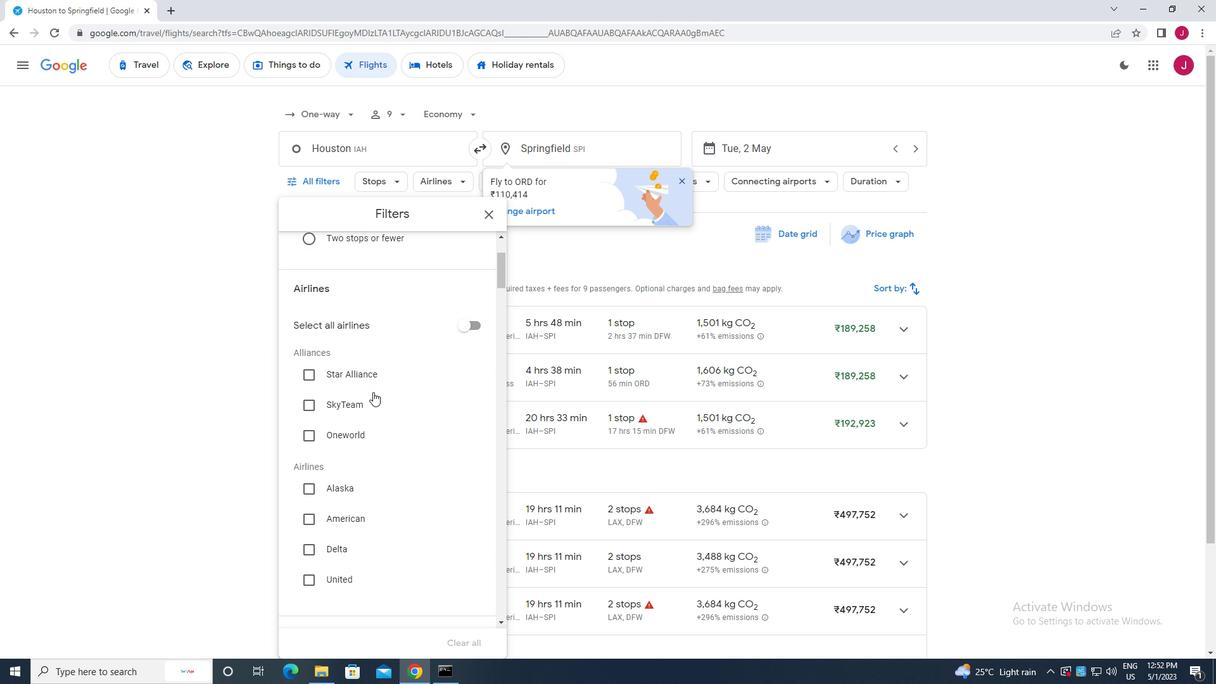 
Action: Mouse scrolled (367, 397) with delta (0, 0)
Screenshot: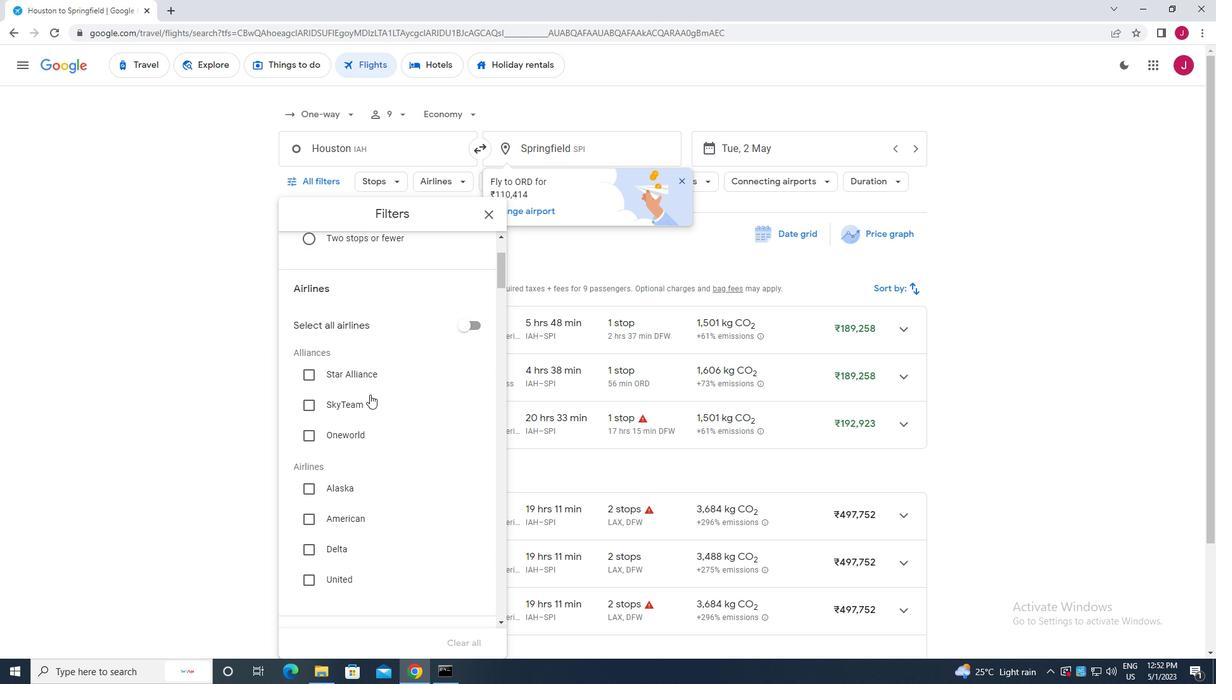 
Action: Mouse moved to (366, 397)
Screenshot: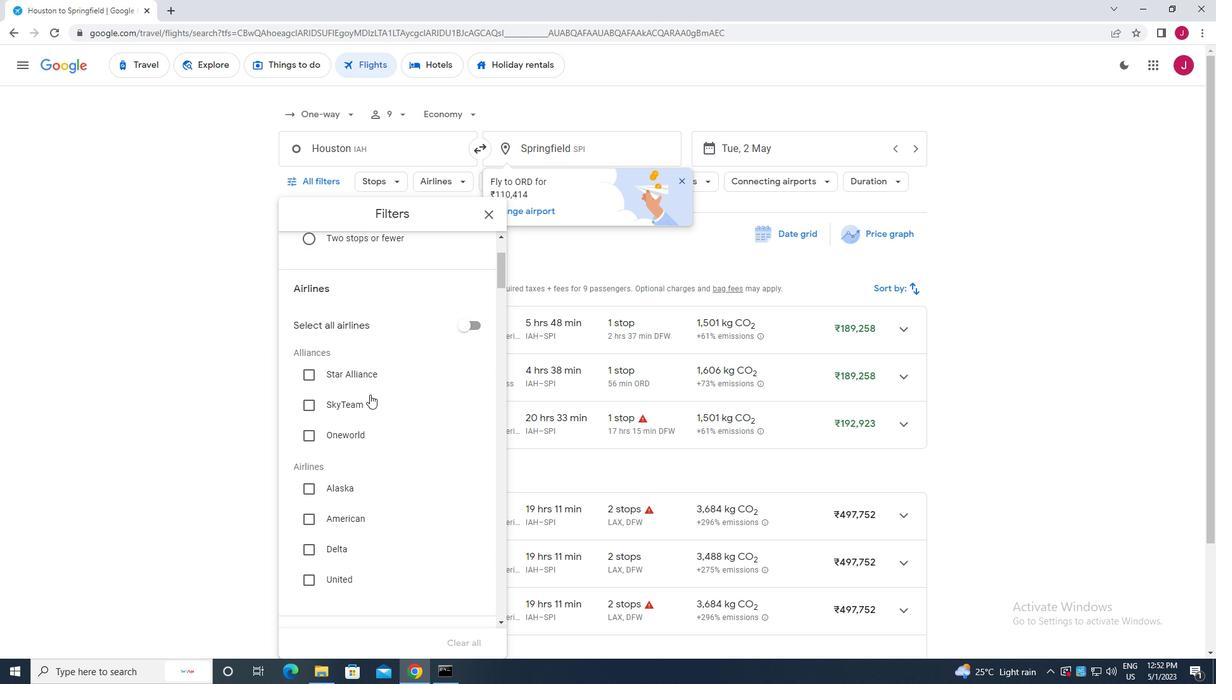 
Action: Mouse scrolled (366, 397) with delta (0, 0)
Screenshot: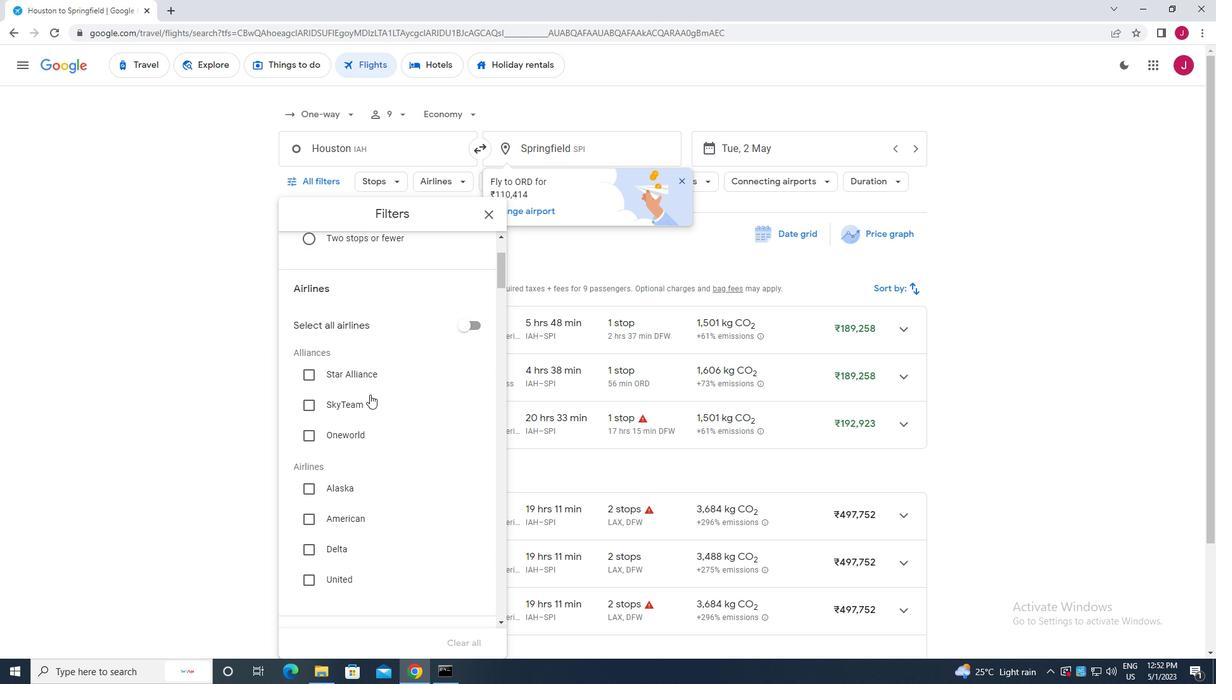 
Action: Mouse scrolled (366, 397) with delta (0, 0)
Screenshot: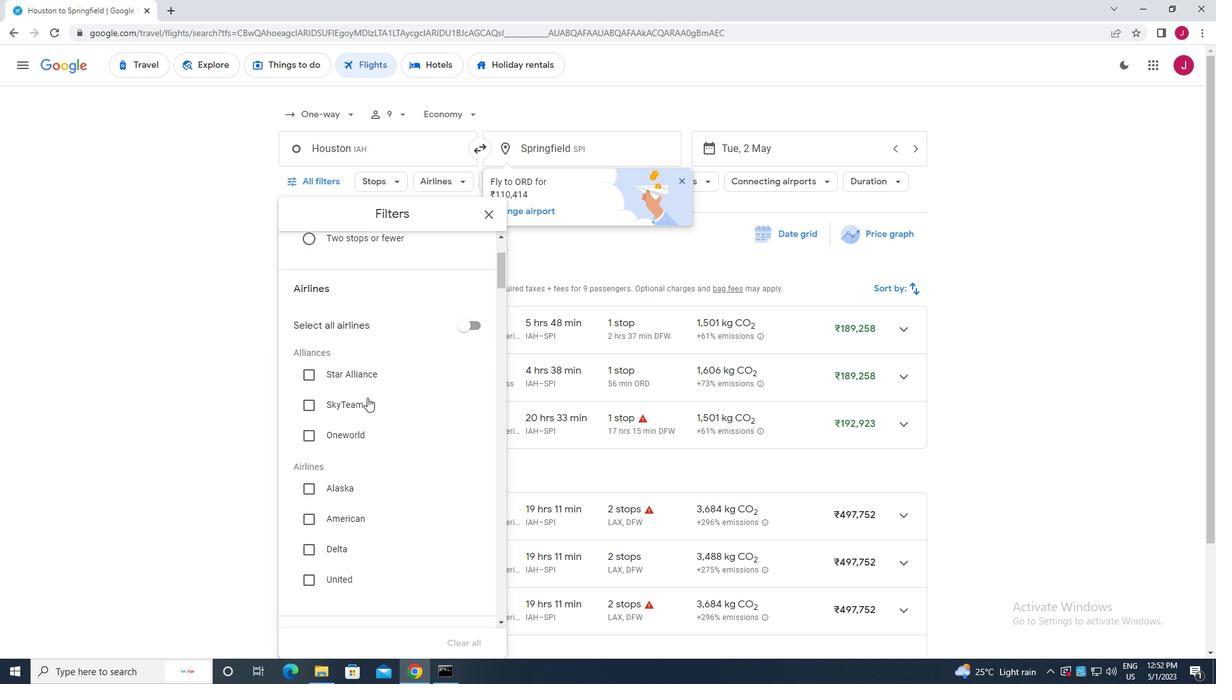 
Action: Mouse scrolled (366, 397) with delta (0, 0)
Screenshot: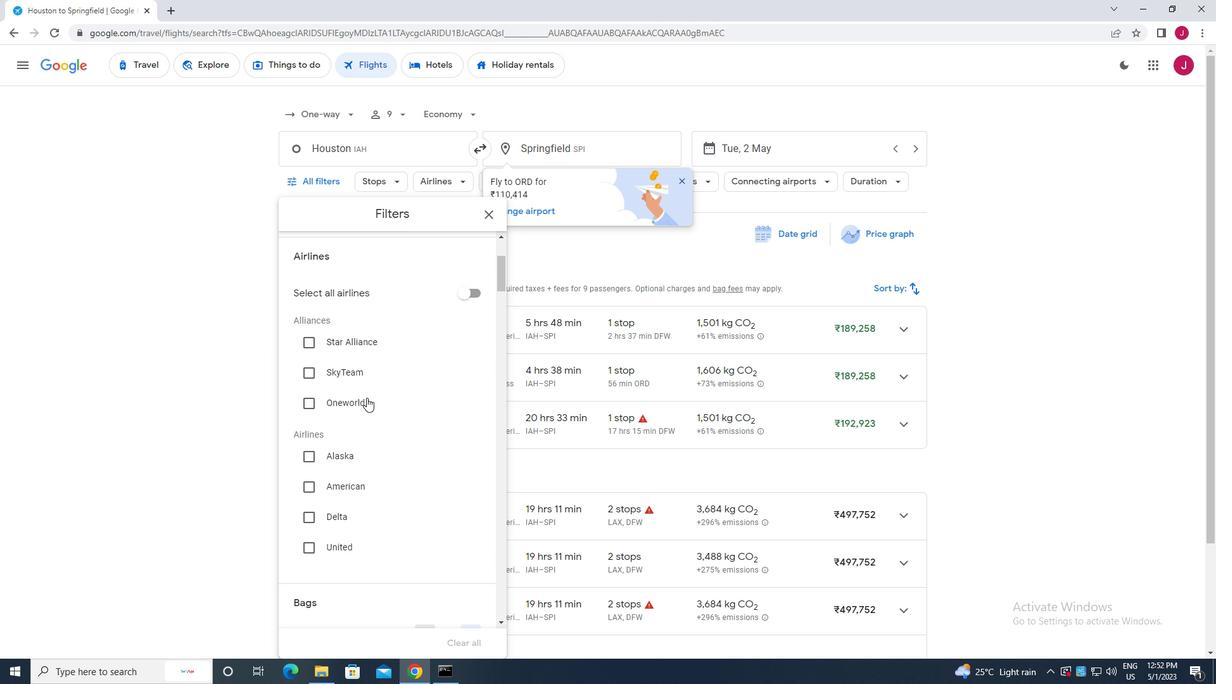 
Action: Mouse moved to (366, 397)
Screenshot: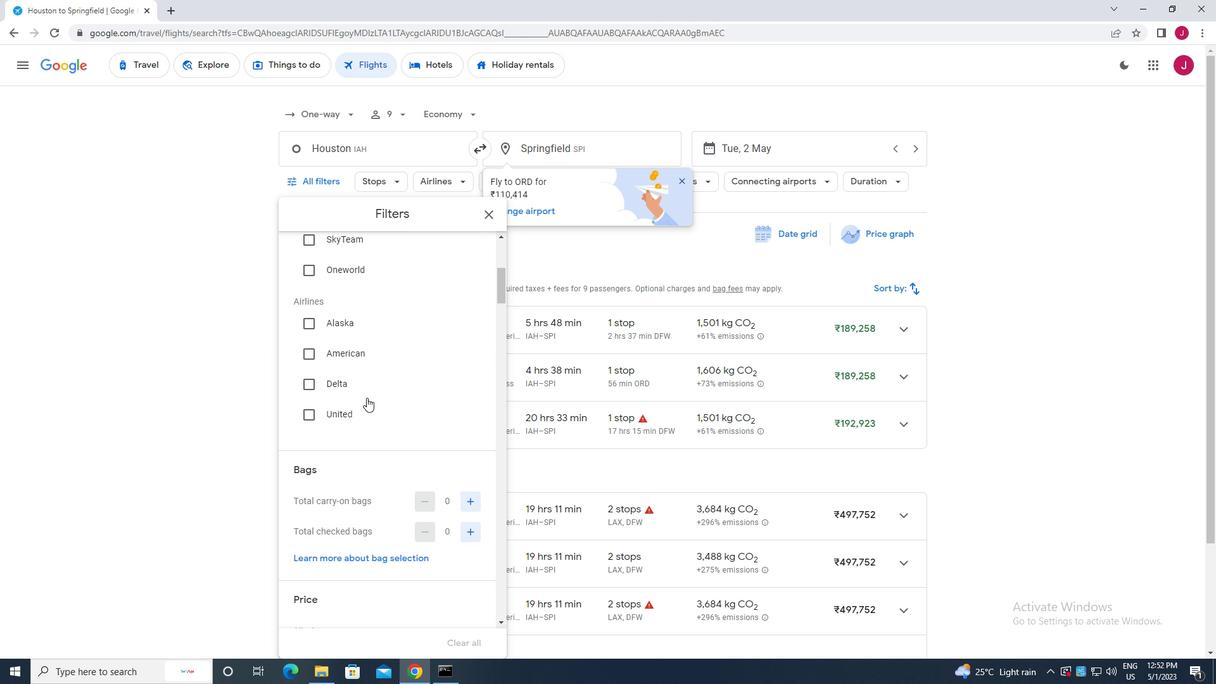 
Action: Mouse scrolled (366, 396) with delta (0, 0)
Screenshot: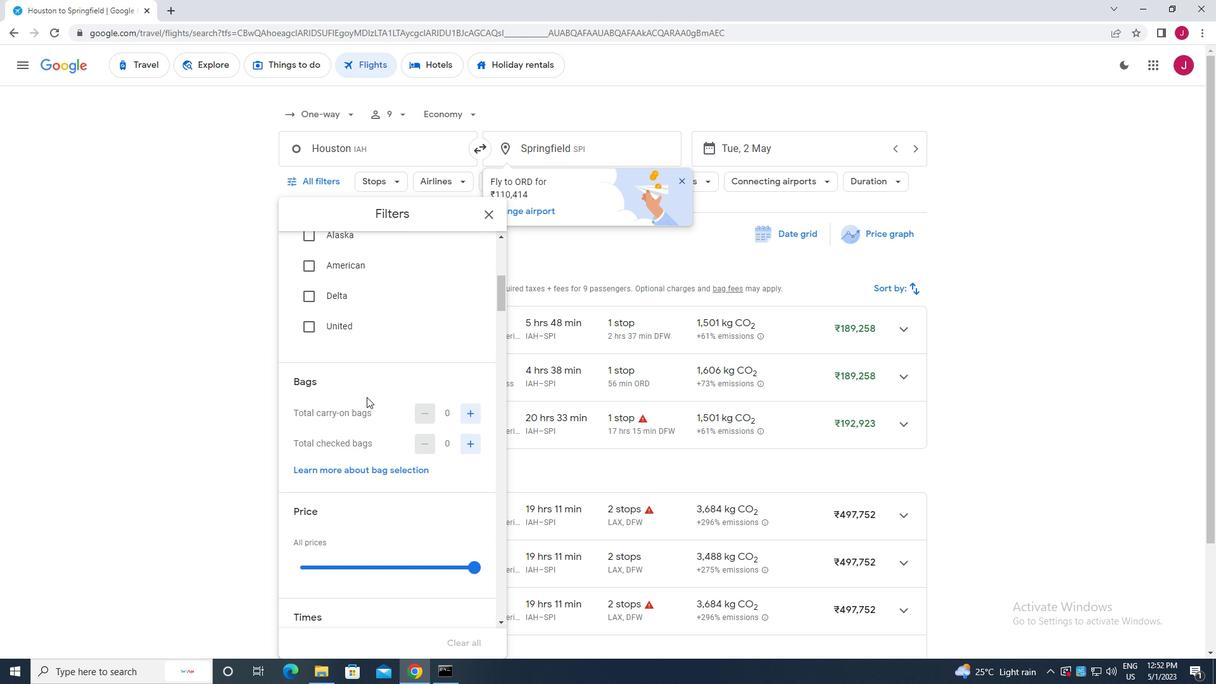 
Action: Mouse scrolled (366, 396) with delta (0, 0)
Screenshot: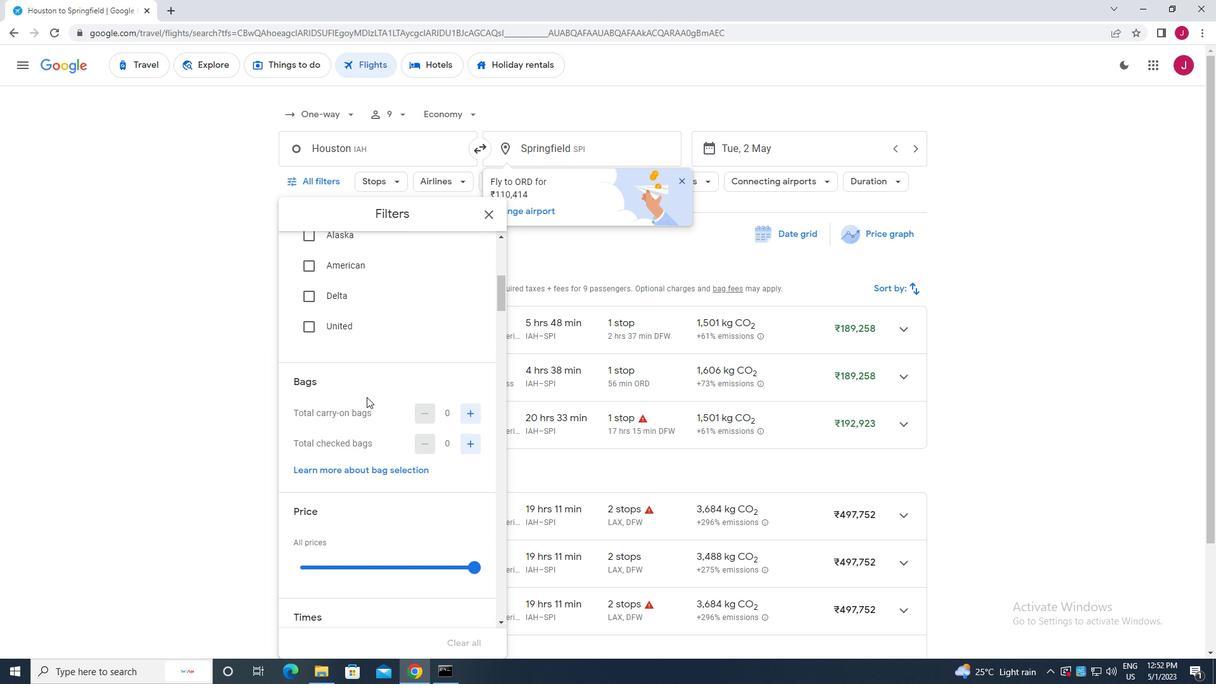 
Action: Mouse moved to (471, 313)
Screenshot: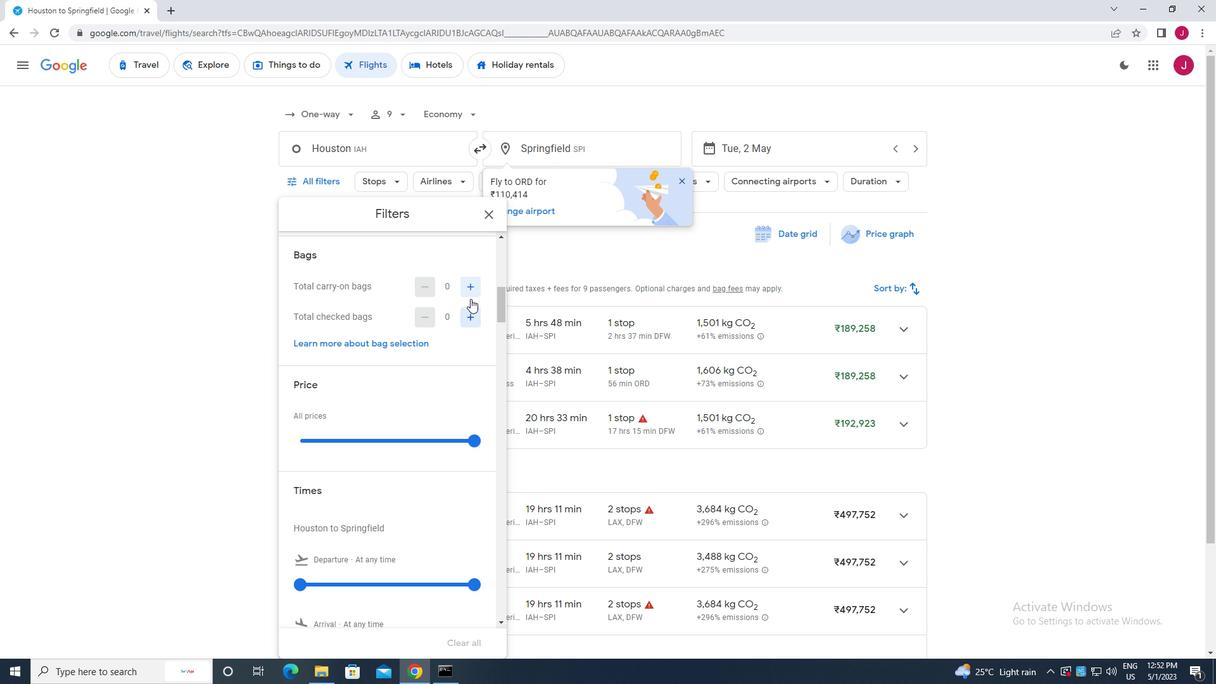 
Action: Mouse pressed left at (471, 313)
Screenshot: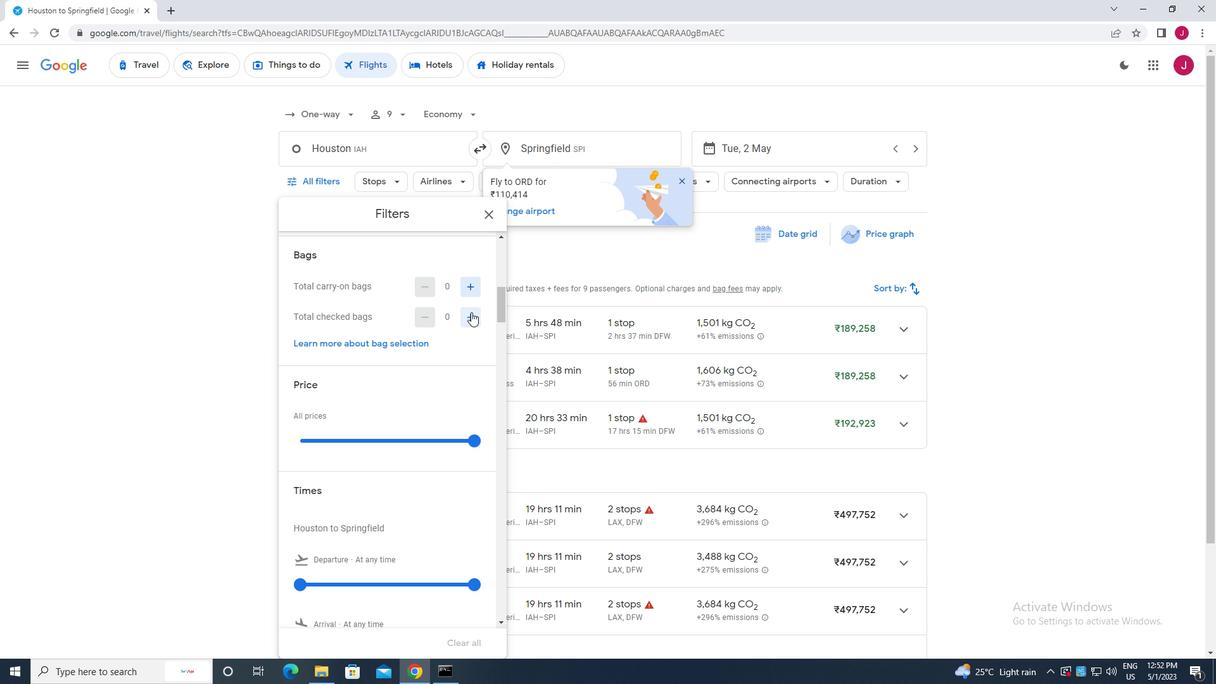 
Action: Mouse pressed left at (471, 313)
Screenshot: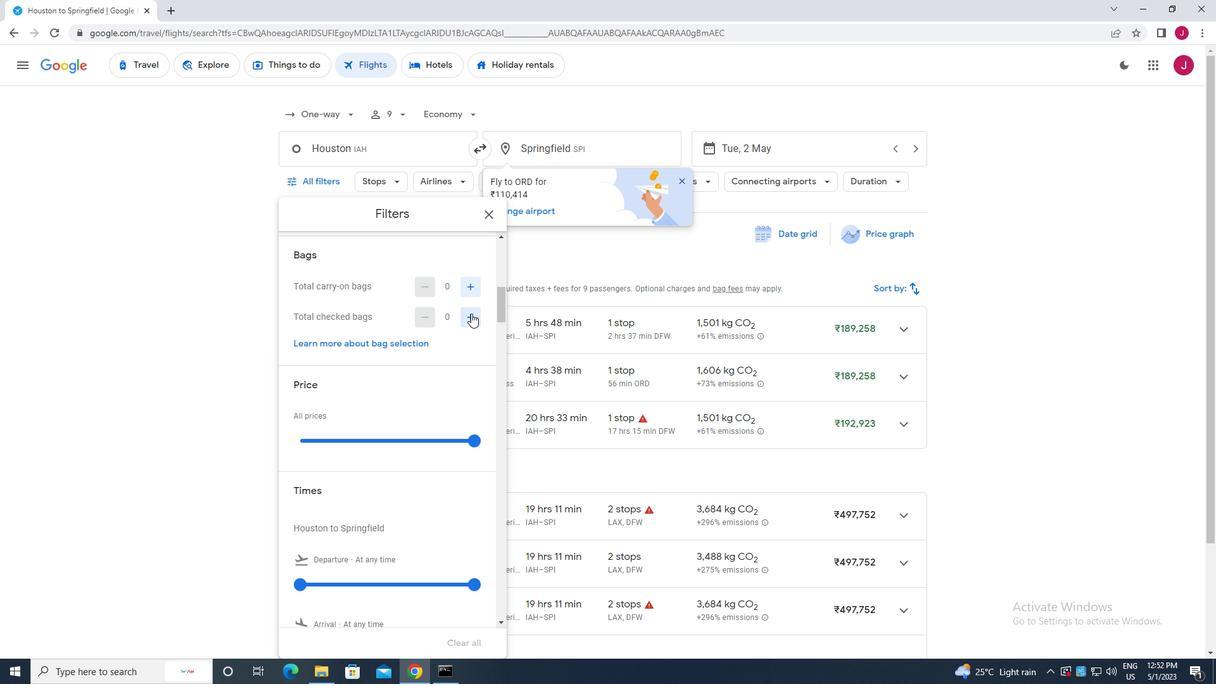 
Action: Mouse pressed left at (471, 313)
Screenshot: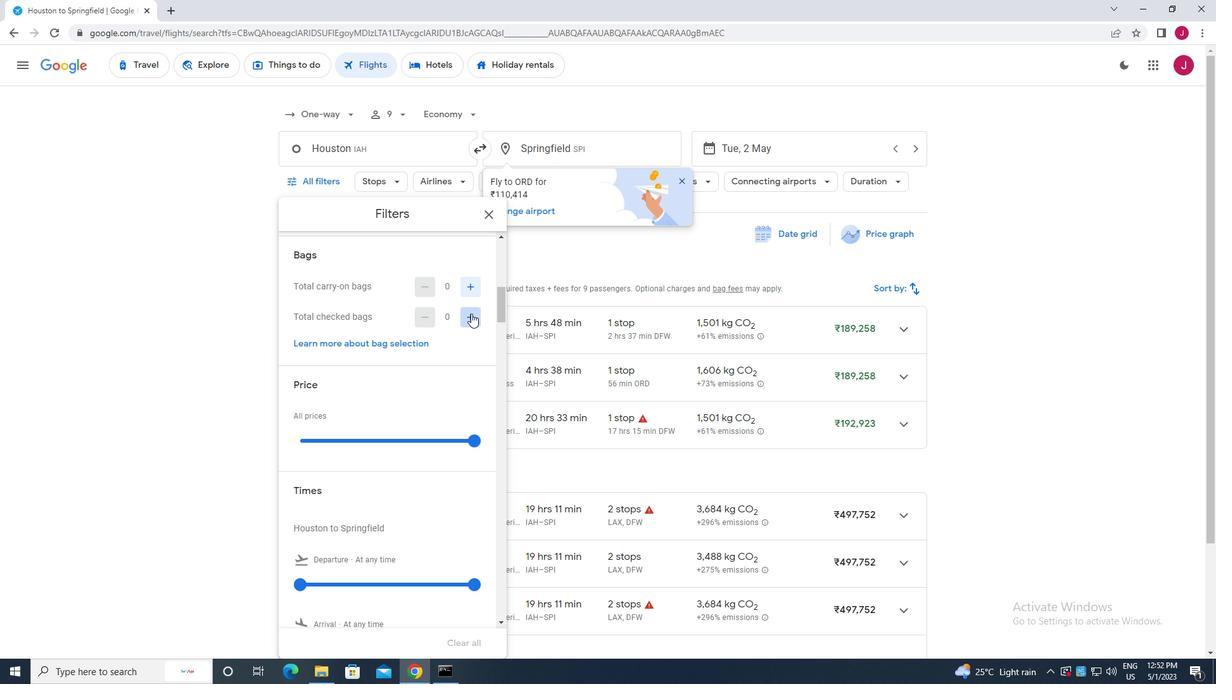 
Action: Mouse pressed left at (471, 313)
Screenshot: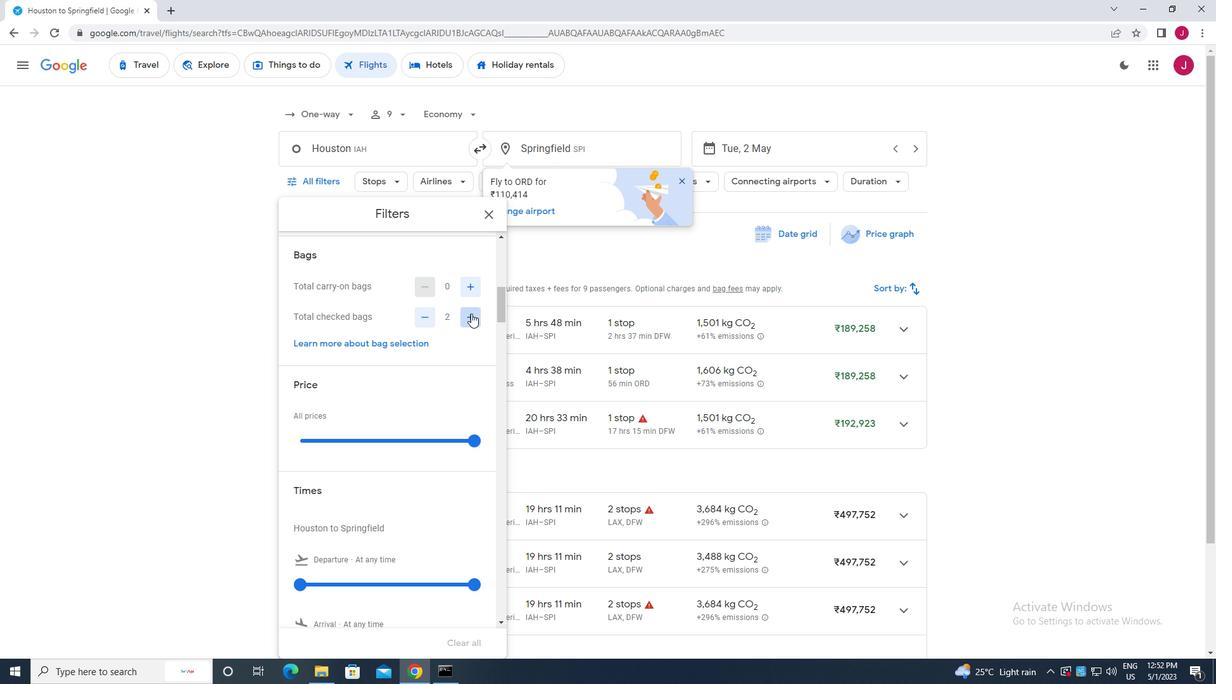 
Action: Mouse pressed left at (471, 313)
Screenshot: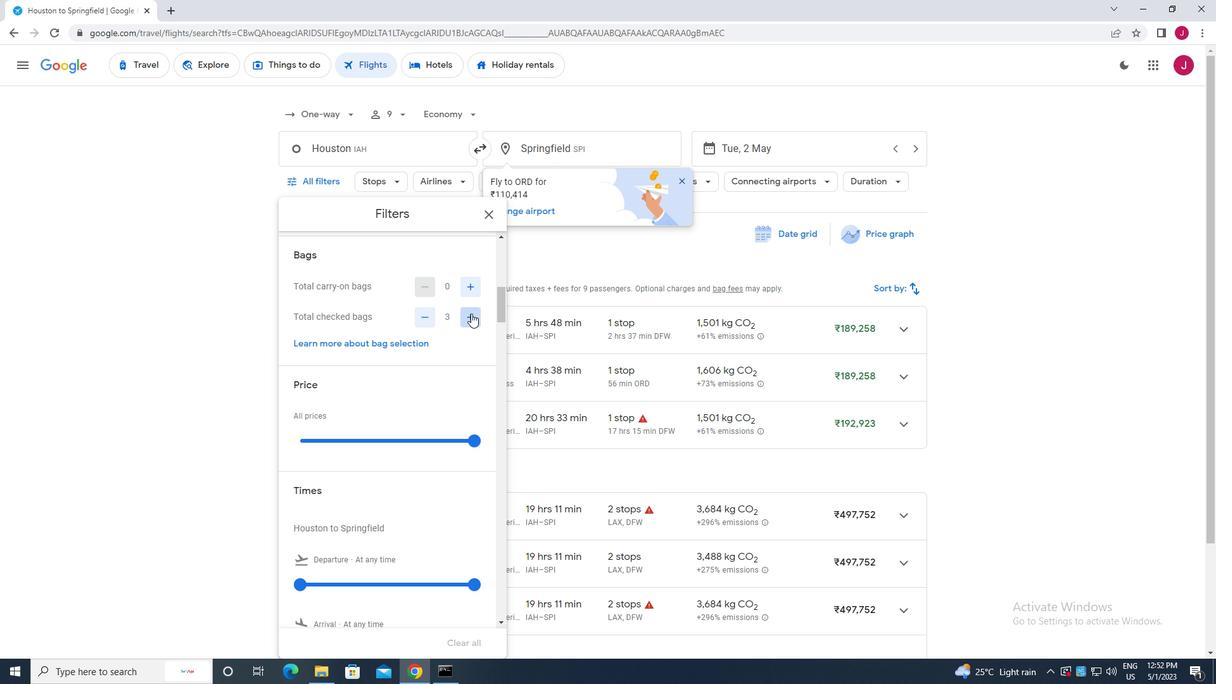 
Action: Mouse pressed left at (471, 313)
Screenshot: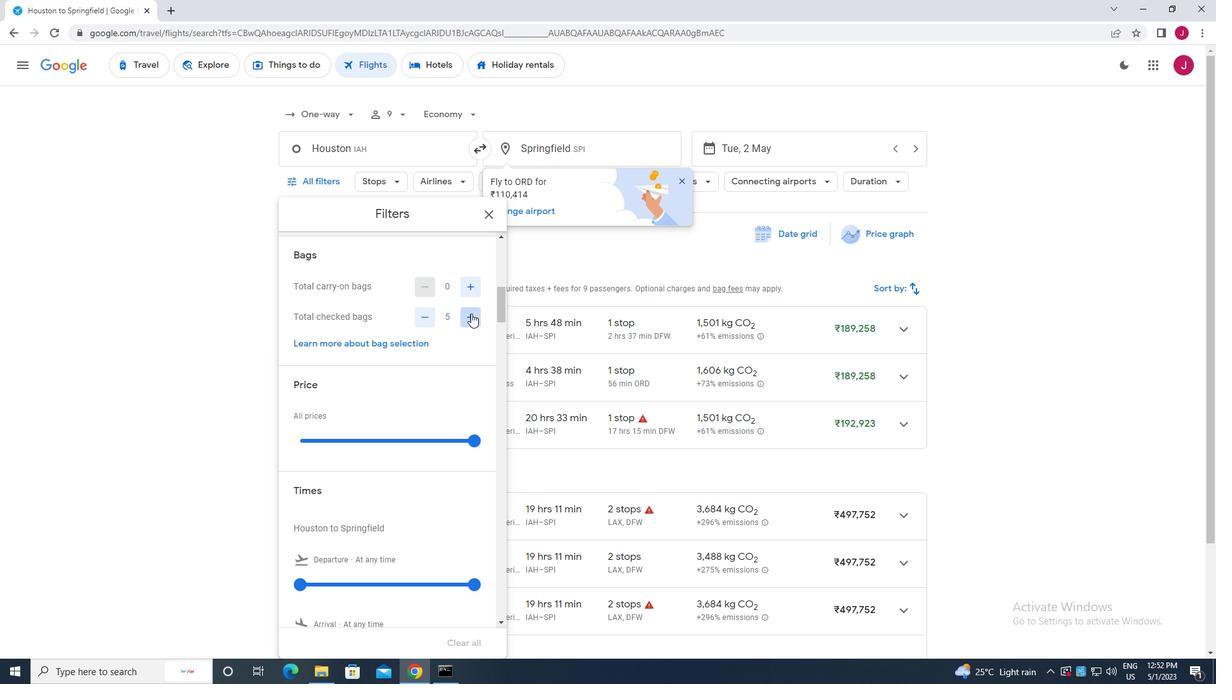 
Action: Mouse moved to (463, 330)
Screenshot: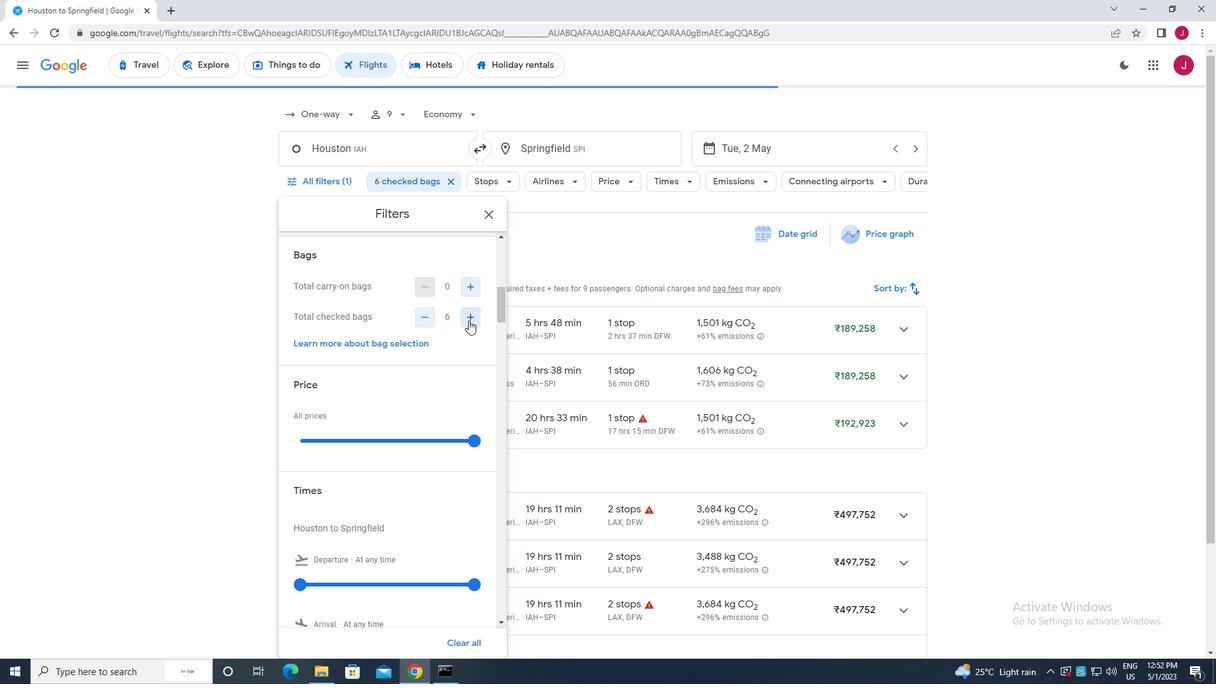 
Action: Mouse scrolled (463, 329) with delta (0, 0)
Screenshot: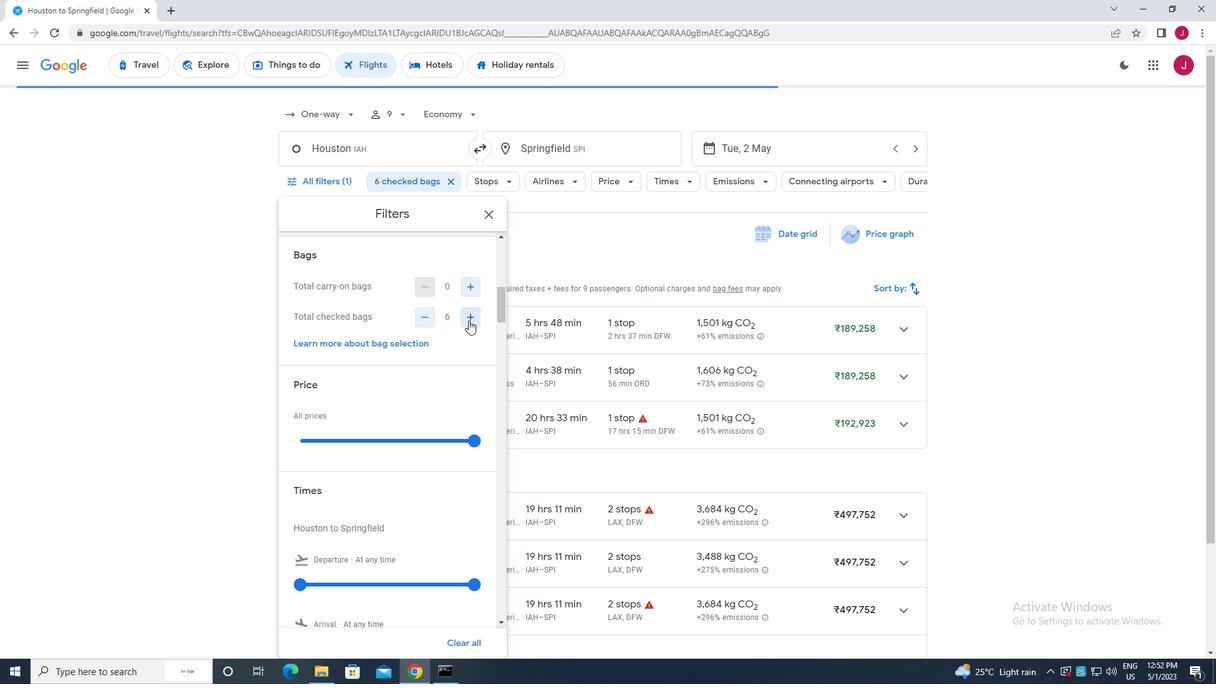 
Action: Mouse moved to (476, 370)
Screenshot: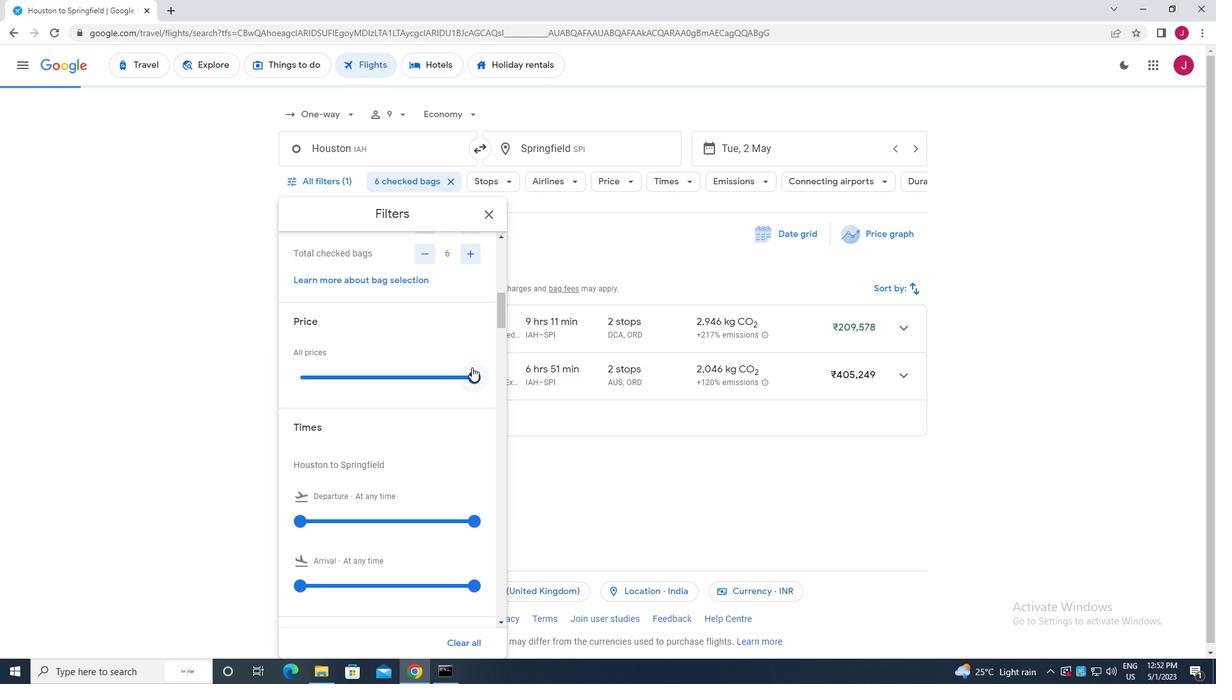 
Action: Mouse pressed left at (476, 370)
Screenshot: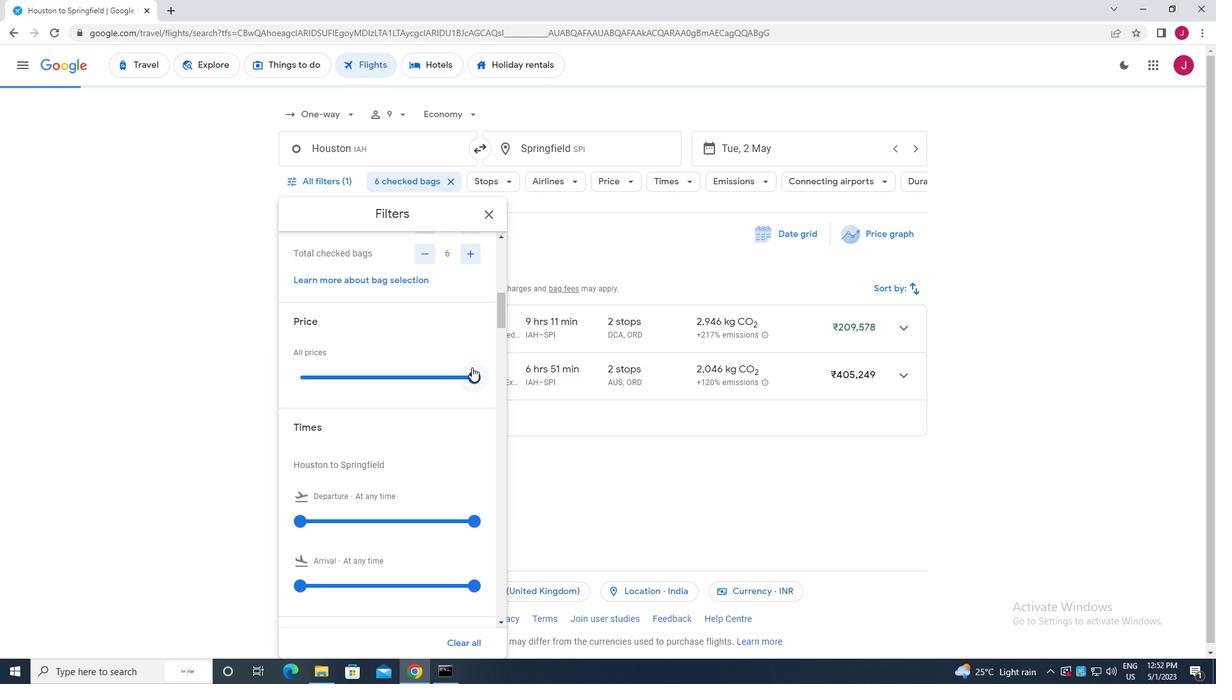 
Action: Mouse moved to (355, 361)
Screenshot: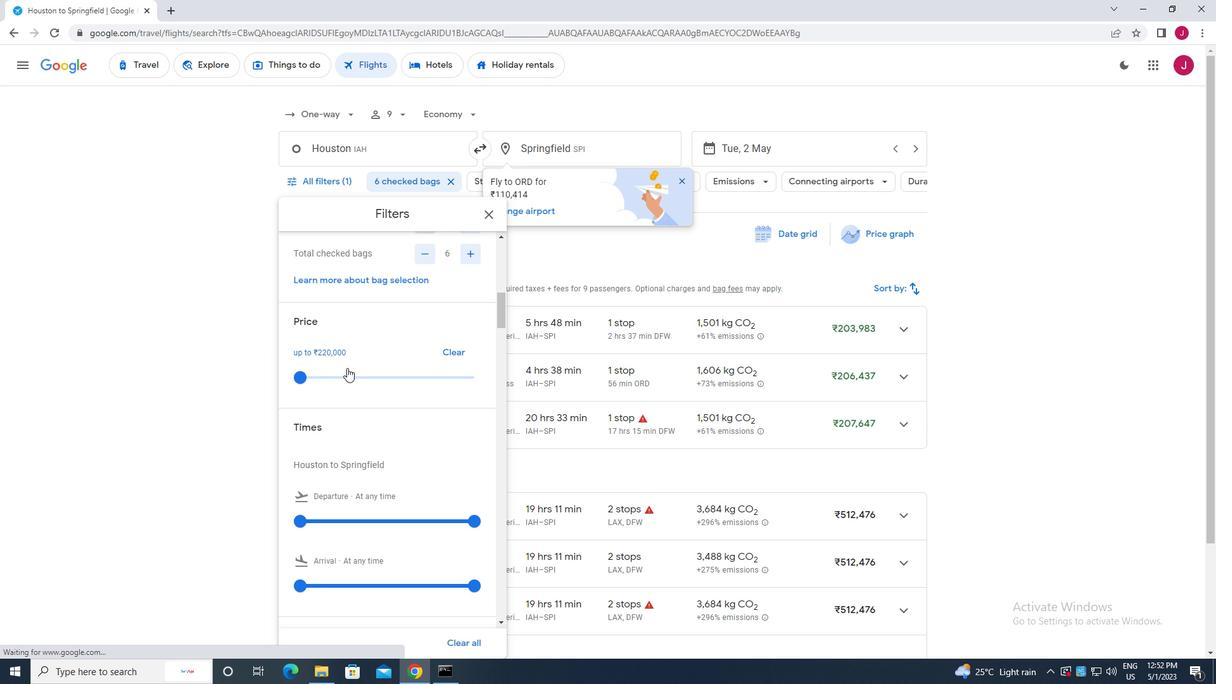 
Action: Mouse scrolled (355, 361) with delta (0, 0)
Screenshot: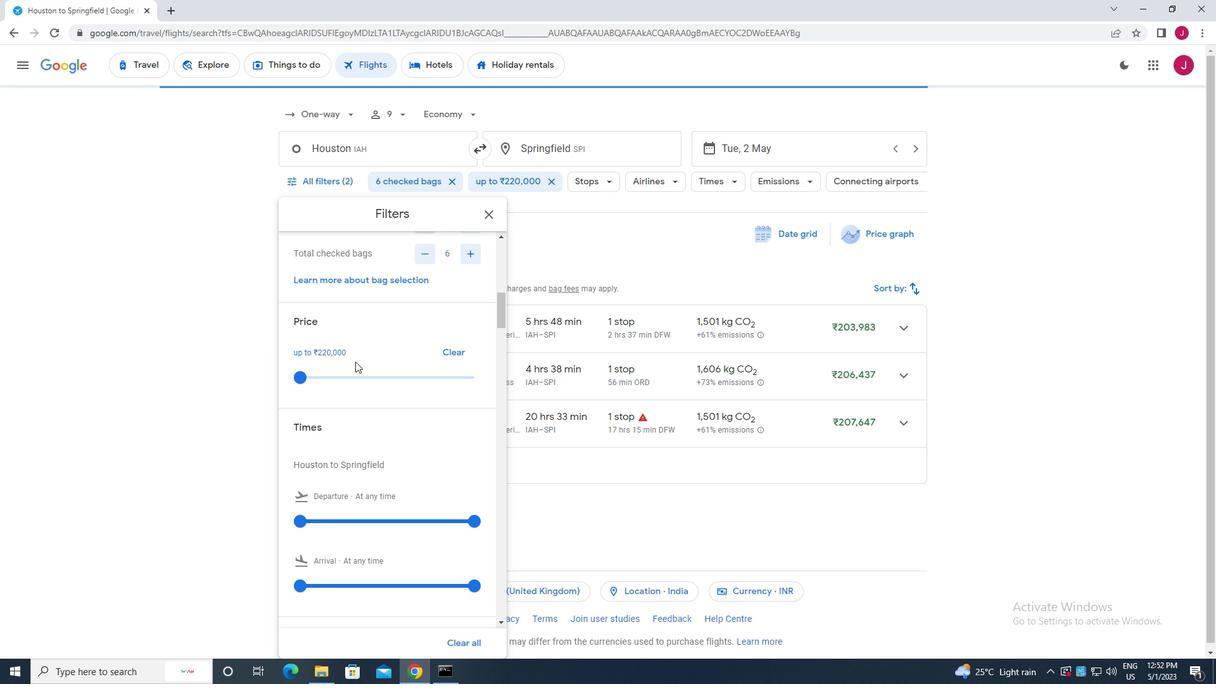 
Action: Mouse scrolled (355, 361) with delta (0, 0)
Screenshot: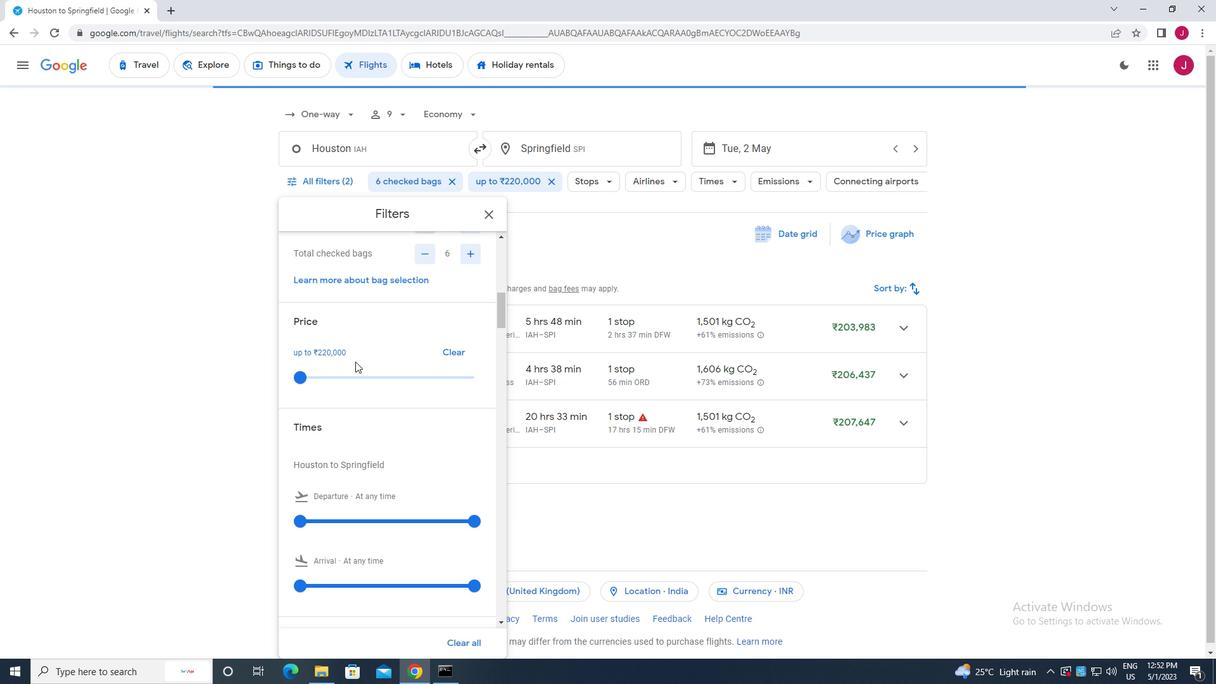 
Action: Mouse moved to (299, 392)
Screenshot: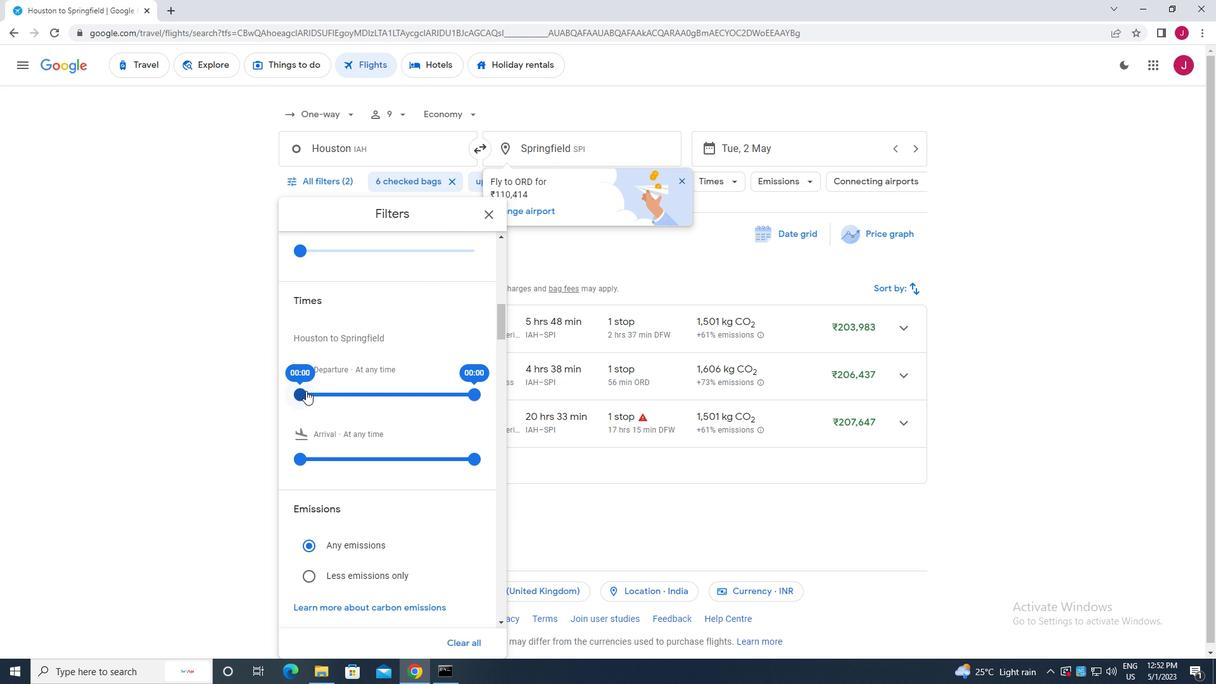 
Action: Mouse pressed left at (299, 392)
Screenshot: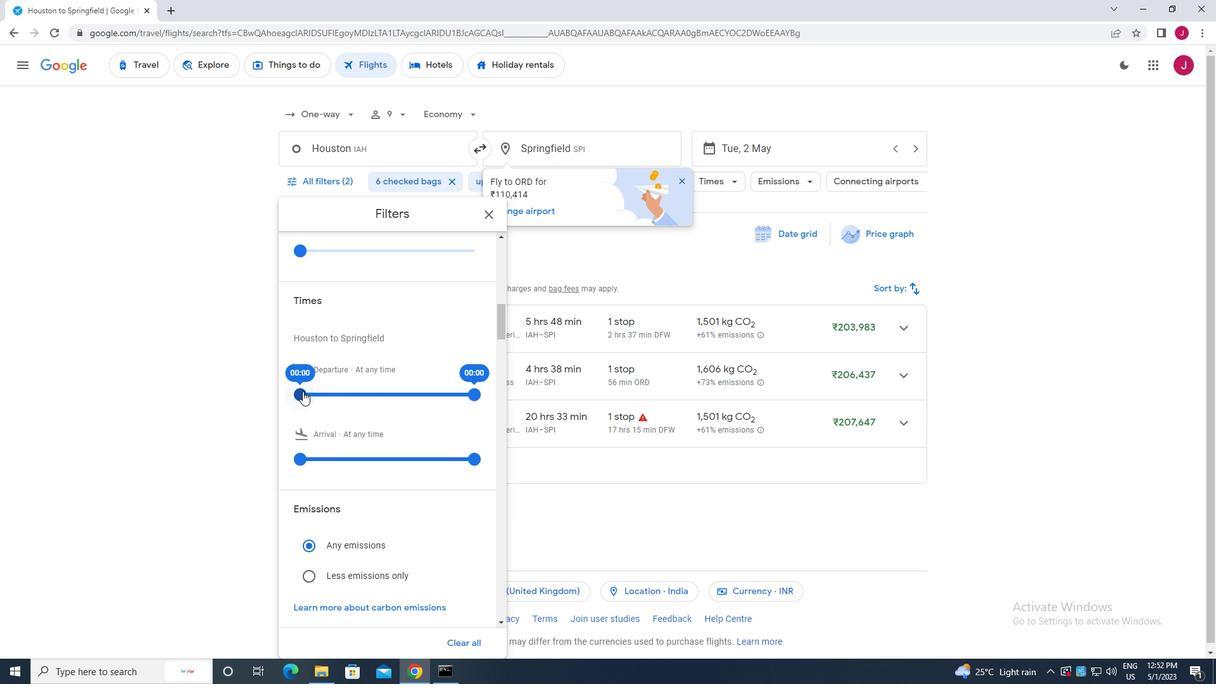 
Action: Mouse moved to (470, 394)
Screenshot: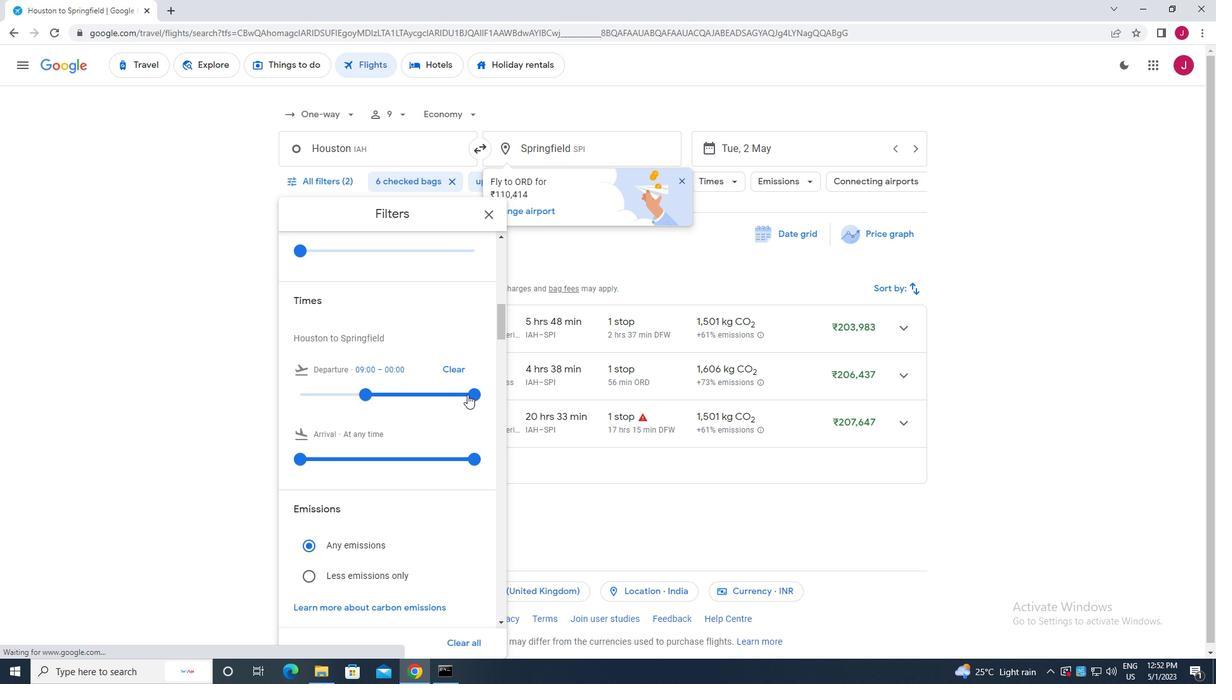 
Action: Mouse pressed left at (470, 394)
Screenshot: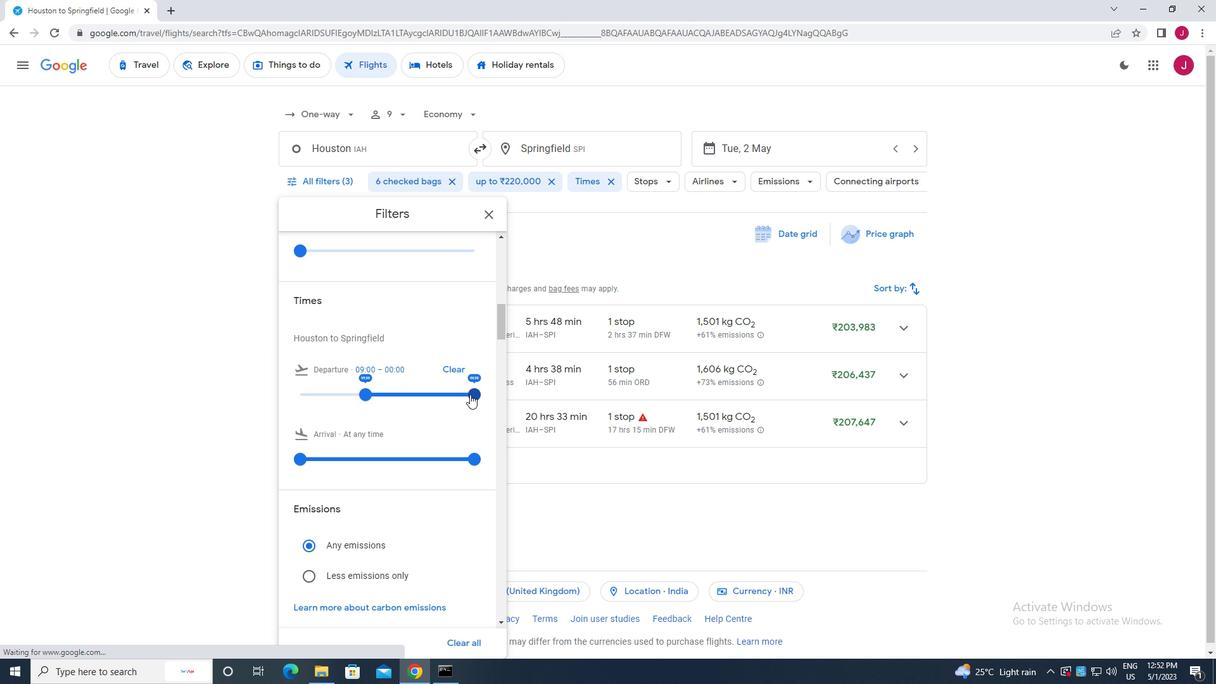 
Action: Mouse moved to (485, 216)
Screenshot: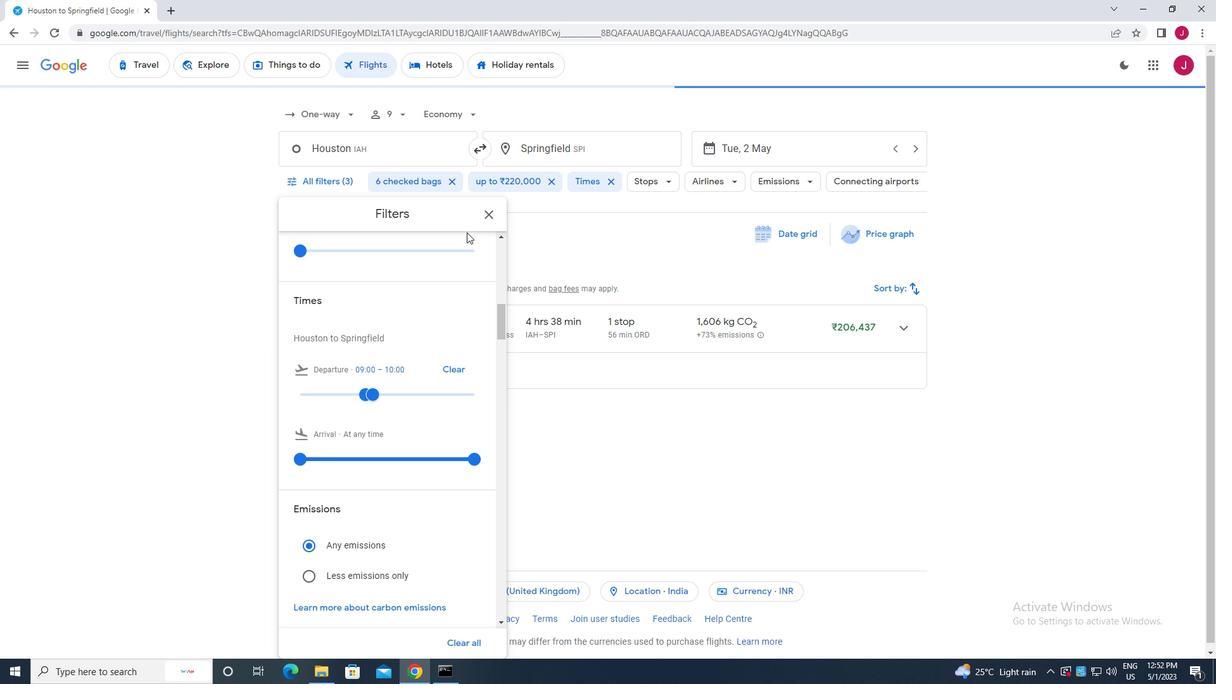 
Action: Mouse pressed left at (485, 216)
Screenshot: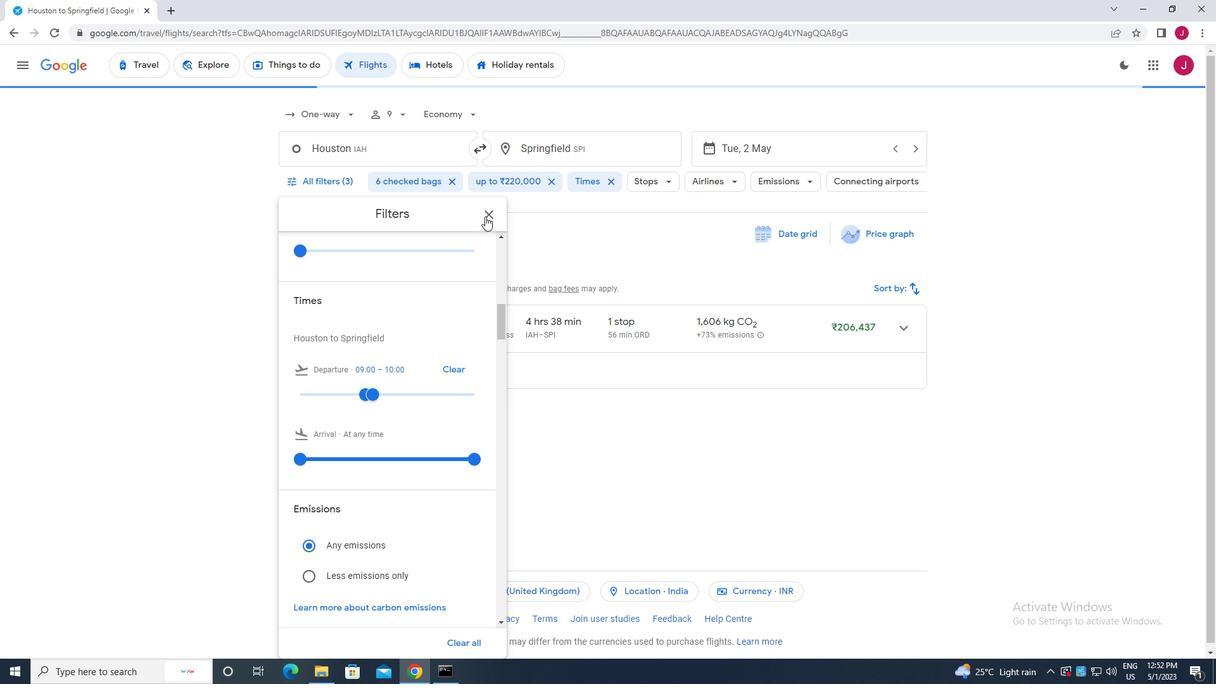 
Action: Mouse moved to (495, 207)
Screenshot: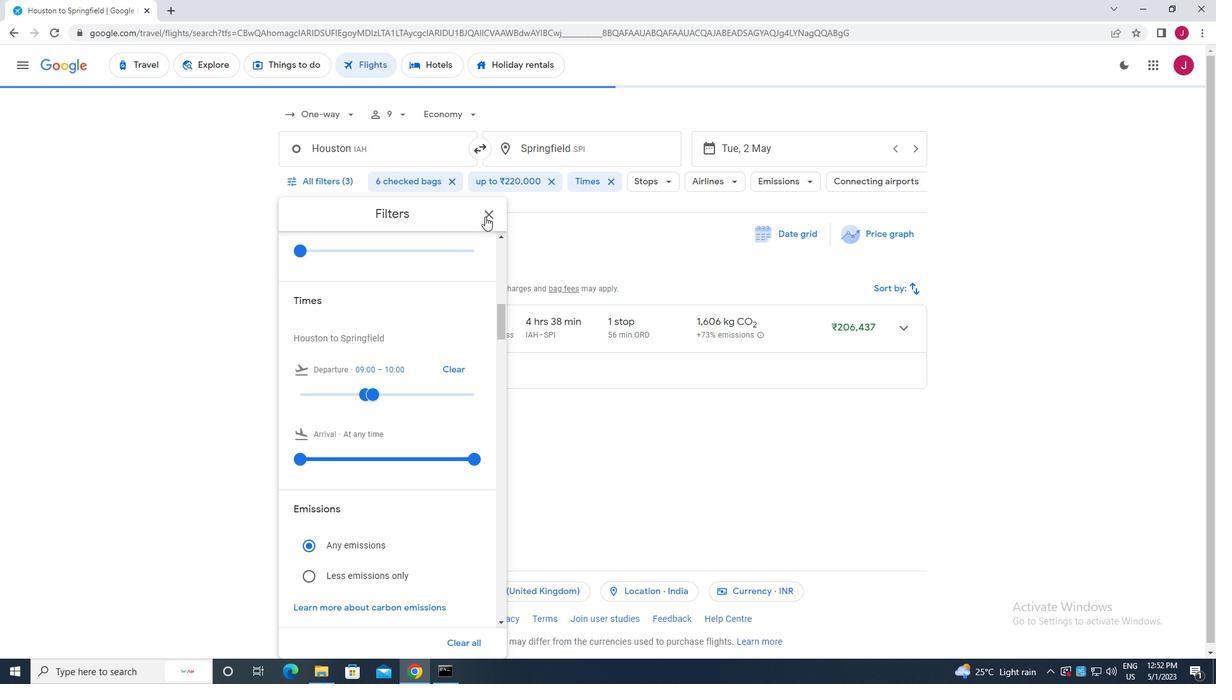 
